 Task: Create record types of speaker object.
Action: Mouse moved to (660, 46)
Screenshot: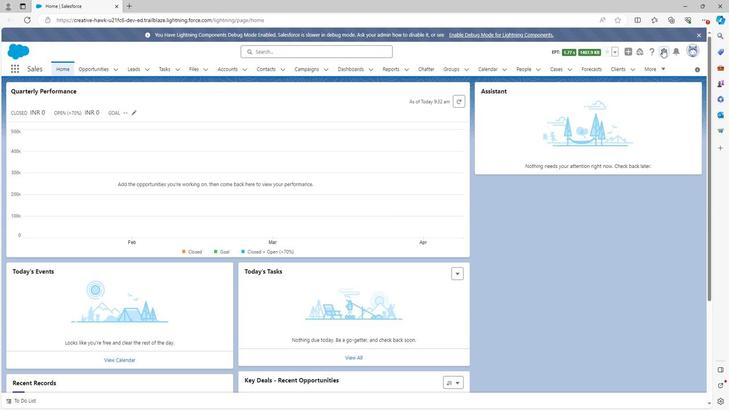 
Action: Mouse pressed left at (660, 46)
Screenshot: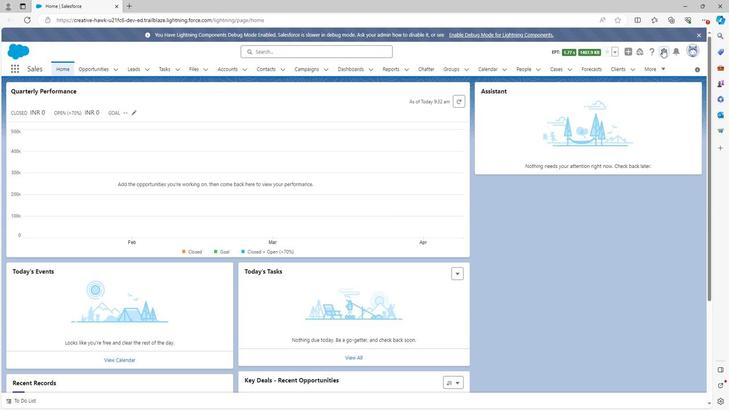 
Action: Mouse moved to (625, 74)
Screenshot: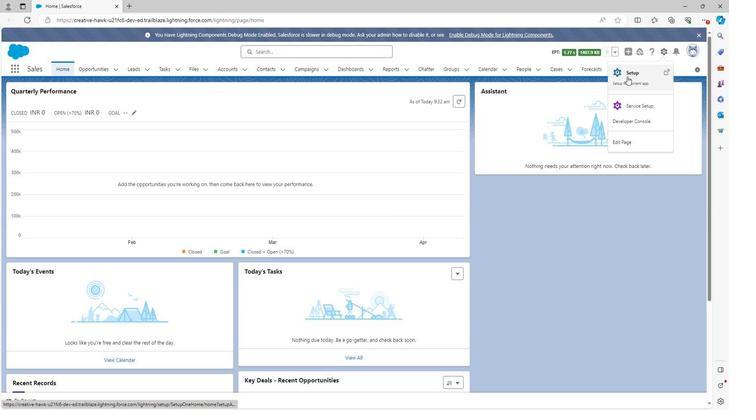 
Action: Mouse pressed left at (625, 74)
Screenshot: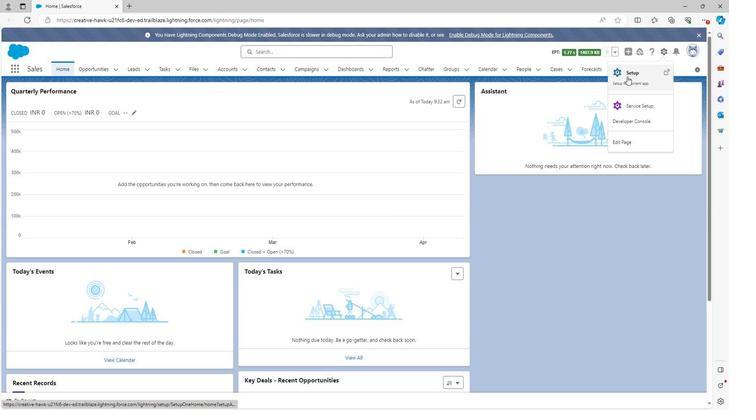 
Action: Mouse moved to (101, 65)
Screenshot: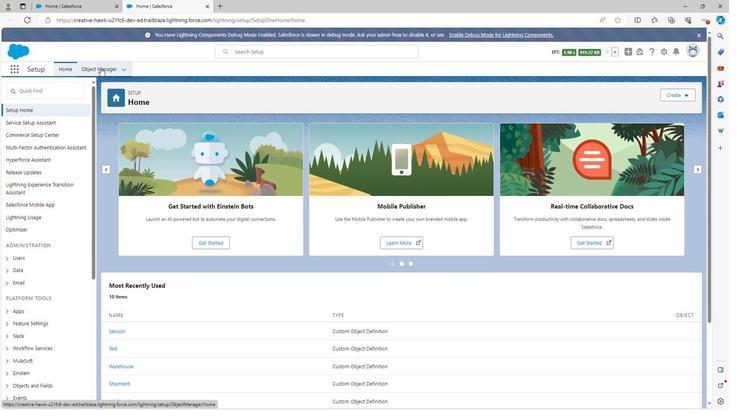 
Action: Mouse pressed left at (101, 65)
Screenshot: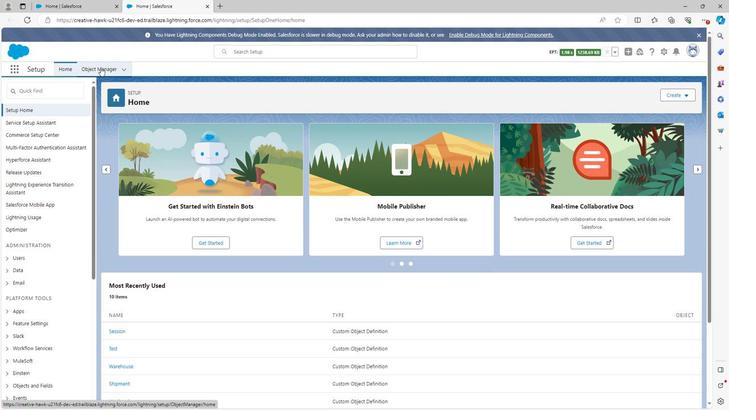 
Action: Mouse moved to (57, 326)
Screenshot: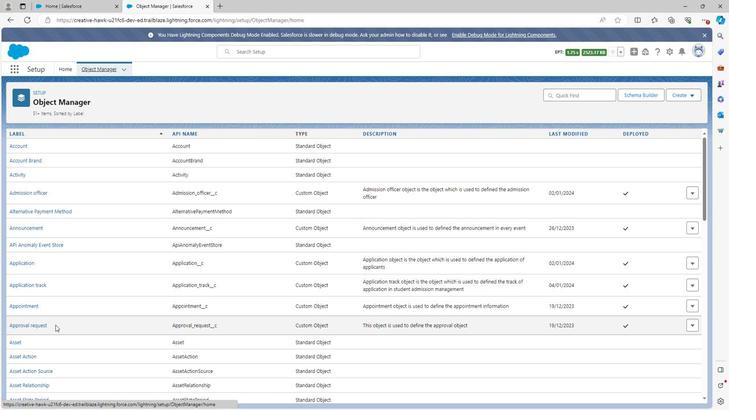 
Action: Mouse scrolled (57, 325) with delta (0, 0)
Screenshot: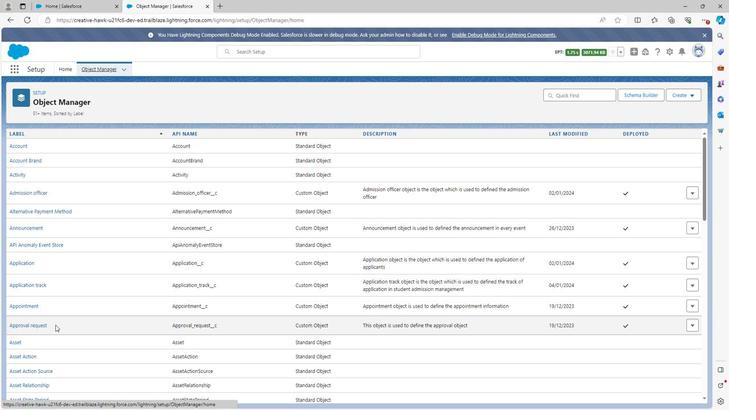 
Action: Mouse scrolled (57, 325) with delta (0, 0)
Screenshot: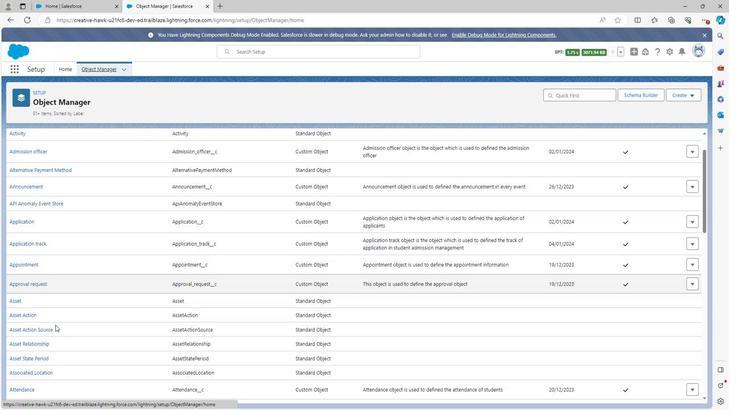 
Action: Mouse scrolled (57, 325) with delta (0, 0)
Screenshot: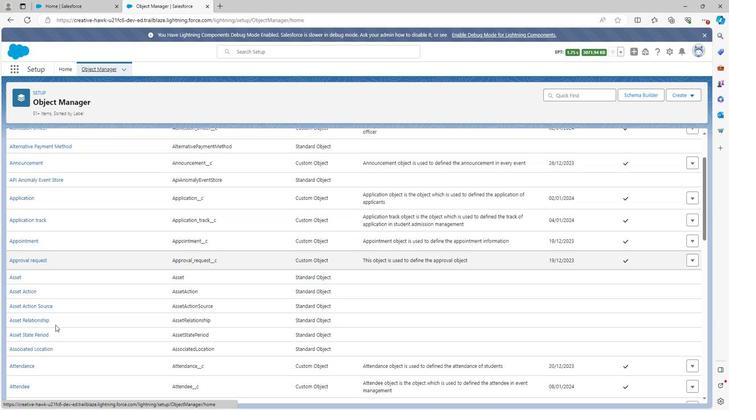 
Action: Mouse scrolled (57, 325) with delta (0, 0)
Screenshot: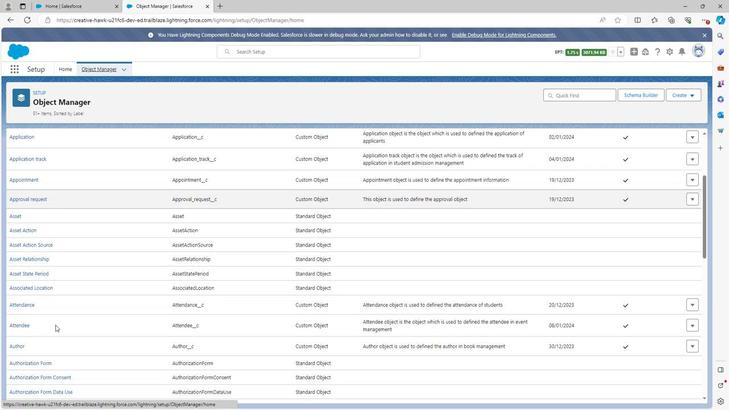 
Action: Mouse scrolled (57, 325) with delta (0, 0)
Screenshot: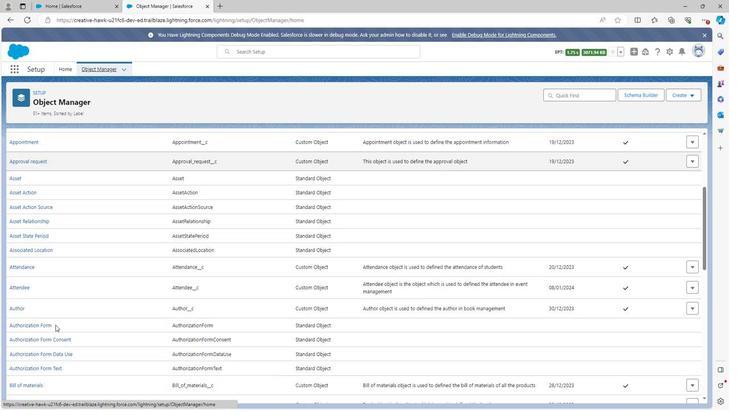 
Action: Mouse scrolled (57, 325) with delta (0, 0)
Screenshot: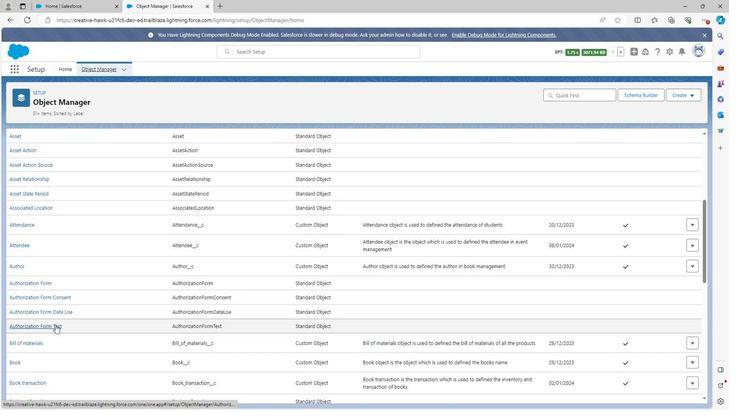 
Action: Mouse scrolled (57, 325) with delta (0, 0)
Screenshot: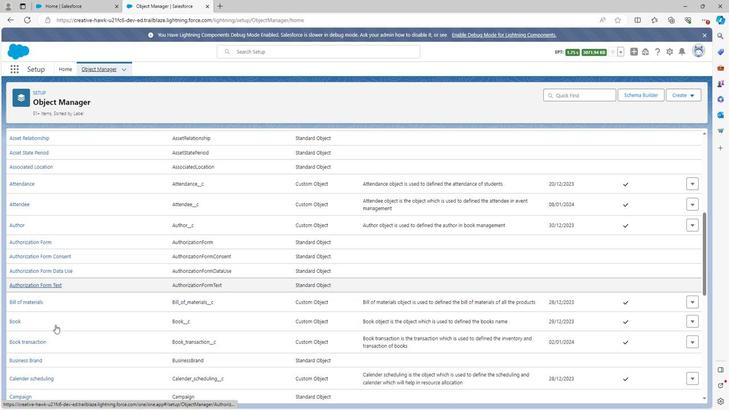 
Action: Mouse scrolled (57, 325) with delta (0, 0)
Screenshot: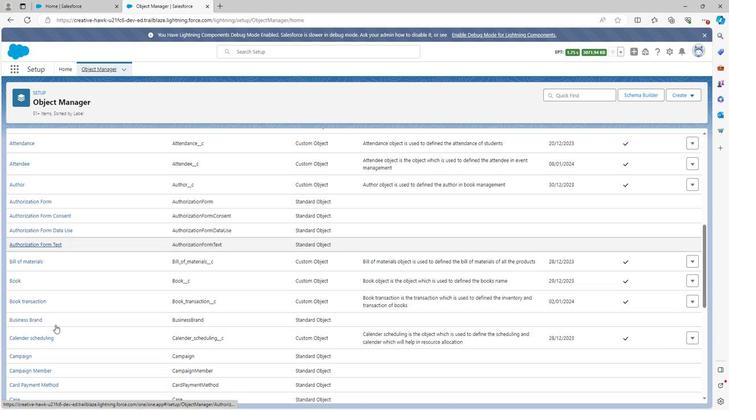 
Action: Mouse scrolled (57, 325) with delta (0, 0)
Screenshot: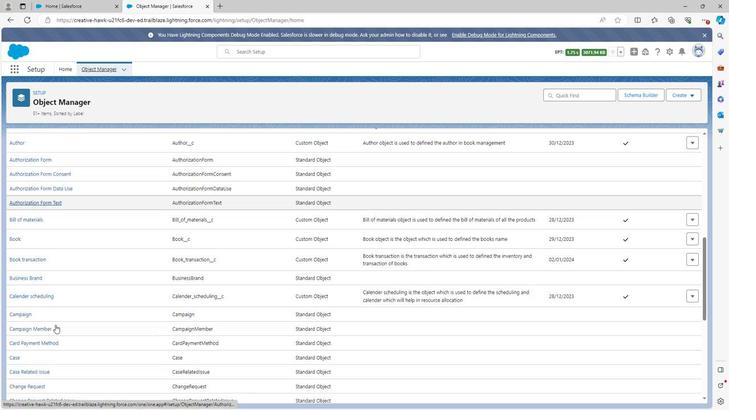 
Action: Mouse scrolled (57, 325) with delta (0, 0)
Screenshot: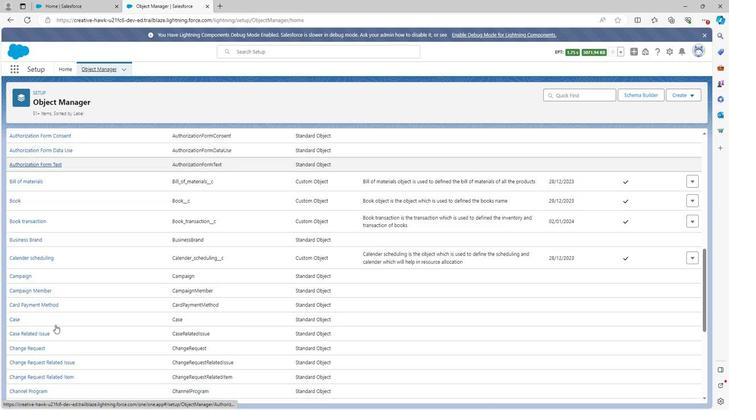 
Action: Mouse scrolled (57, 325) with delta (0, 0)
Screenshot: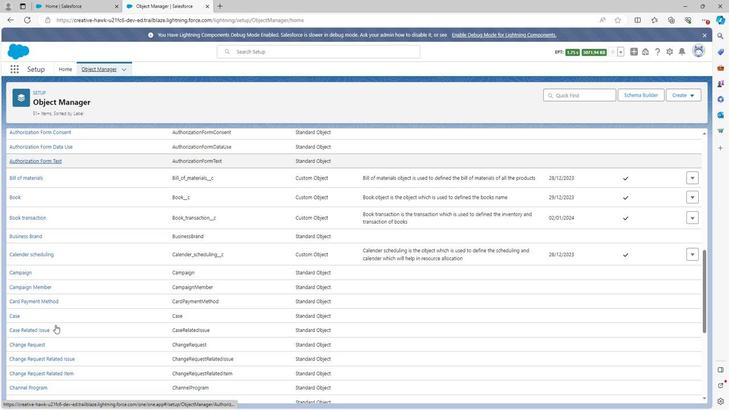 
Action: Mouse scrolled (57, 325) with delta (0, 0)
Screenshot: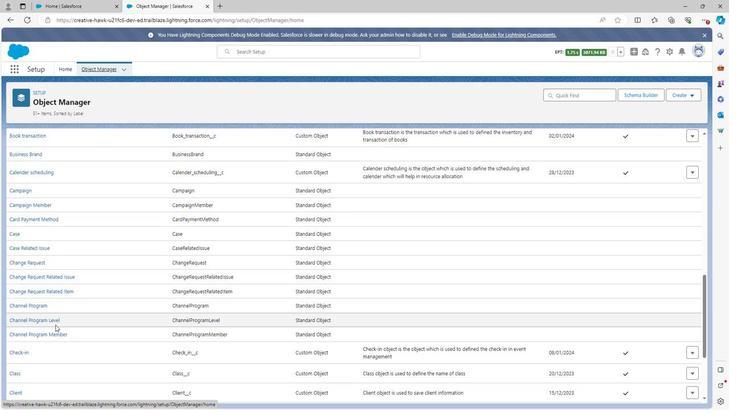 
Action: Mouse scrolled (57, 325) with delta (0, 0)
Screenshot: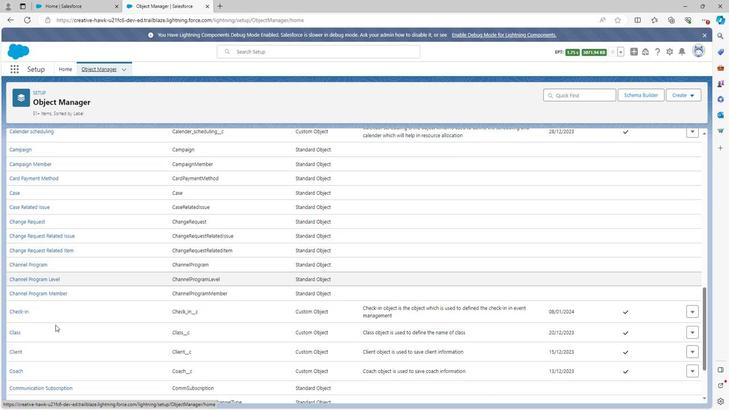 
Action: Mouse scrolled (57, 325) with delta (0, 0)
Screenshot: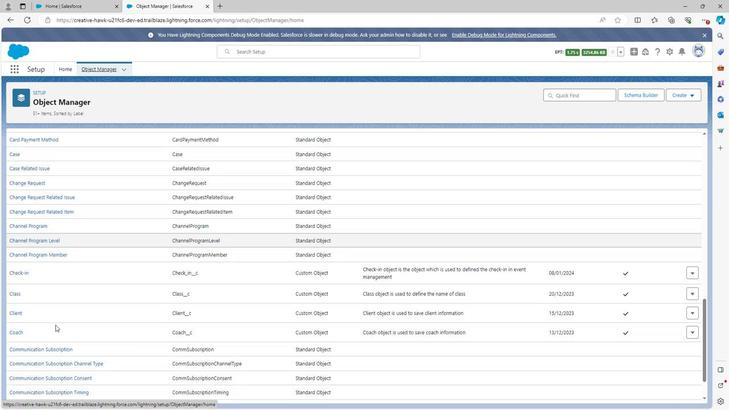 
Action: Mouse scrolled (57, 325) with delta (0, 0)
Screenshot: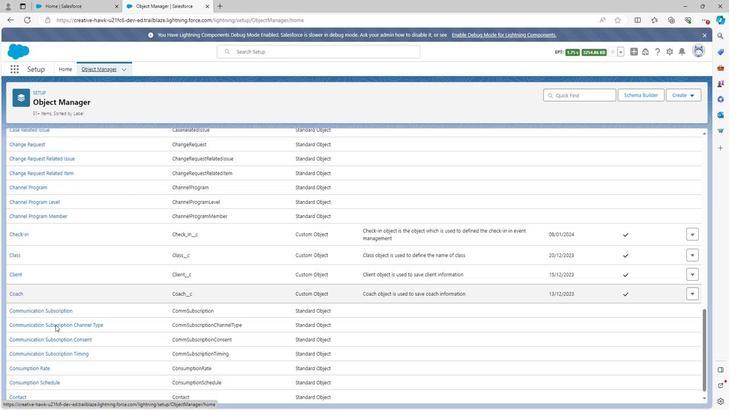 
Action: Mouse scrolled (57, 325) with delta (0, 0)
Screenshot: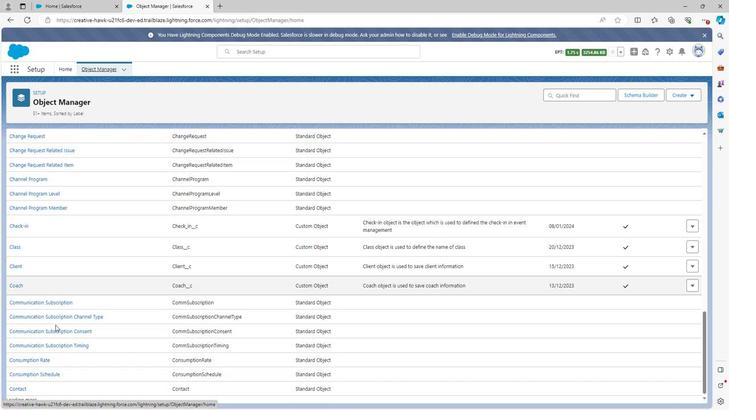 
Action: Mouse scrolled (57, 325) with delta (0, 0)
Screenshot: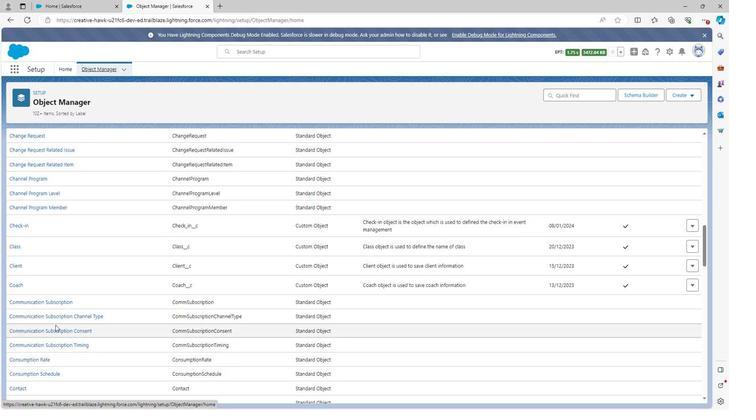 
Action: Mouse scrolled (57, 325) with delta (0, 0)
Screenshot: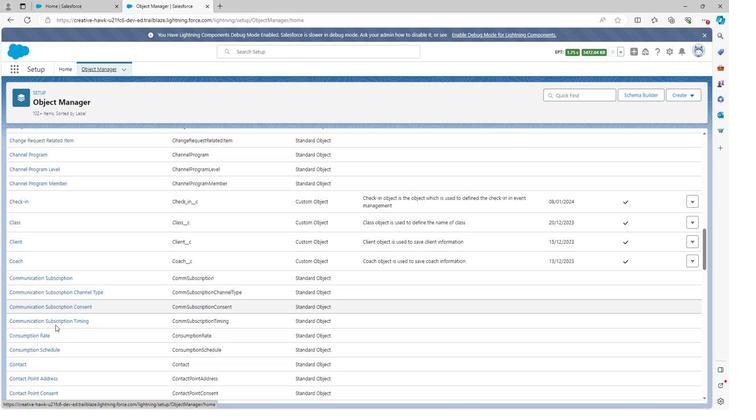 
Action: Mouse scrolled (57, 325) with delta (0, 0)
Screenshot: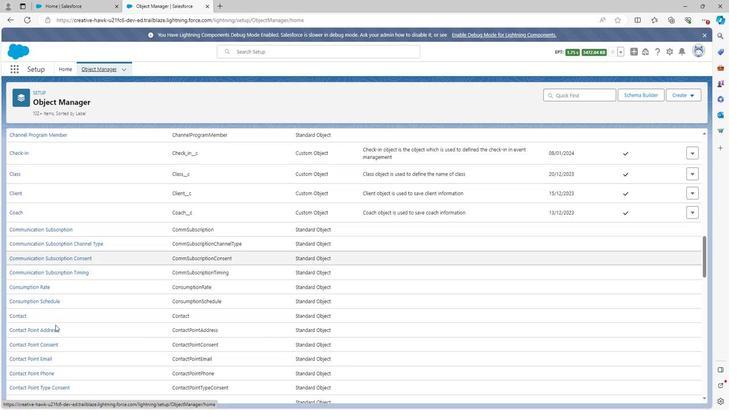 
Action: Mouse scrolled (57, 325) with delta (0, 0)
Screenshot: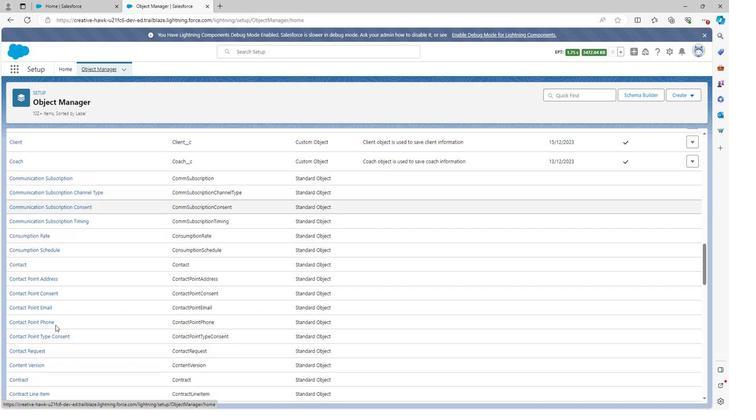 
Action: Mouse scrolled (57, 325) with delta (0, 0)
Screenshot: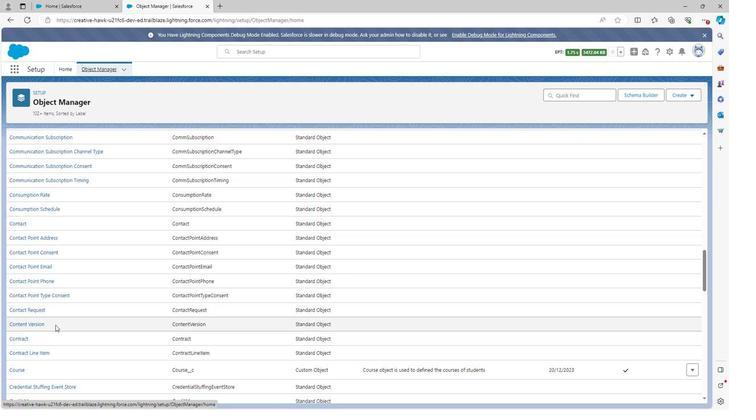 
Action: Mouse scrolled (57, 325) with delta (0, 0)
Screenshot: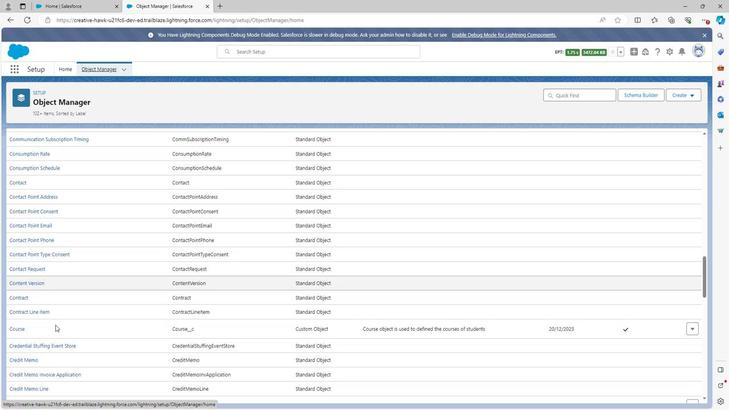 
Action: Mouse scrolled (57, 325) with delta (0, 0)
Screenshot: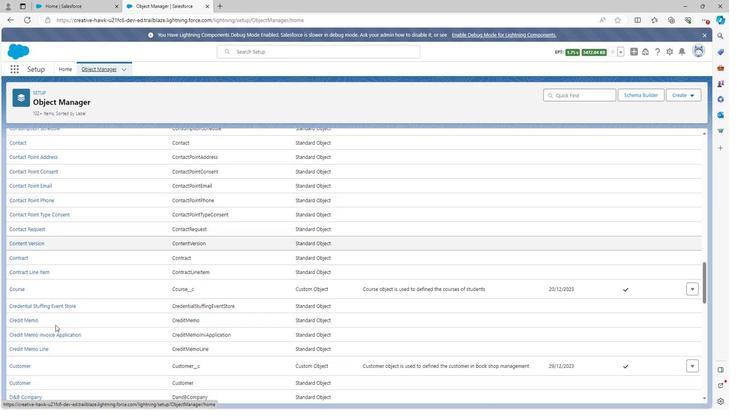 
Action: Mouse scrolled (57, 325) with delta (0, 0)
Screenshot: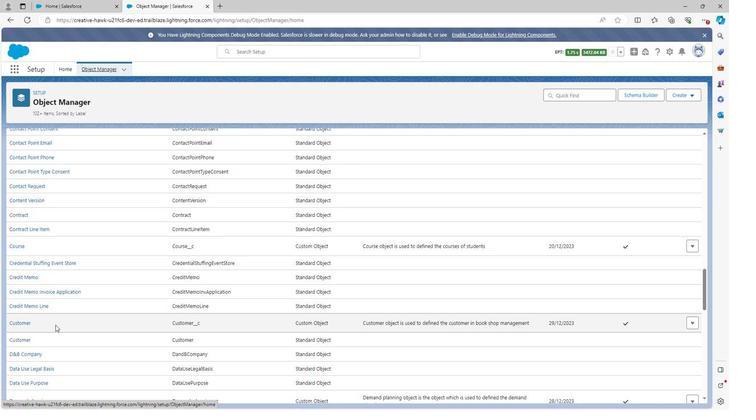 
Action: Mouse scrolled (57, 325) with delta (0, 0)
Screenshot: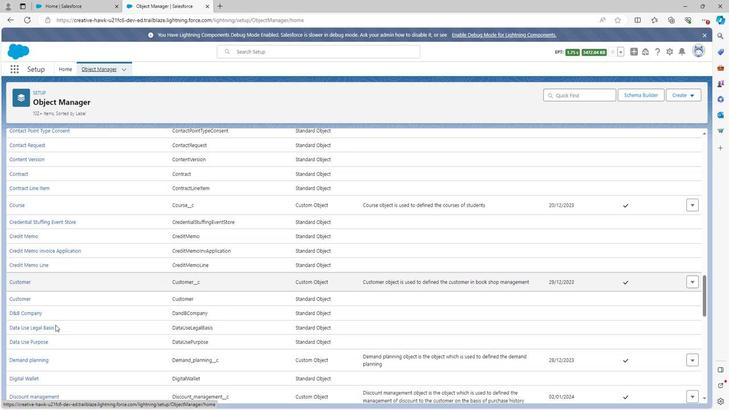
Action: Mouse scrolled (57, 325) with delta (0, 0)
Screenshot: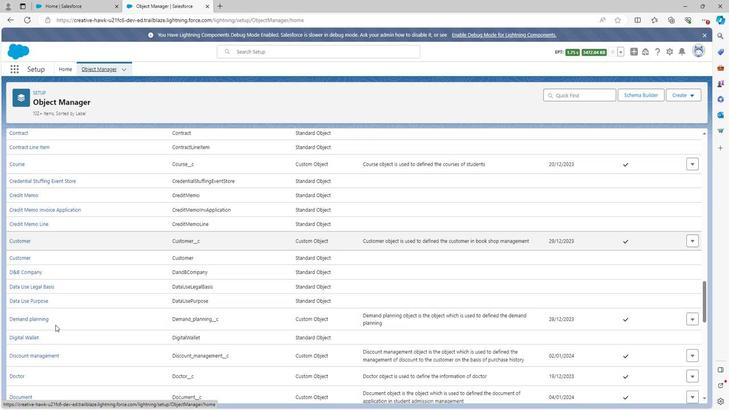 
Action: Mouse scrolled (57, 325) with delta (0, 0)
Screenshot: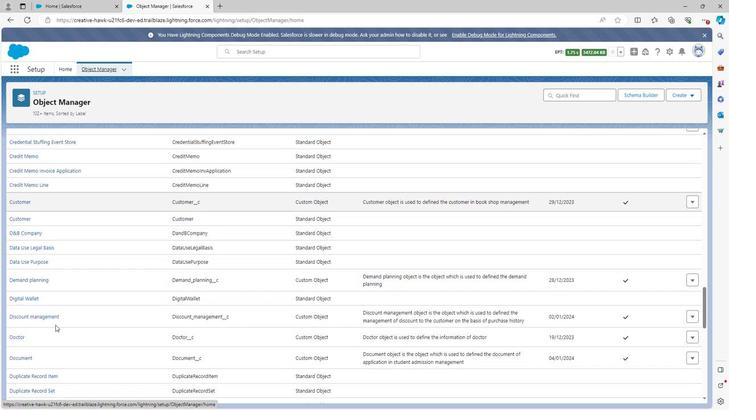 
Action: Mouse scrolled (57, 325) with delta (0, 0)
Screenshot: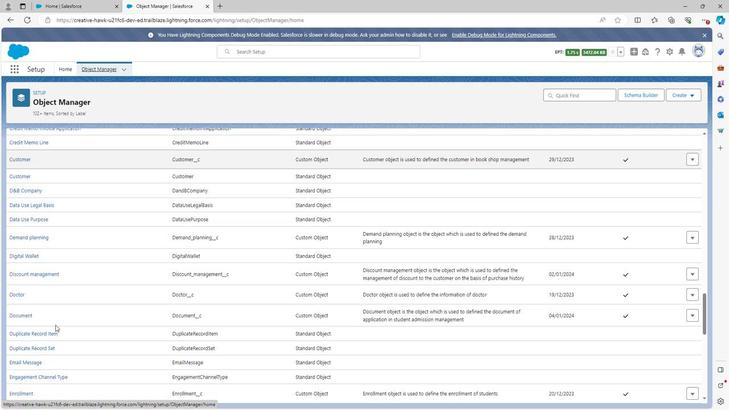 
Action: Mouse scrolled (57, 325) with delta (0, 0)
Screenshot: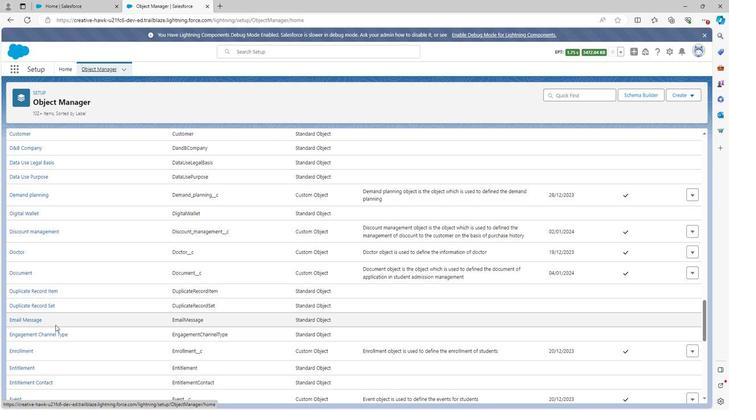 
Action: Mouse scrolled (57, 325) with delta (0, 0)
Screenshot: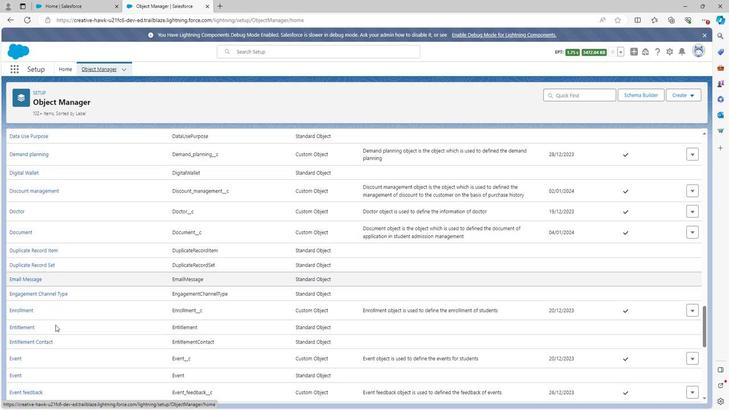 
Action: Mouse scrolled (57, 325) with delta (0, 0)
Screenshot: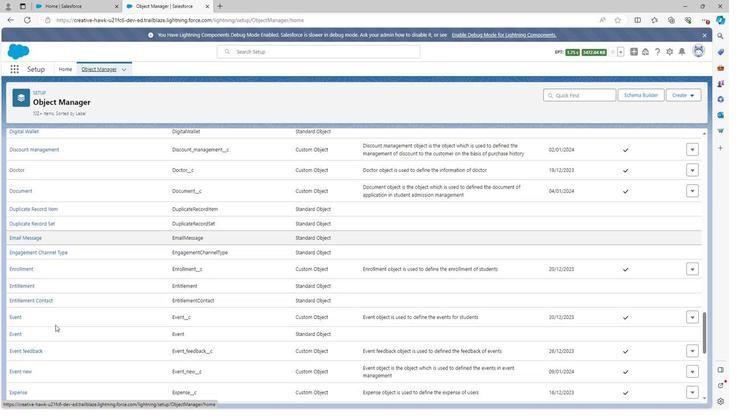 
Action: Mouse scrolled (57, 325) with delta (0, 0)
Screenshot: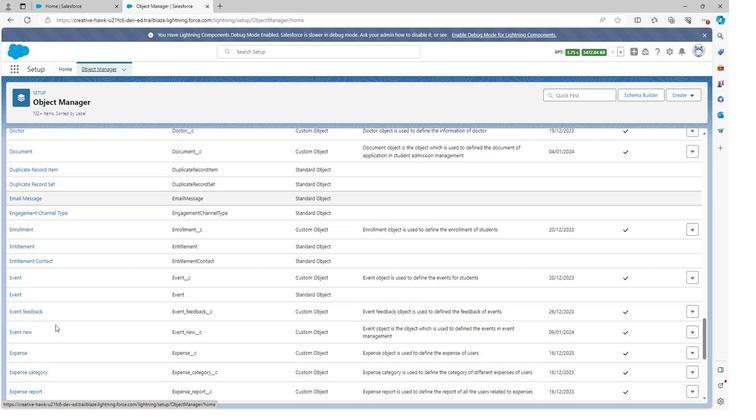 
Action: Mouse scrolled (57, 325) with delta (0, 0)
Screenshot: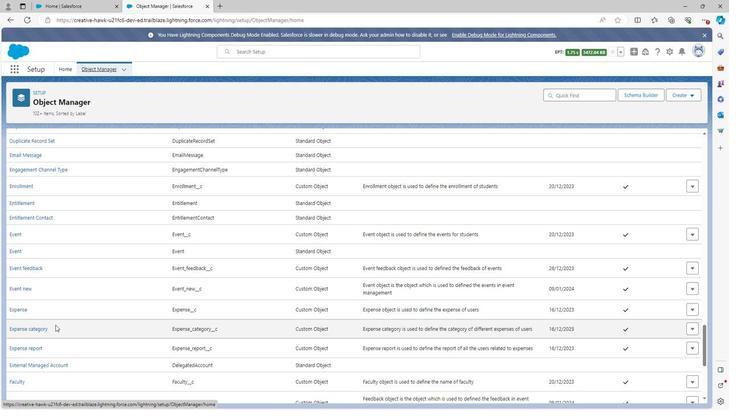 
Action: Mouse scrolled (57, 325) with delta (0, 0)
Screenshot: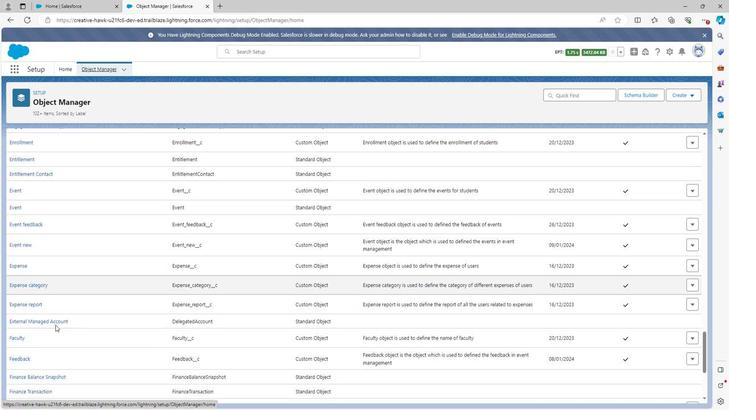 
Action: Mouse scrolled (57, 325) with delta (0, 0)
Screenshot: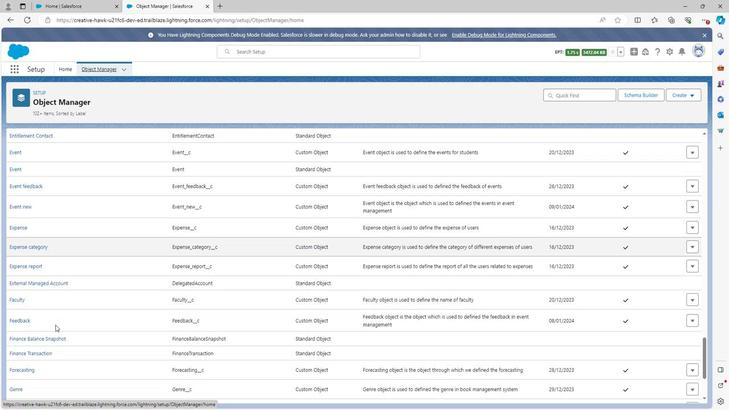 
Action: Mouse scrolled (57, 325) with delta (0, 0)
Screenshot: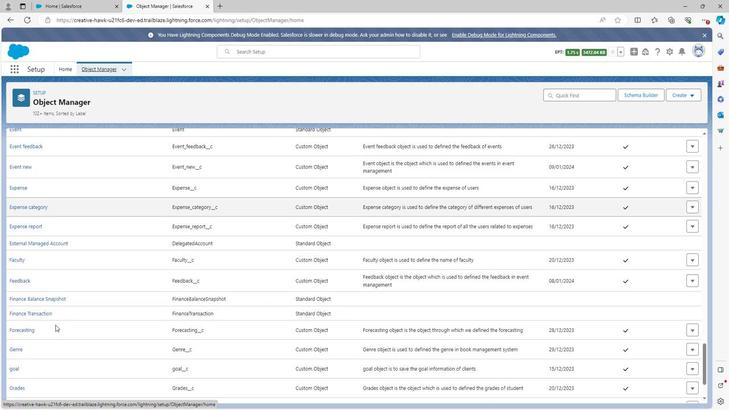 
Action: Mouse scrolled (57, 325) with delta (0, 0)
Screenshot: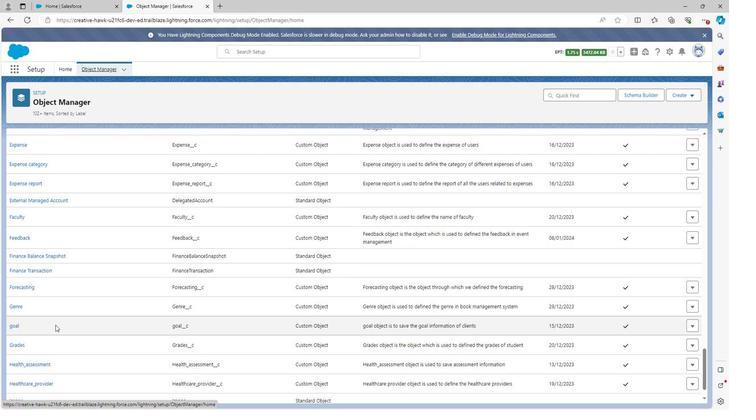 
Action: Mouse scrolled (57, 325) with delta (0, 0)
Screenshot: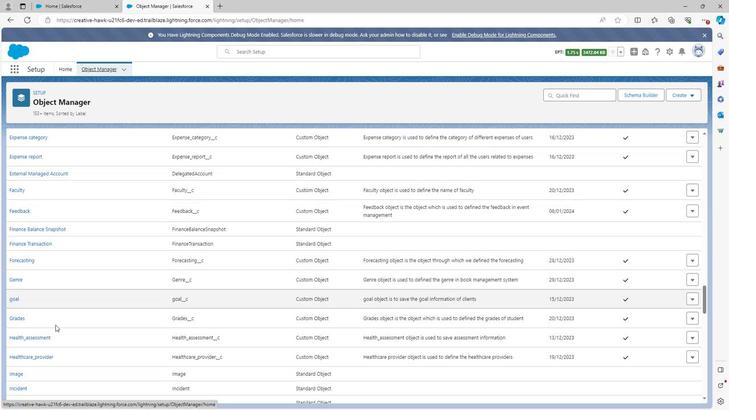 
Action: Mouse scrolled (57, 325) with delta (0, 0)
Screenshot: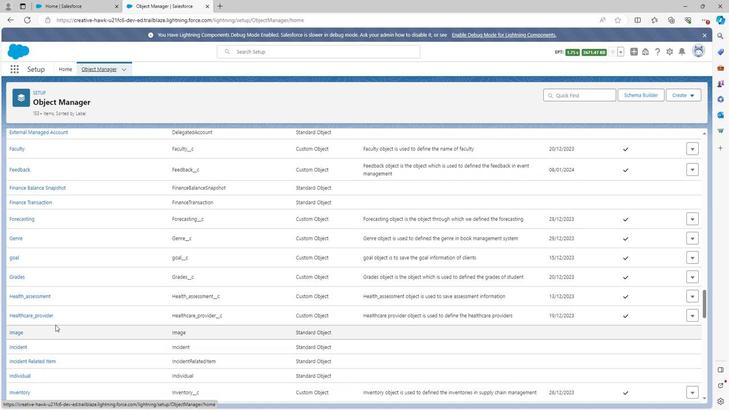 
Action: Mouse scrolled (57, 325) with delta (0, 0)
Screenshot: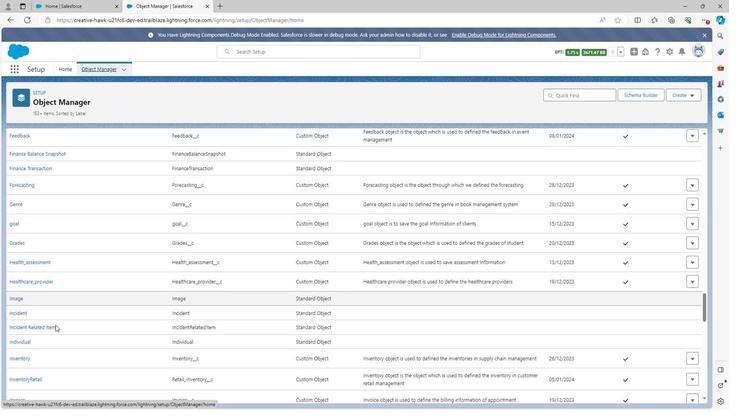 
Action: Mouse scrolled (57, 325) with delta (0, 0)
Screenshot: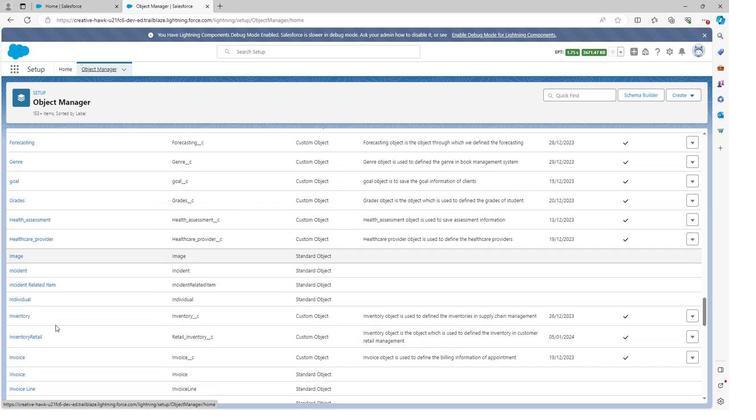 
Action: Mouse scrolled (57, 325) with delta (0, 0)
Screenshot: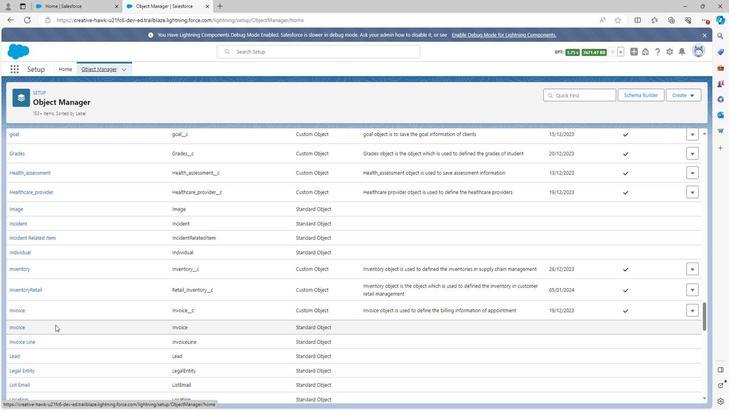 
Action: Mouse scrolled (57, 325) with delta (0, 0)
Screenshot: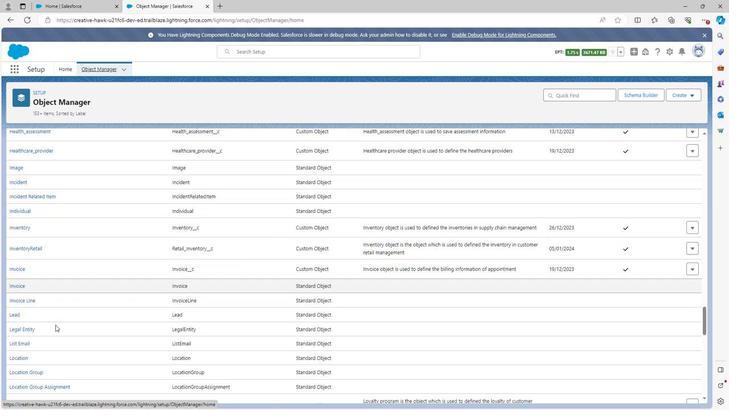 
Action: Mouse scrolled (57, 325) with delta (0, 0)
Screenshot: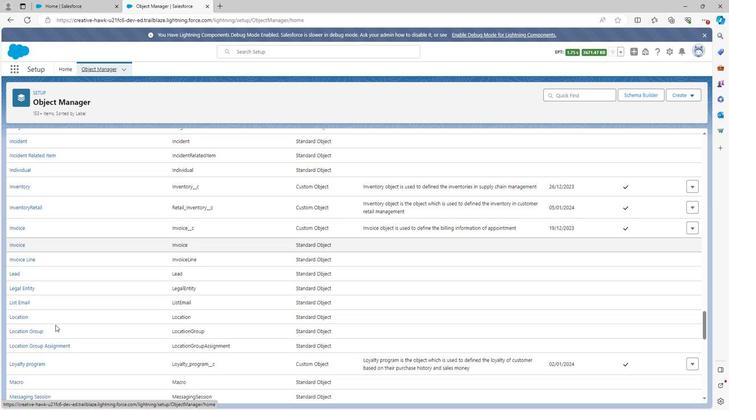 
Action: Mouse scrolled (57, 325) with delta (0, 0)
Screenshot: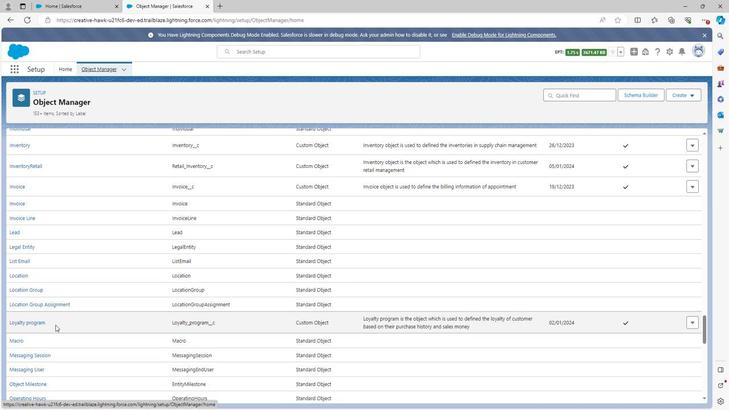 
Action: Mouse scrolled (57, 325) with delta (0, 0)
Screenshot: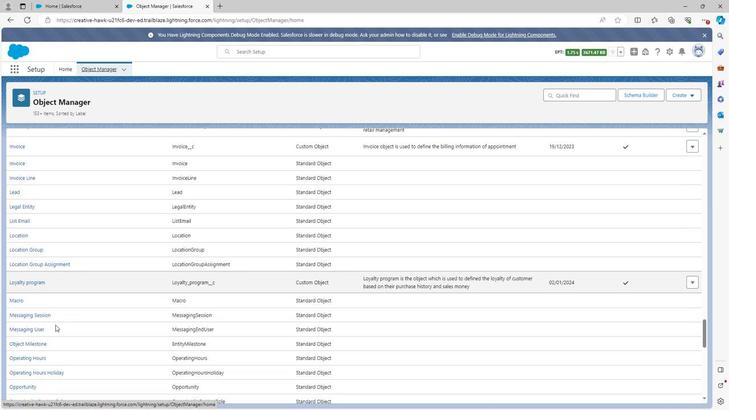 
Action: Mouse scrolled (57, 325) with delta (0, 0)
Screenshot: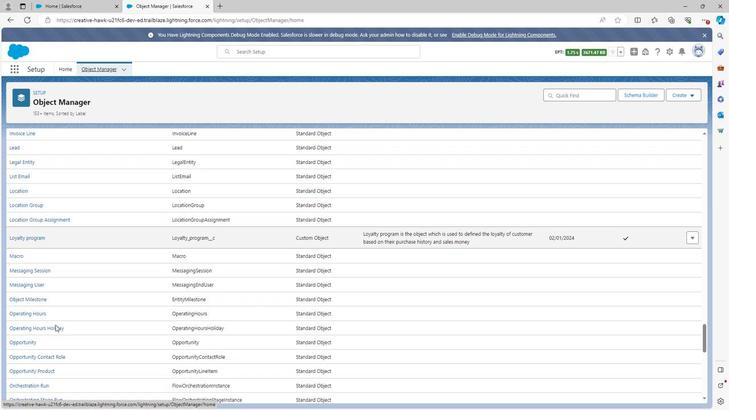 
Action: Mouse scrolled (57, 325) with delta (0, 0)
Screenshot: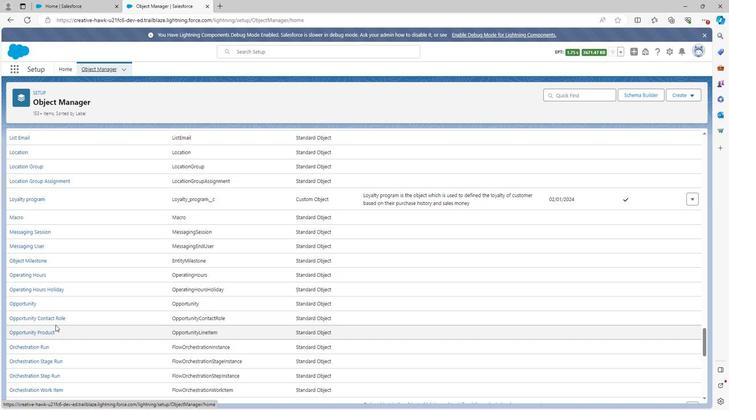 
Action: Mouse scrolled (57, 325) with delta (0, 0)
Screenshot: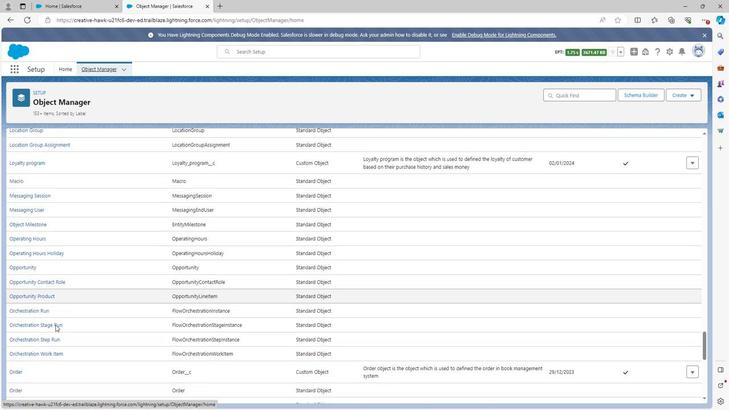 
Action: Mouse scrolled (57, 325) with delta (0, 0)
Screenshot: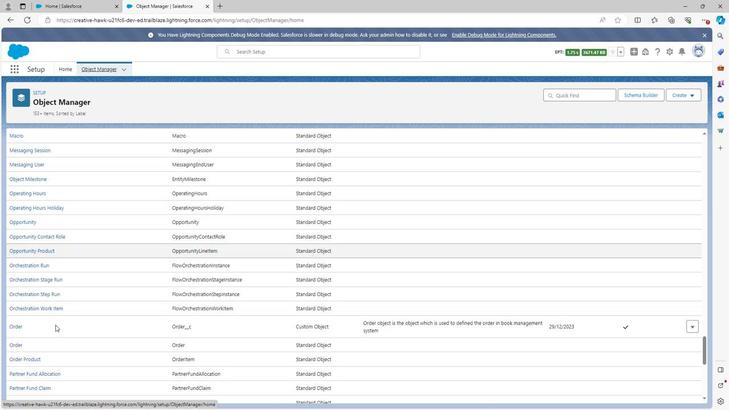 
Action: Mouse scrolled (57, 325) with delta (0, 0)
Screenshot: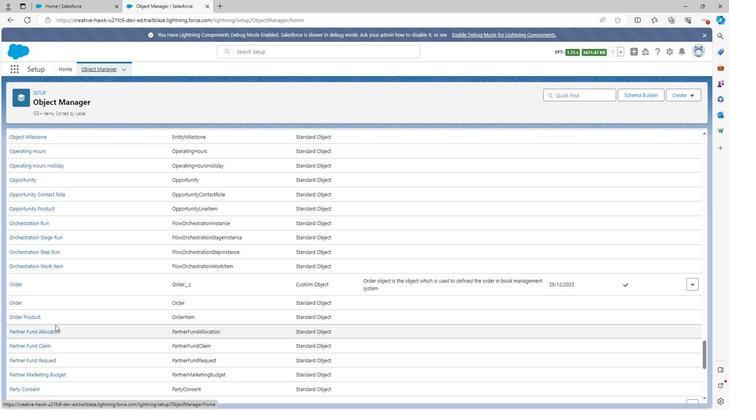 
Action: Mouse scrolled (57, 325) with delta (0, 0)
Screenshot: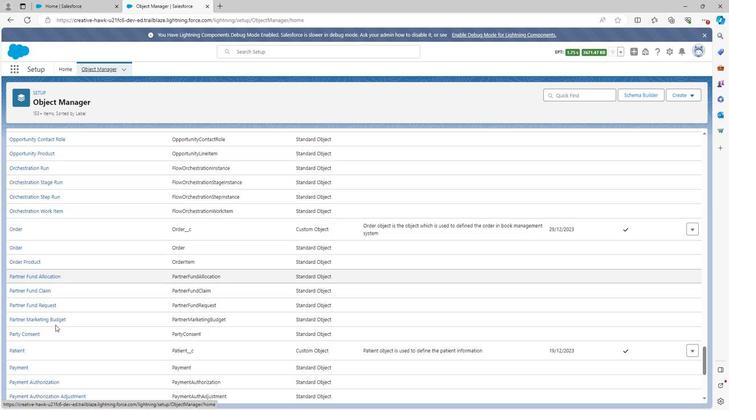 
Action: Mouse scrolled (57, 325) with delta (0, 0)
Screenshot: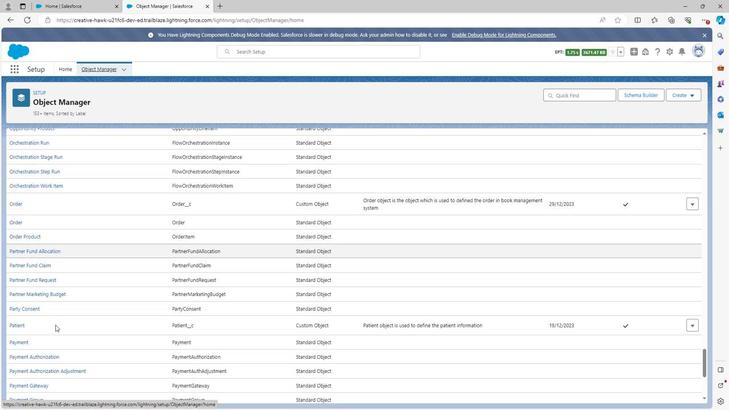 
Action: Mouse scrolled (57, 325) with delta (0, 0)
Screenshot: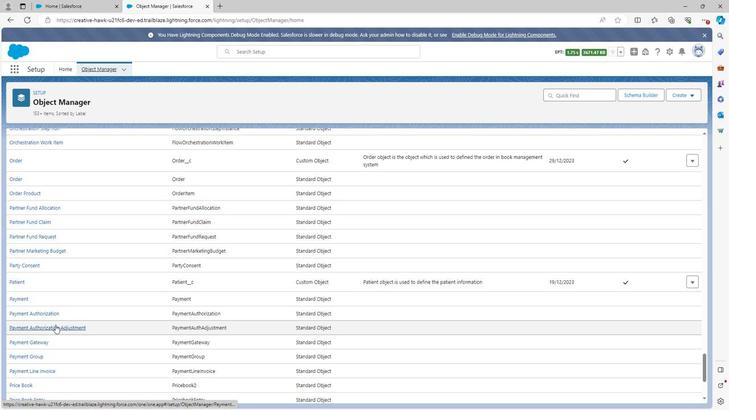 
Action: Mouse scrolled (57, 325) with delta (0, 0)
Screenshot: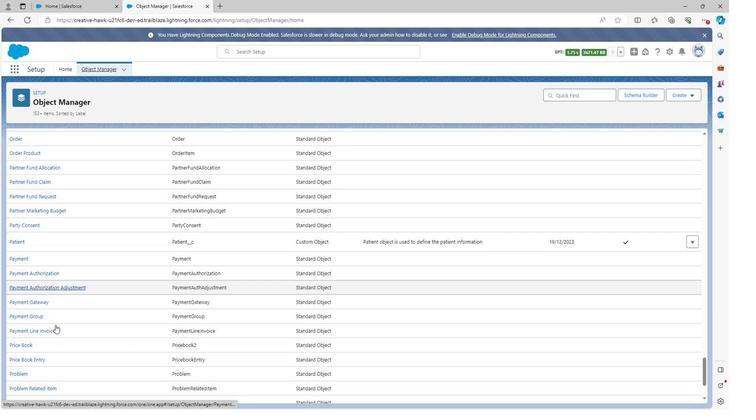 
Action: Mouse scrolled (57, 325) with delta (0, 0)
Screenshot: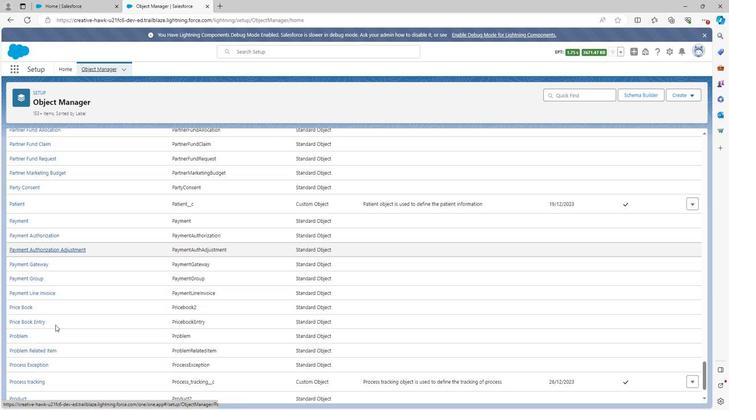 
Action: Mouse scrolled (57, 325) with delta (0, 0)
Screenshot: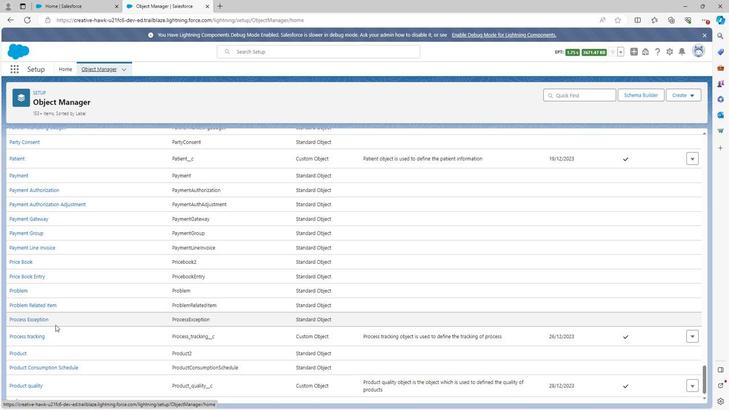 
Action: Mouse scrolled (57, 325) with delta (0, 0)
Screenshot: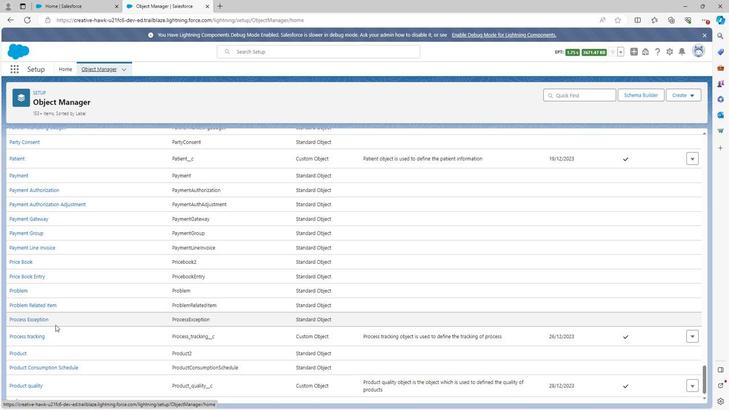
Action: Mouse scrolled (57, 325) with delta (0, 0)
Screenshot: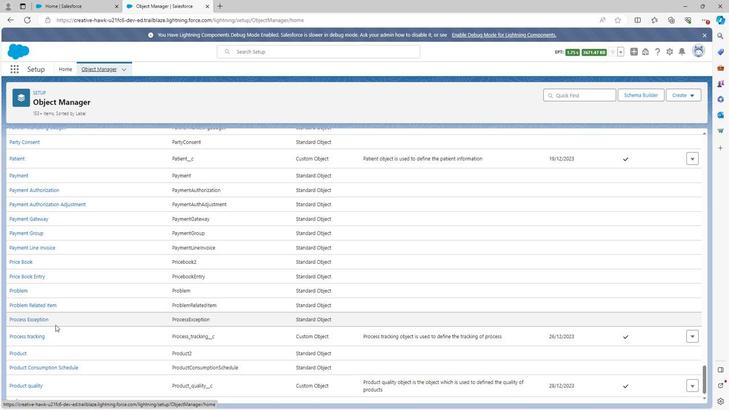 
Action: Mouse scrolled (57, 325) with delta (0, 0)
Screenshot: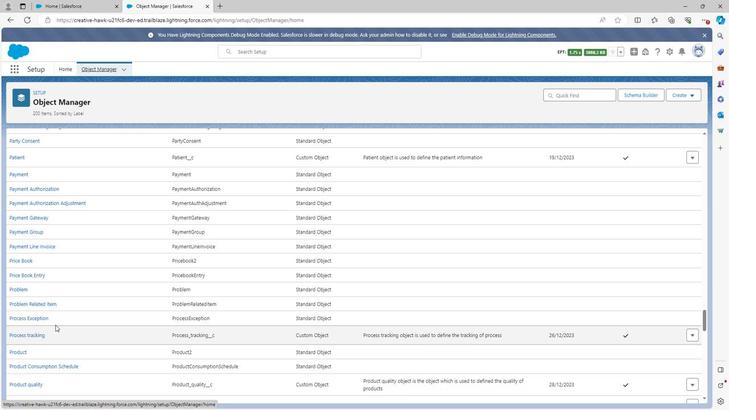 
Action: Mouse scrolled (57, 325) with delta (0, 0)
Screenshot: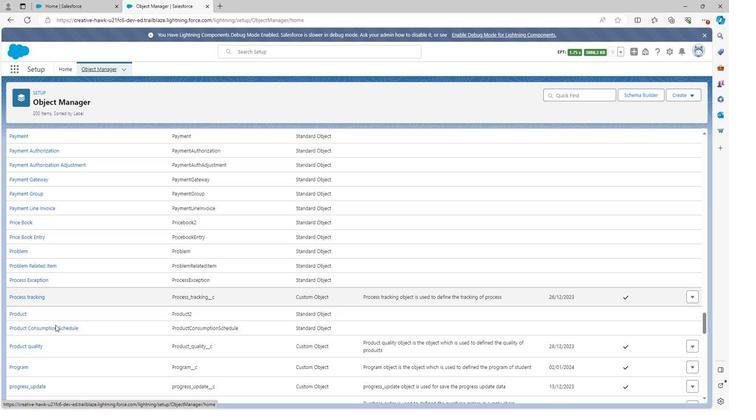 
Action: Mouse scrolled (57, 325) with delta (0, 0)
Screenshot: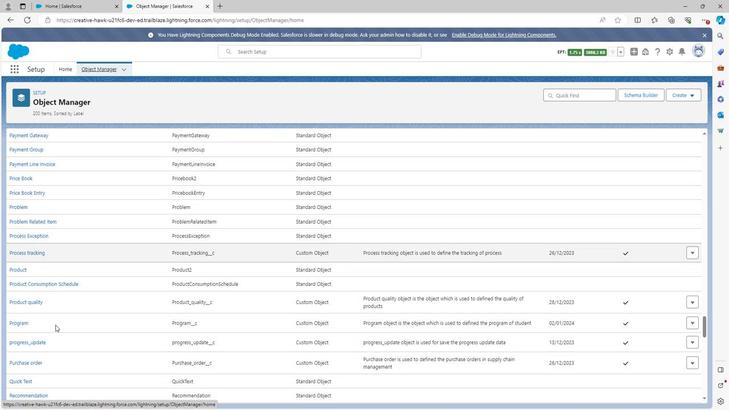 
Action: Mouse scrolled (57, 325) with delta (0, 0)
Screenshot: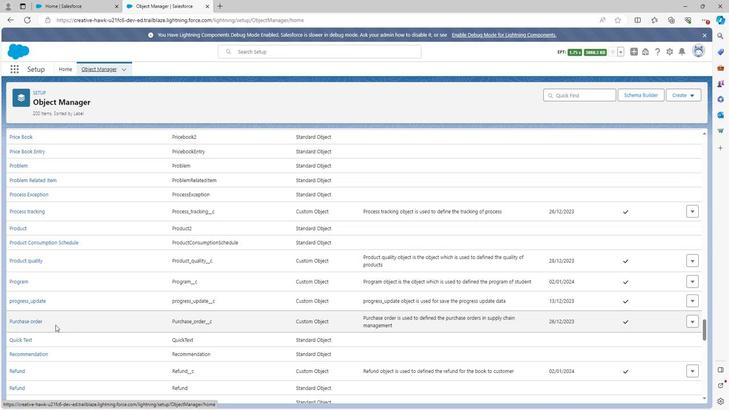 
Action: Mouse scrolled (57, 325) with delta (0, 0)
Screenshot: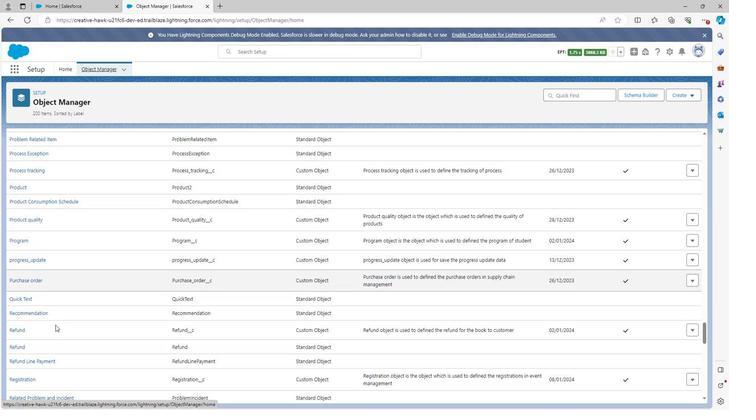 
Action: Mouse scrolled (57, 325) with delta (0, 0)
Screenshot: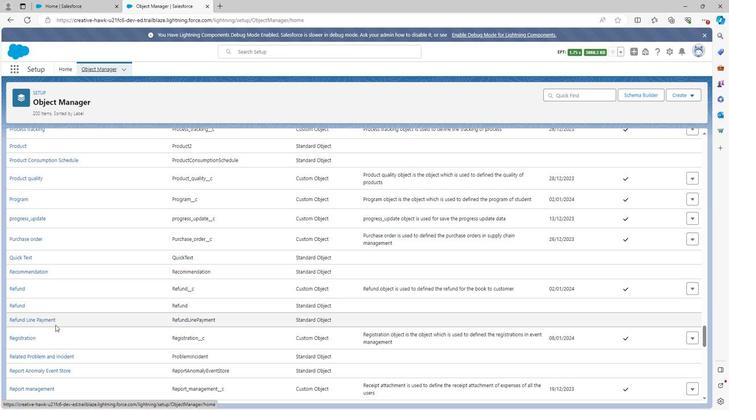 
Action: Mouse scrolled (57, 325) with delta (0, 0)
Screenshot: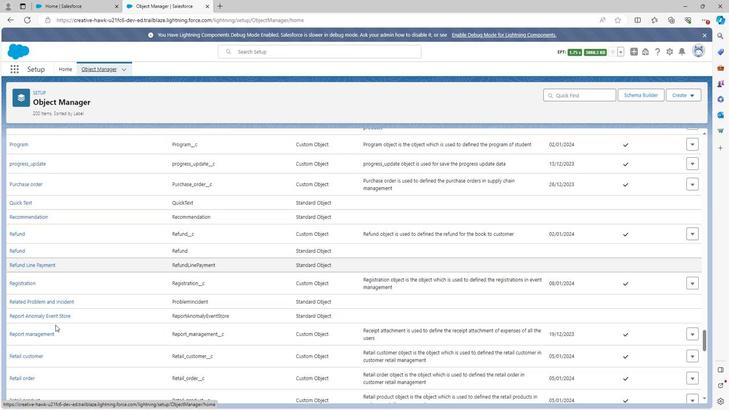 
Action: Mouse scrolled (57, 325) with delta (0, 0)
Screenshot: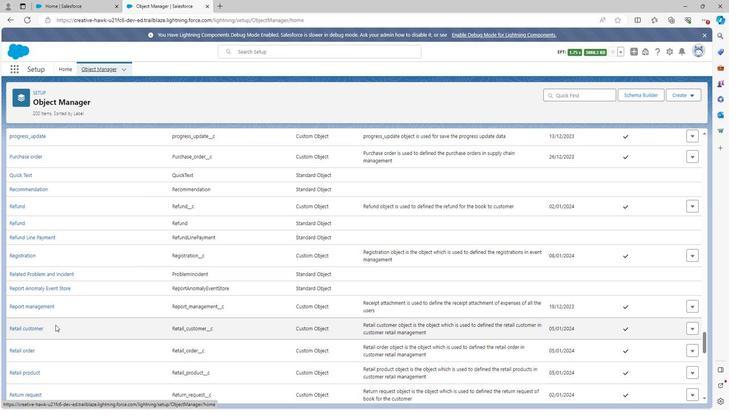 
Action: Mouse scrolled (57, 325) with delta (0, 0)
Screenshot: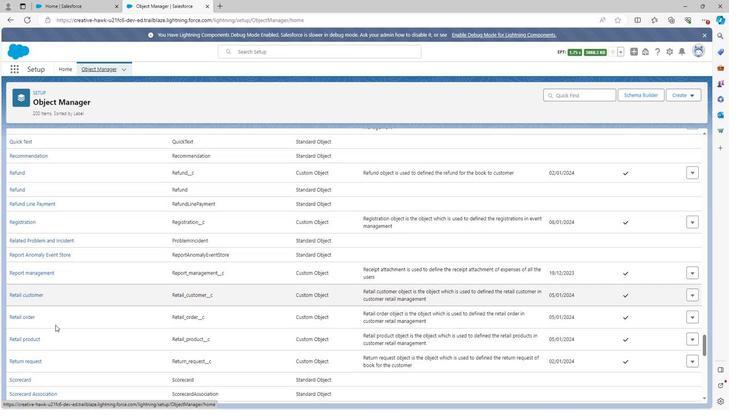 
Action: Mouse scrolled (57, 325) with delta (0, 0)
Screenshot: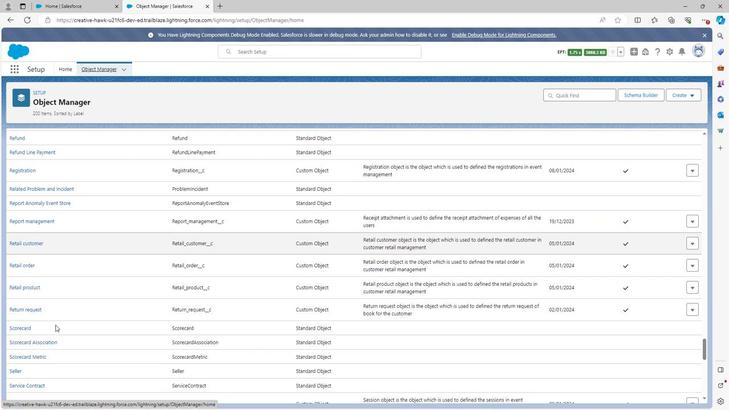
Action: Mouse scrolled (57, 325) with delta (0, 0)
Screenshot: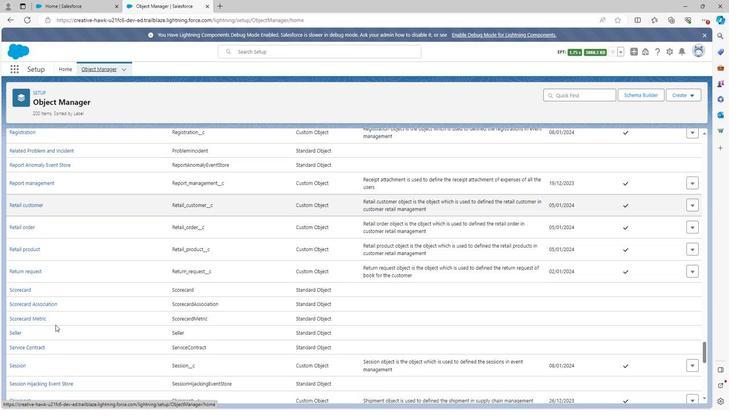 
Action: Mouse scrolled (57, 325) with delta (0, 0)
Screenshot: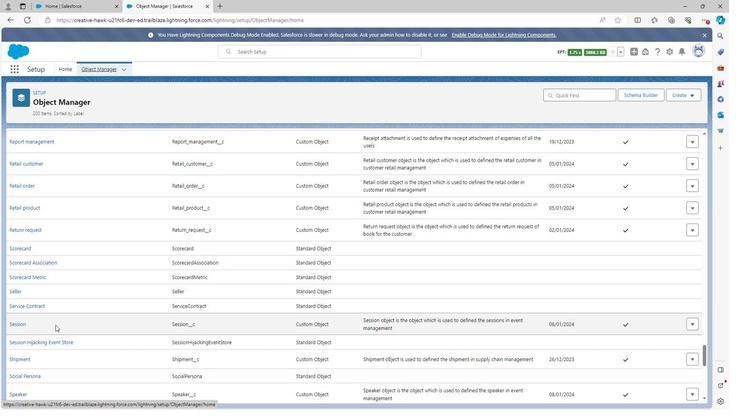 
Action: Mouse moved to (26, 353)
Screenshot: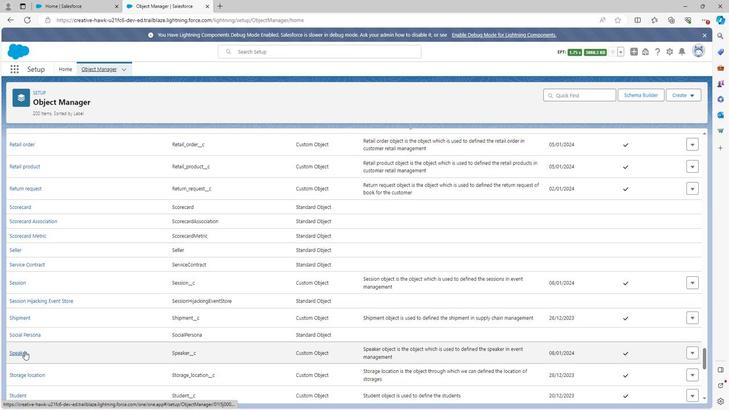 
Action: Mouse pressed left at (26, 353)
Screenshot: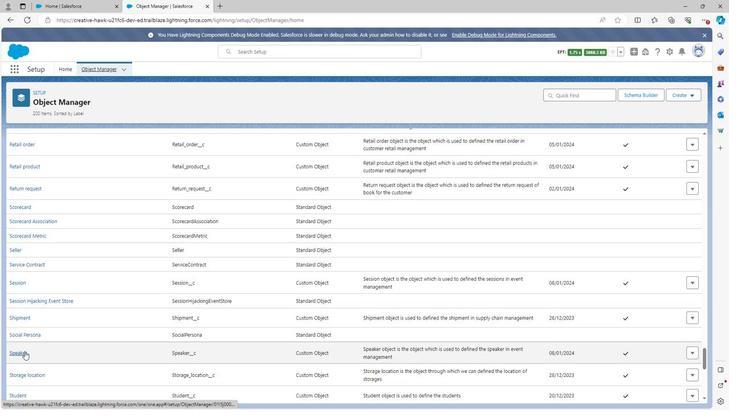 
Action: Mouse moved to (66, 146)
Screenshot: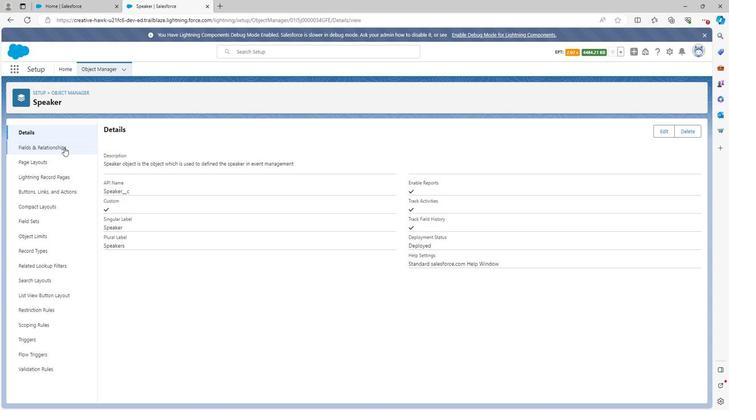 
Action: Mouse pressed left at (66, 146)
Screenshot: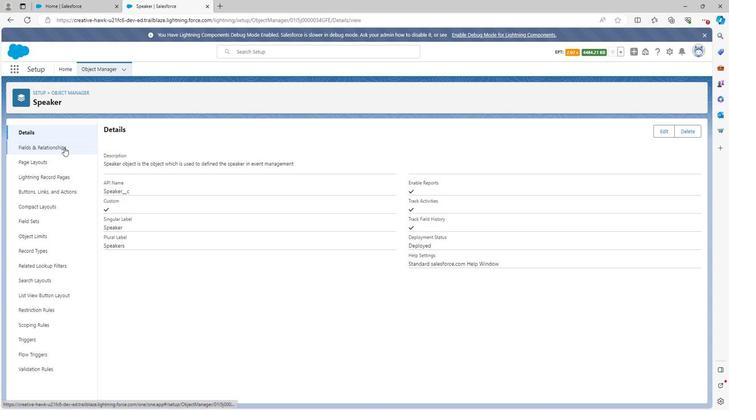 
Action: Mouse moved to (113, 229)
Screenshot: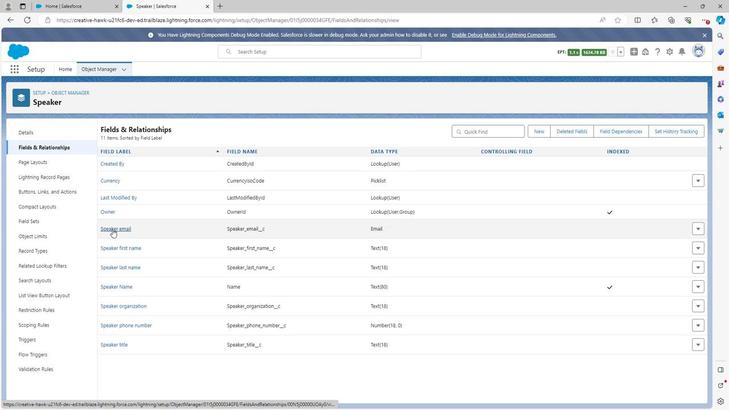 
Action: Mouse pressed left at (113, 229)
Screenshot: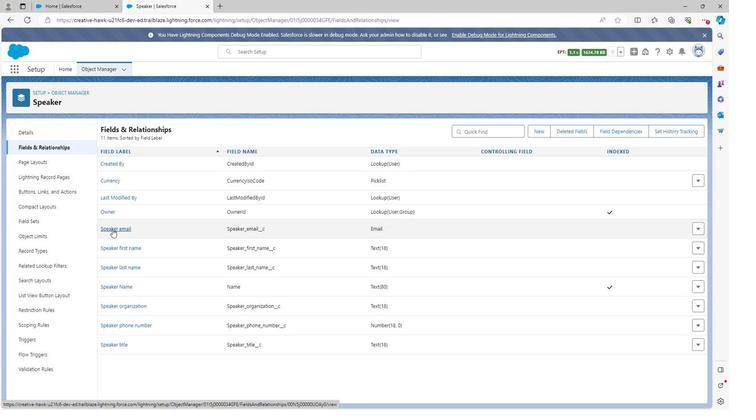 
Action: Mouse moved to (43, 248)
Screenshot: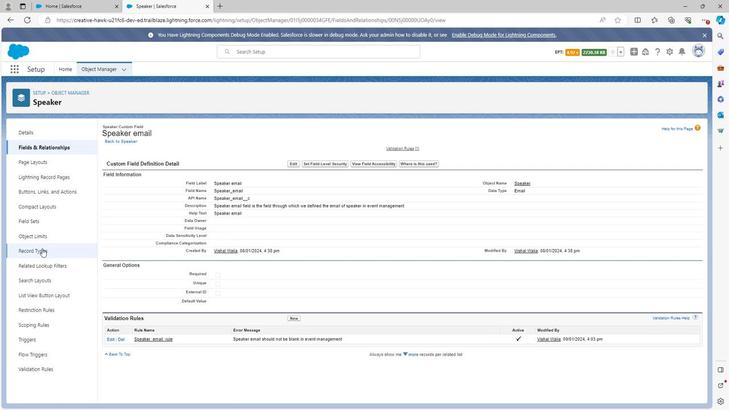 
Action: Mouse pressed left at (43, 248)
Screenshot: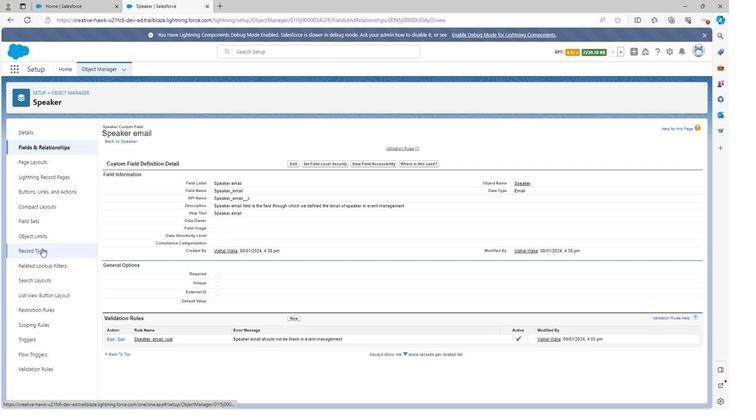 
Action: Mouse moved to (623, 130)
Screenshot: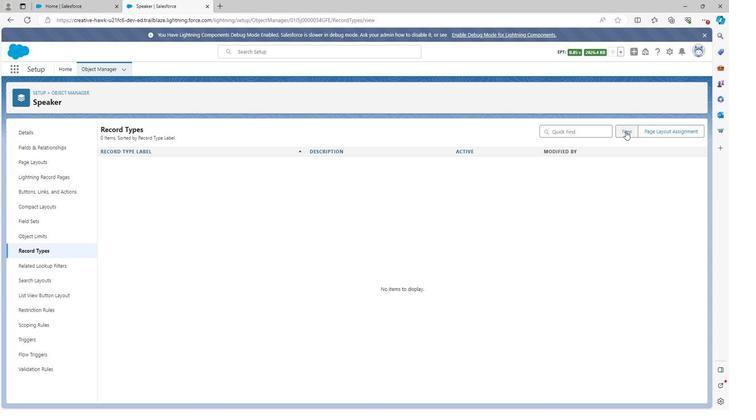 
Action: Mouse pressed left at (623, 130)
Screenshot: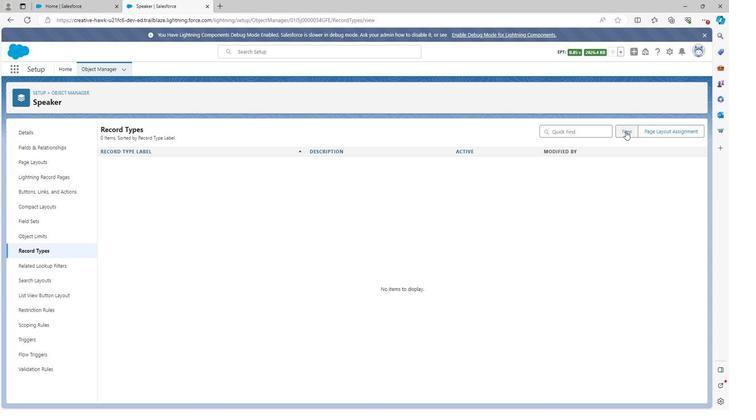 
Action: Mouse moved to (235, 201)
Screenshot: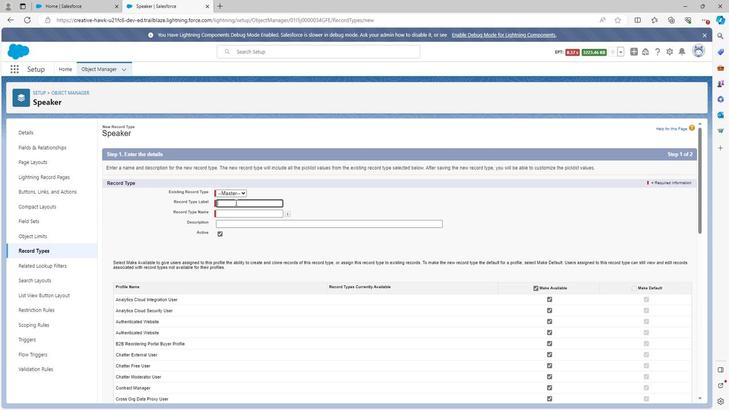 
Action: Key pressed <Key.shift>
Screenshot: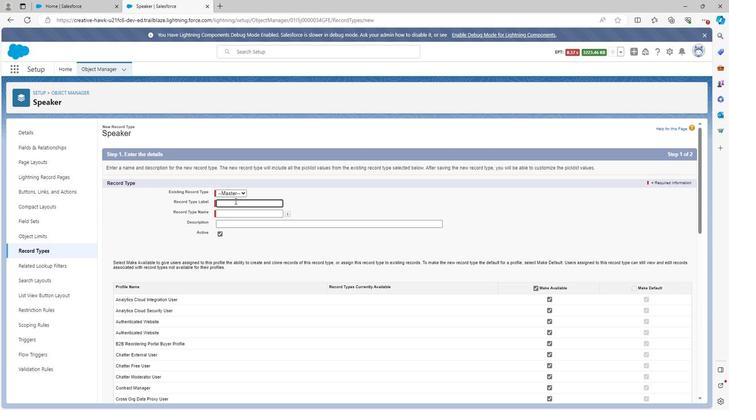 
Action: Mouse moved to (235, 200)
Screenshot: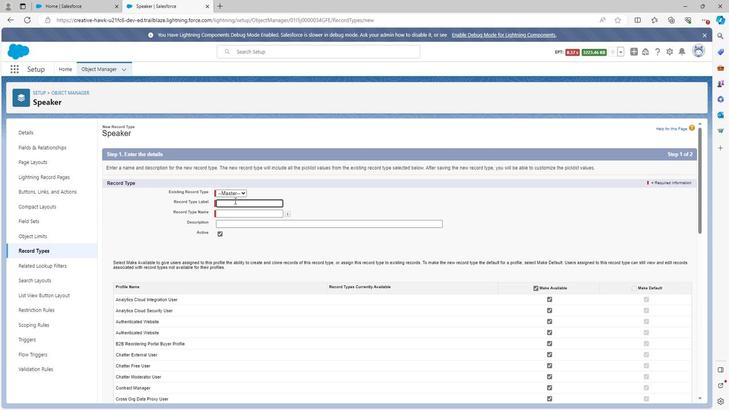 
Action: Key pressed S
Screenshot: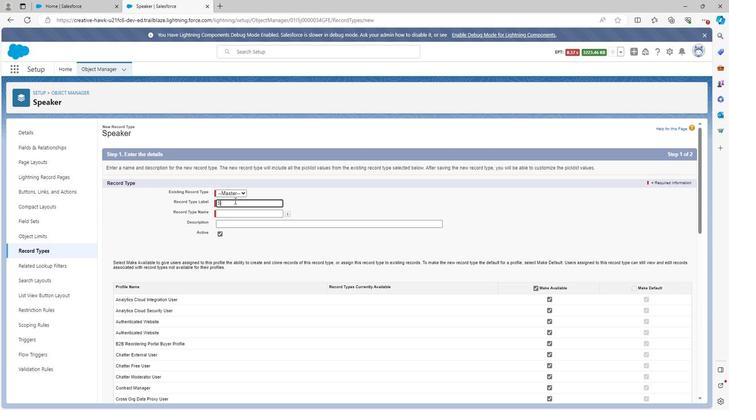
Action: Mouse moved to (234, 200)
Screenshot: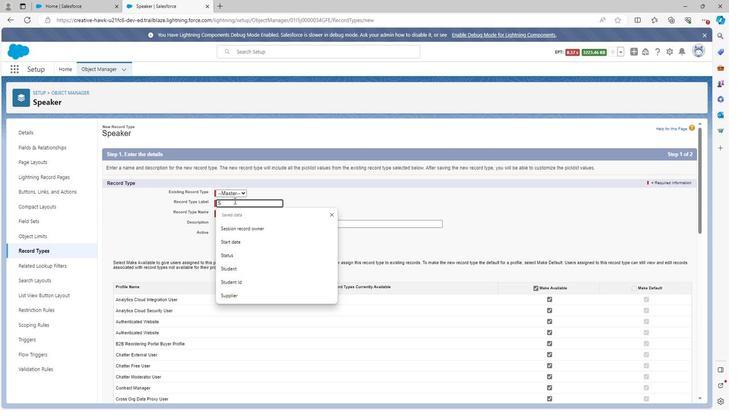 
Action: Key pressed p
Screenshot: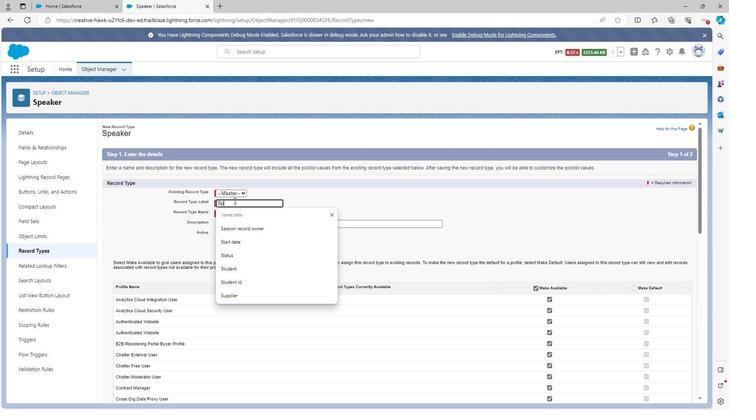 
Action: Mouse moved to (234, 199)
Screenshot: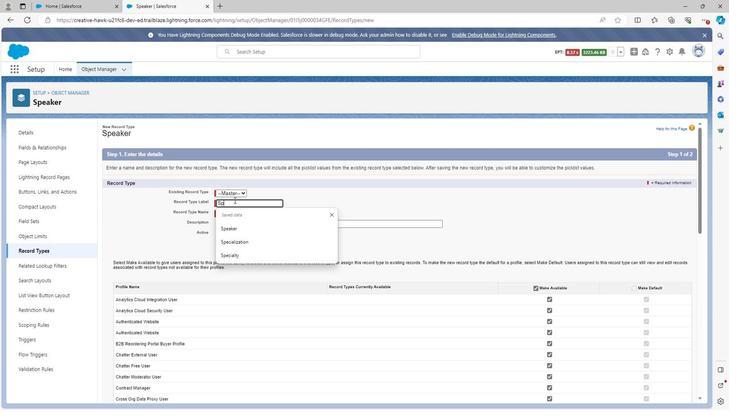 
Action: Key pressed eak
Screenshot: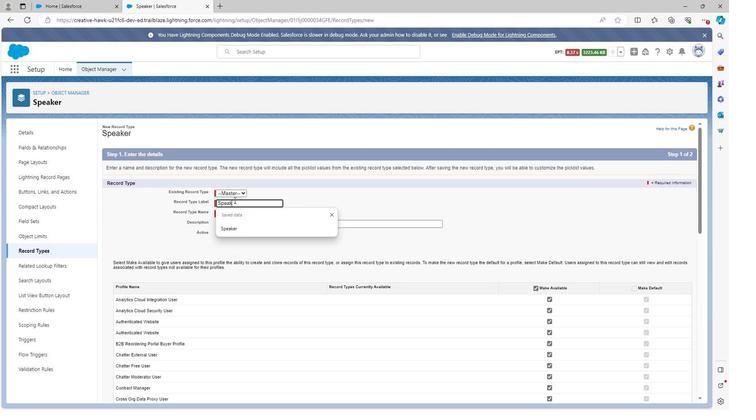 
Action: Mouse moved to (234, 199)
Screenshot: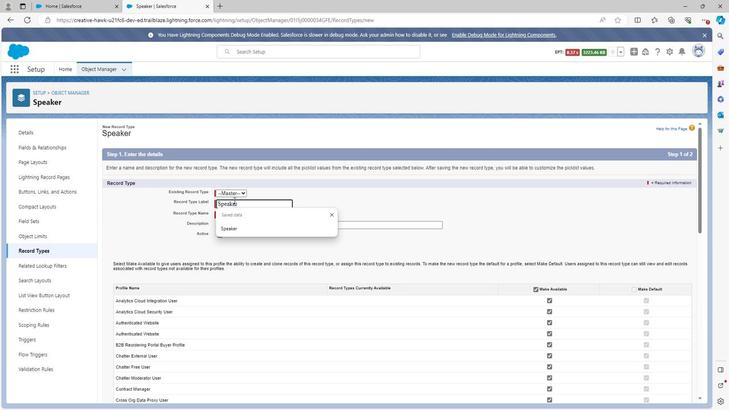 
Action: Key pressed er<Key.space>first<Key.space>name
Screenshot: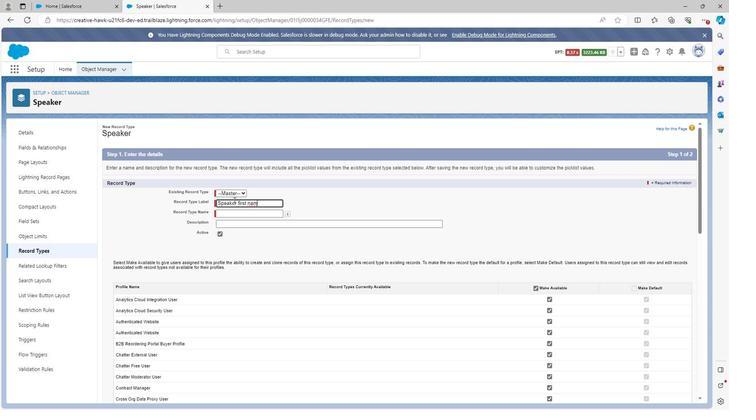 
Action: Mouse moved to (298, 195)
Screenshot: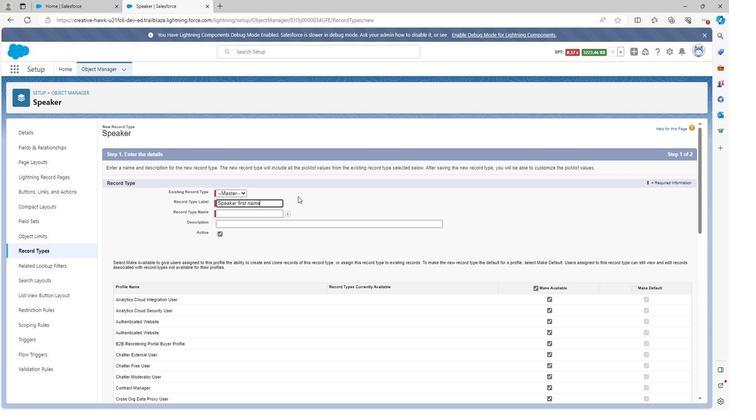 
Action: Mouse pressed left at (298, 195)
Screenshot: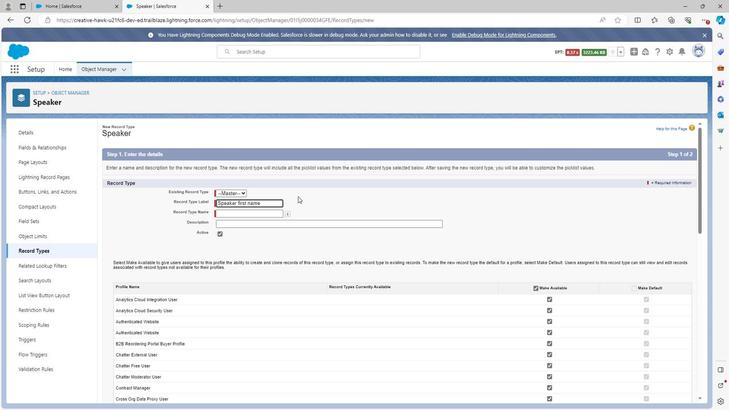 
Action: Mouse moved to (279, 221)
Screenshot: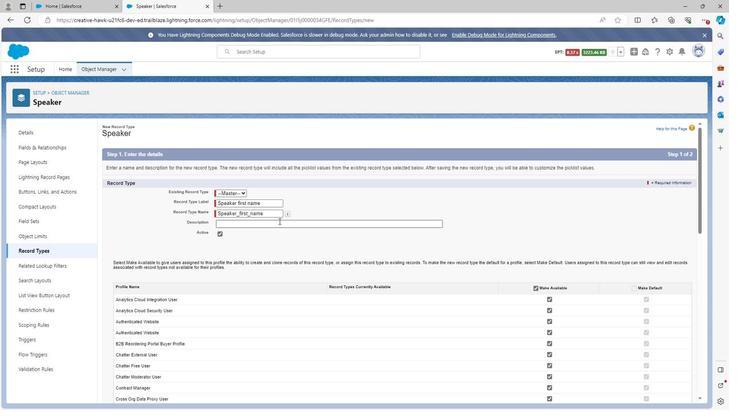 
Action: Mouse pressed left at (279, 221)
Screenshot: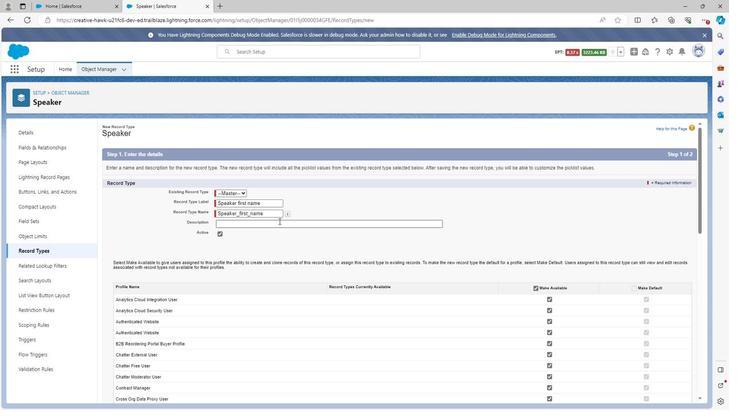 
Action: Key pressed <Key.shift><Key.shift><Key.shift>Speaker<Key.space>first<Key.space>name<Key.space>rule<Key.space>is<Key.space>the<Key.space>rule<Key.backspace><Key.backspace><Key.backspace><Key.backspace><Key.backspace><Key.backspace><Key.backspace><Key.backspace><Key.backspace><Key.backspace><Key.backspace><Key.backspace><Key.backspace><Key.backspace><Key.backspace>ecord<Key.space>type<Key.space>is<Key.space>the<Key.space>record<Key.space>type<Key.space>through<Key.space>which<Key.space>we<Key.space>can<Key.space>add<Key.space>first<Key.space>name<Key.space>of<Key.space>speaker<Key.space>records<Key.space>in<Key.space>event<Key.space>management
Screenshot: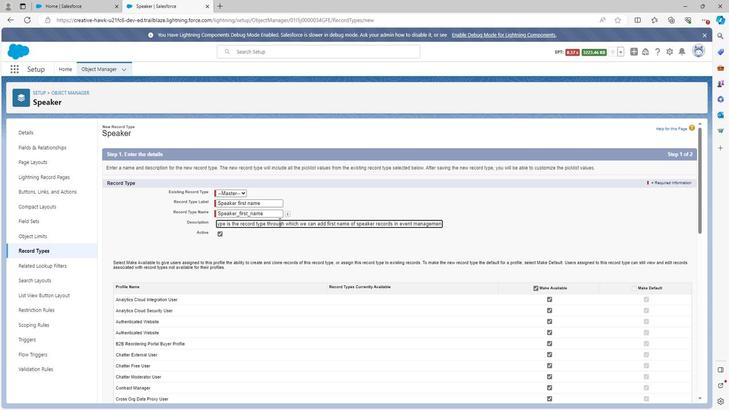 
Action: Mouse moved to (622, 295)
Screenshot: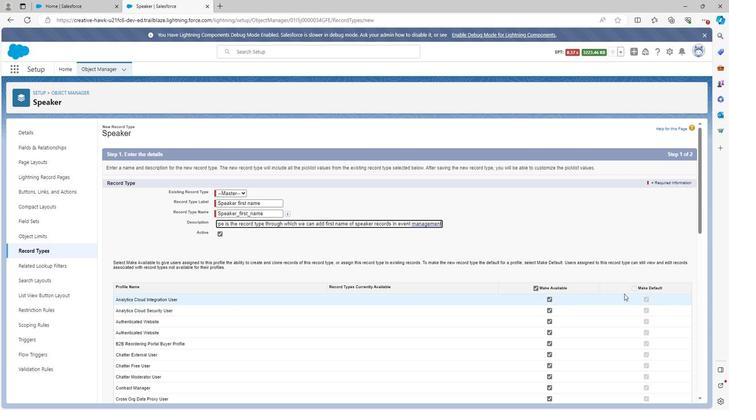 
Action: Mouse scrolled (622, 294) with delta (0, 0)
Screenshot: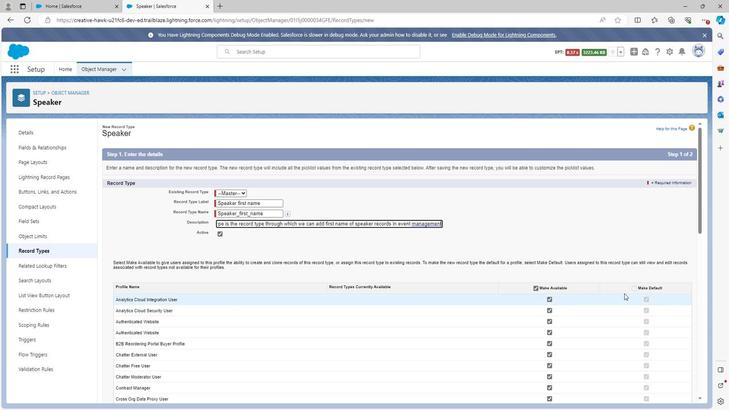 
Action: Mouse moved to (622, 294)
Screenshot: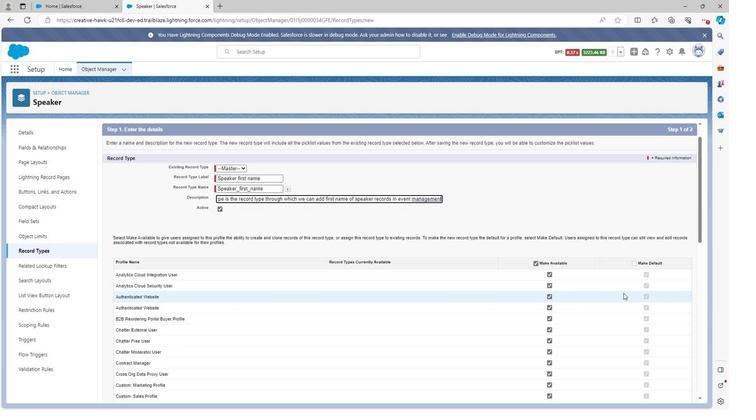 
Action: Mouse scrolled (622, 293) with delta (0, 0)
Screenshot: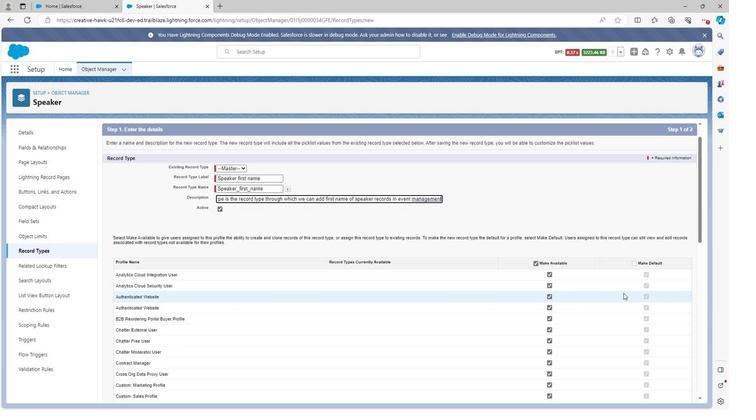 
Action: Mouse moved to (632, 201)
Screenshot: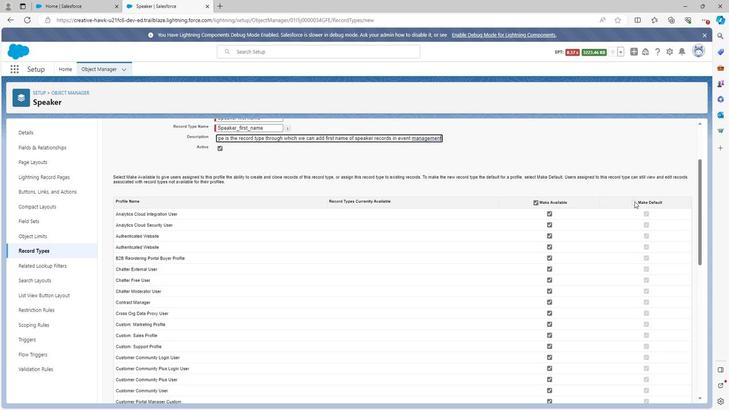 
Action: Mouse pressed left at (632, 201)
Screenshot: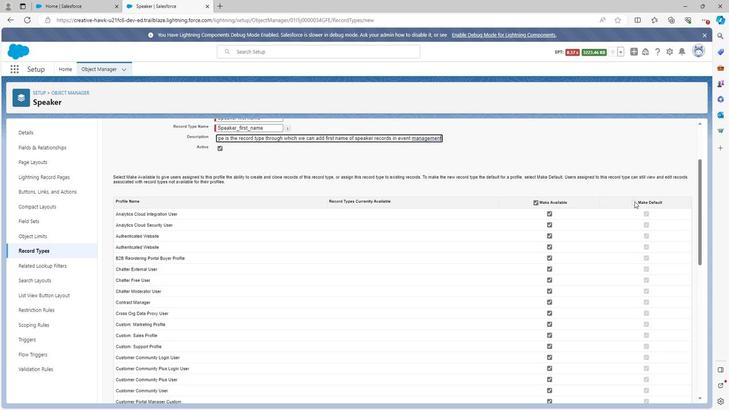 
Action: Mouse moved to (549, 214)
Screenshot: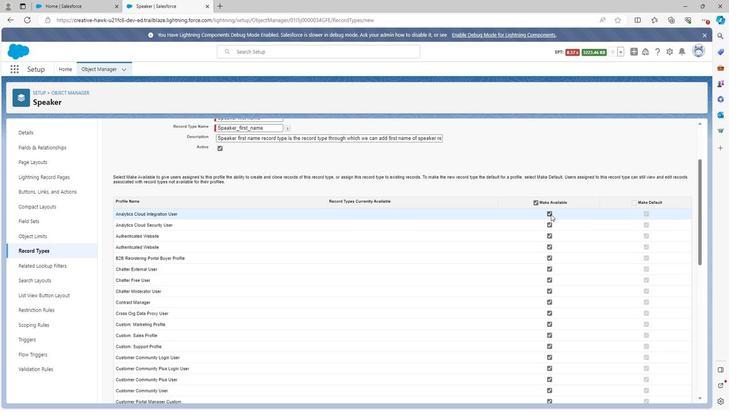
Action: Mouse pressed left at (549, 214)
Screenshot: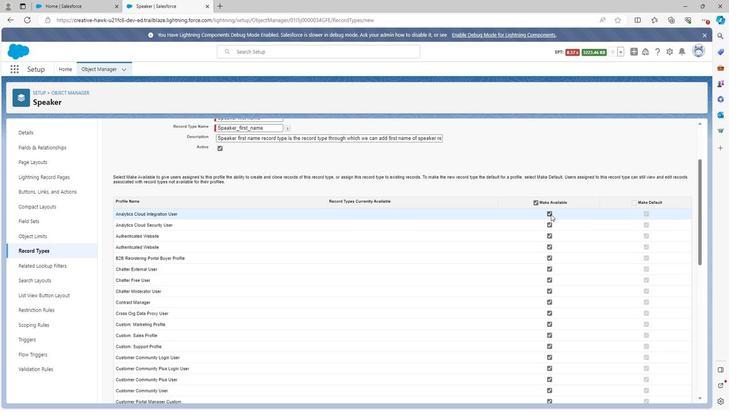 
Action: Mouse moved to (549, 224)
Screenshot: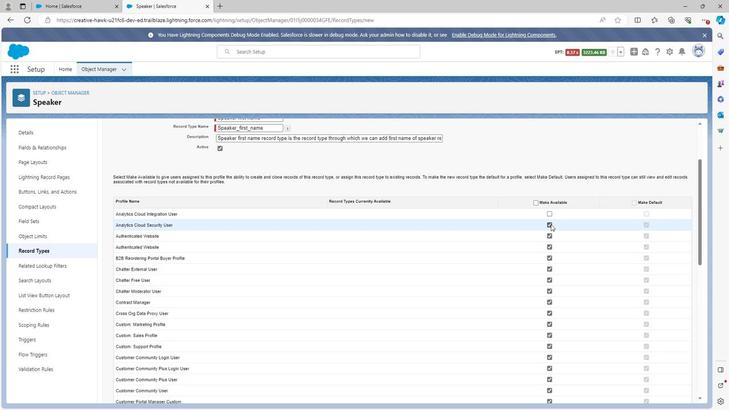 
Action: Mouse pressed left at (549, 224)
Screenshot: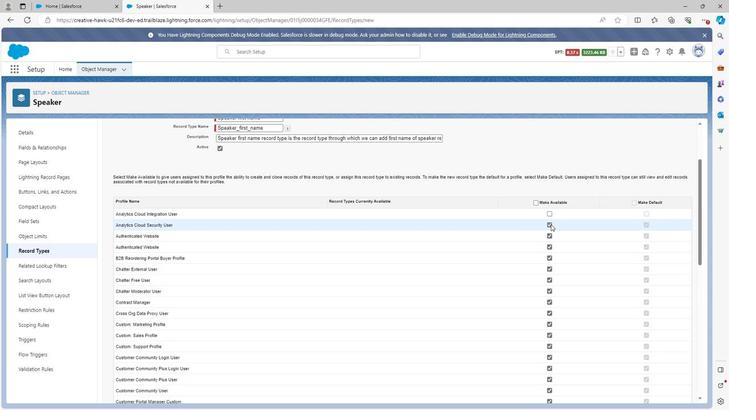 
Action: Mouse moved to (548, 258)
Screenshot: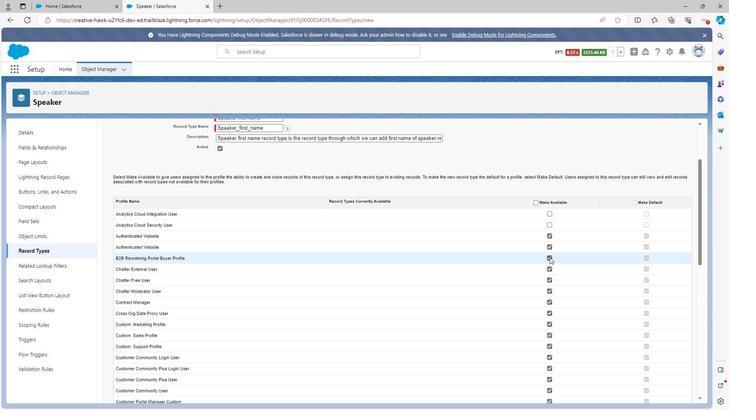 
Action: Mouse pressed left at (548, 258)
Screenshot: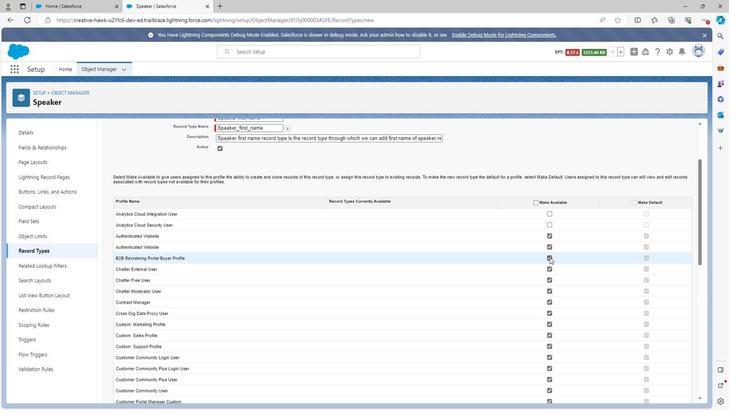 
Action: Mouse moved to (546, 292)
Screenshot: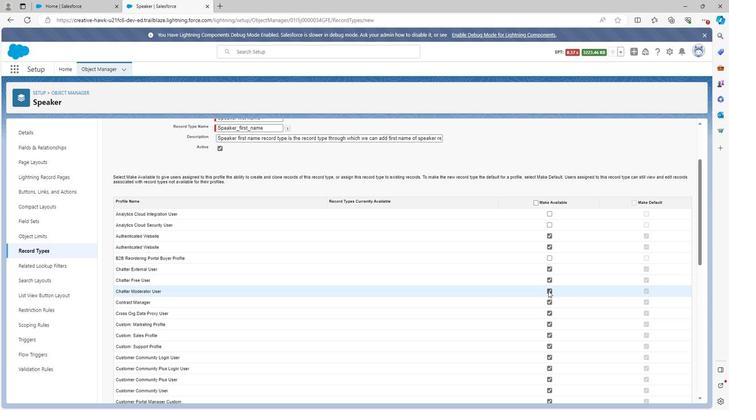 
Action: Mouse pressed left at (546, 292)
Screenshot: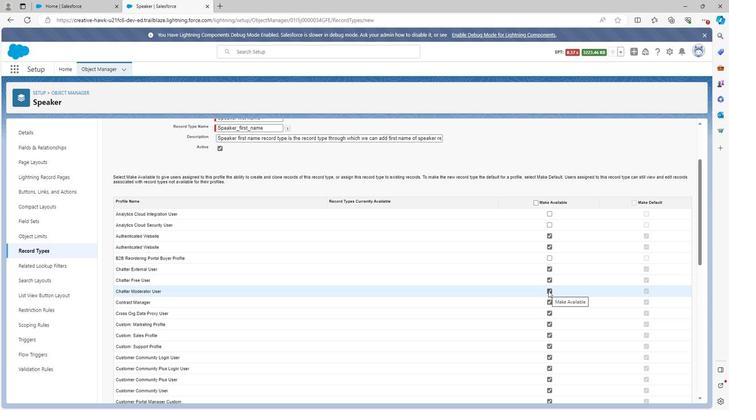
Action: Mouse moved to (548, 313)
Screenshot: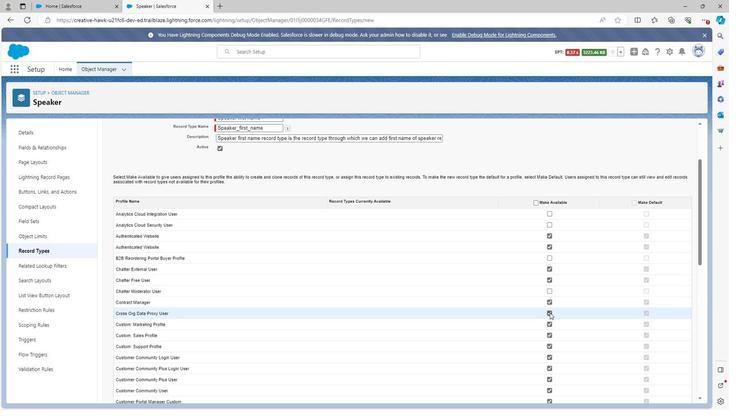 
Action: Mouse pressed left at (548, 313)
Screenshot: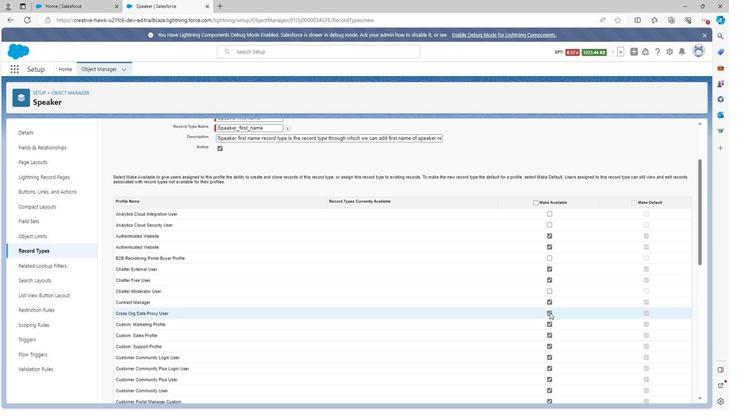 
Action: Mouse moved to (546, 348)
Screenshot: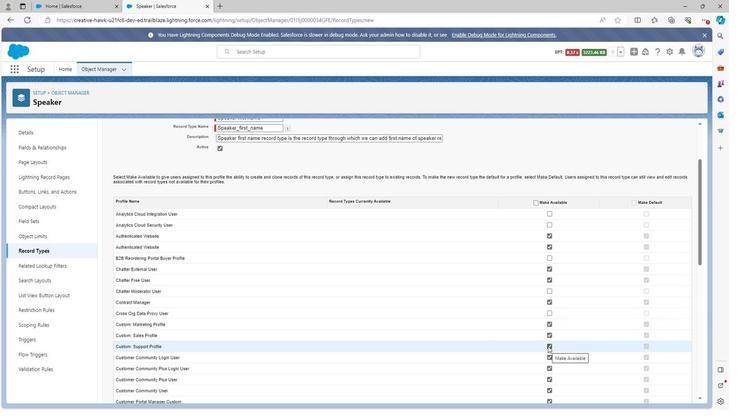 
Action: Mouse pressed left at (546, 348)
Screenshot: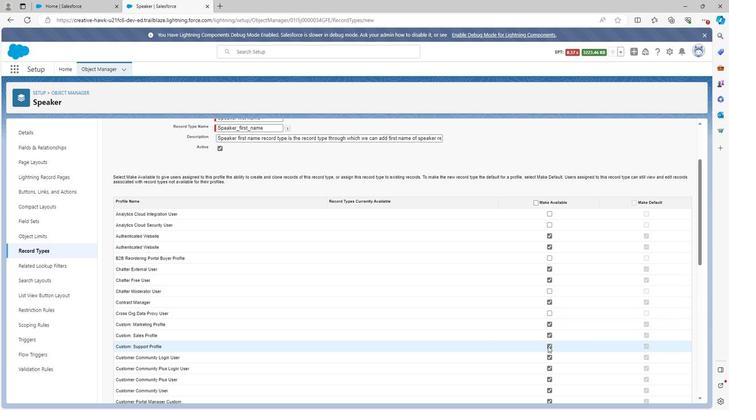 
Action: Mouse moved to (547, 354)
Screenshot: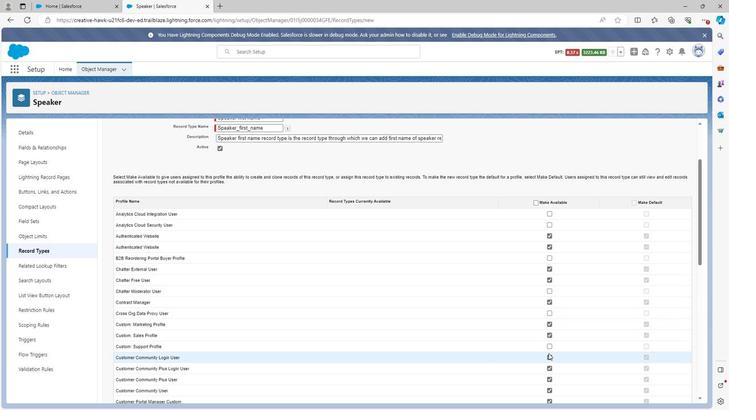 
Action: Mouse scrolled (547, 354) with delta (0, 0)
Screenshot: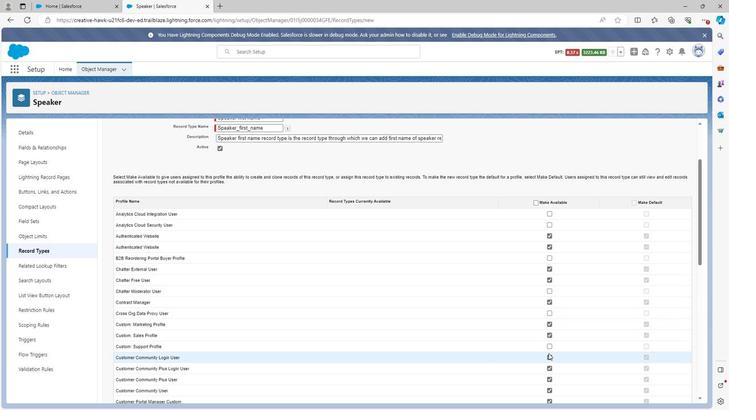 
Action: Mouse moved to (549, 338)
Screenshot: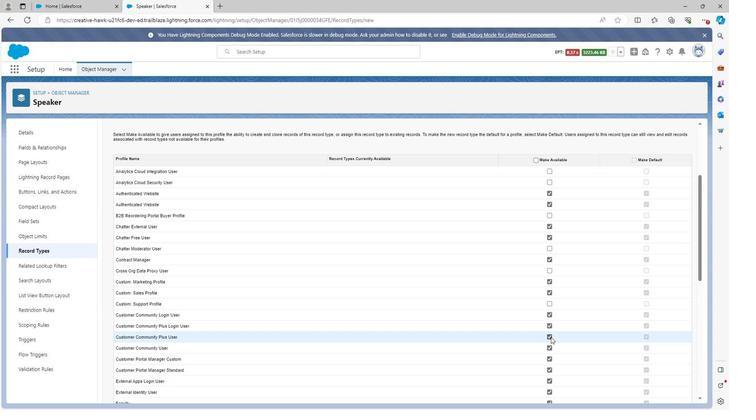 
Action: Mouse pressed left at (549, 338)
Screenshot: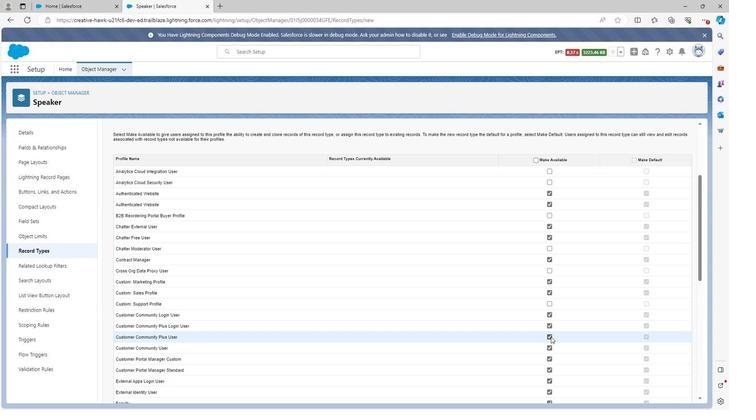 
Action: Mouse moved to (548, 372)
Screenshot: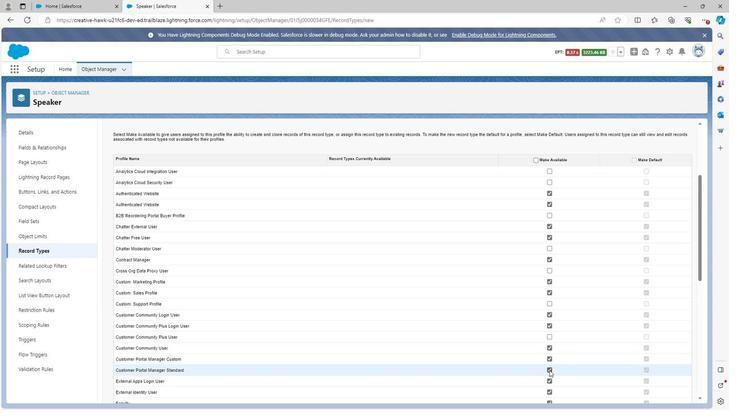 
Action: Mouse pressed left at (548, 372)
Screenshot: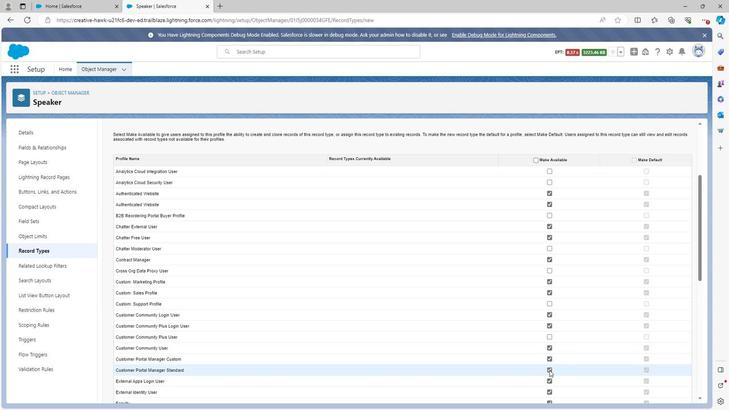 
Action: Mouse moved to (546, 383)
Screenshot: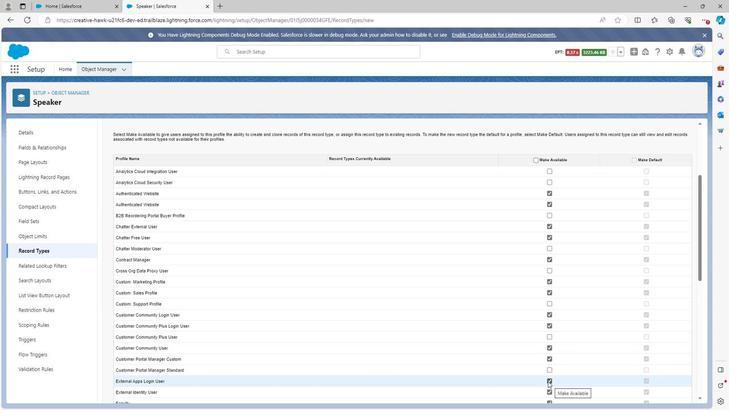 
Action: Mouse pressed left at (546, 383)
Screenshot: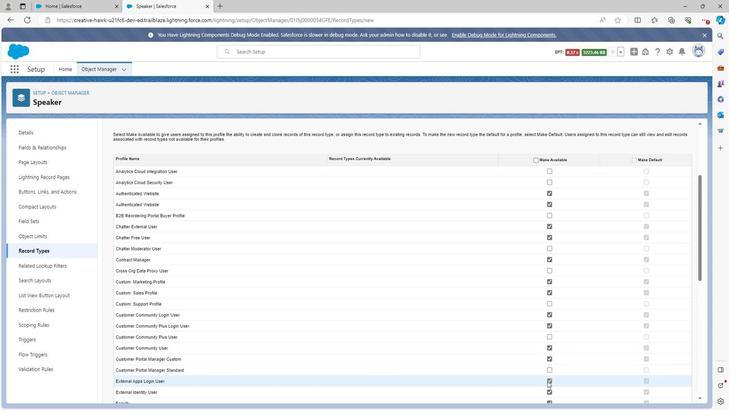 
Action: Mouse moved to (549, 393)
Screenshot: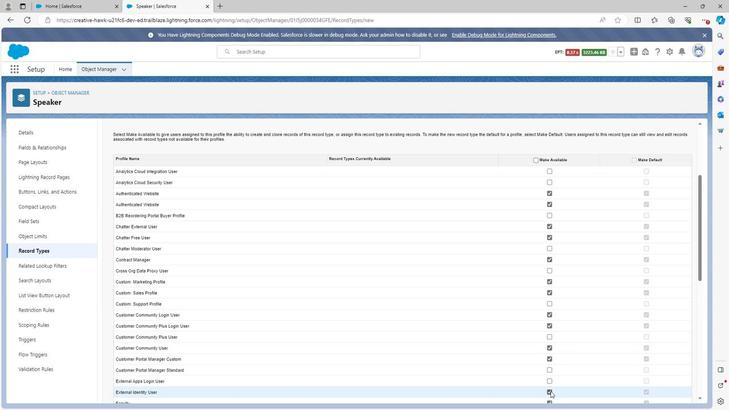 
Action: Mouse pressed left at (549, 393)
Screenshot: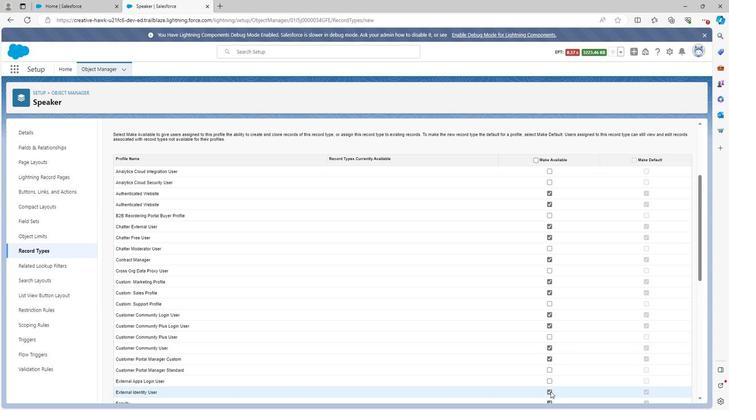 
Action: Mouse moved to (549, 393)
Screenshot: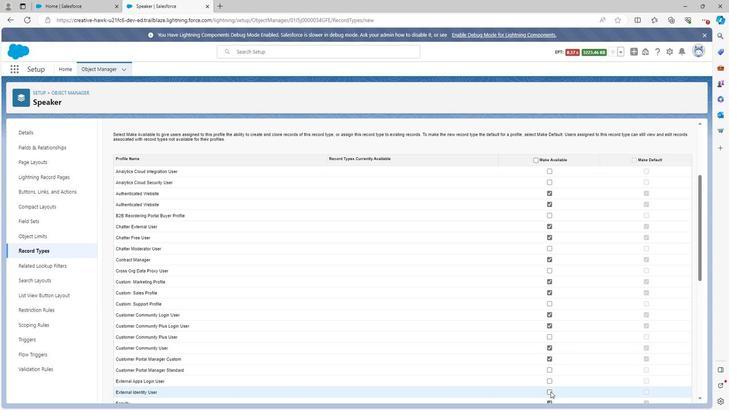 
Action: Mouse scrolled (549, 393) with delta (0, 0)
Screenshot: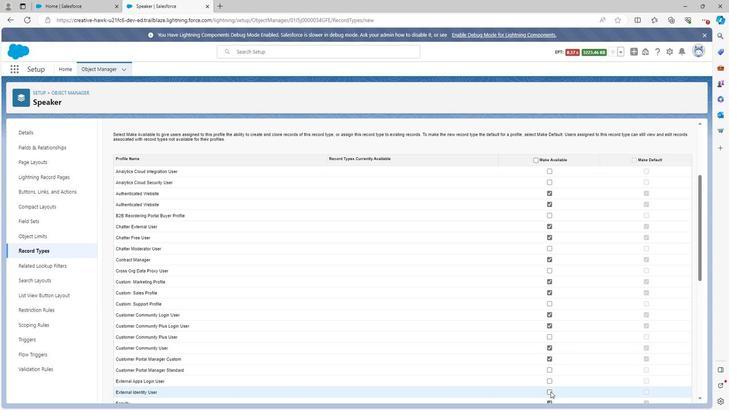 
Action: Mouse moved to (549, 393)
Screenshot: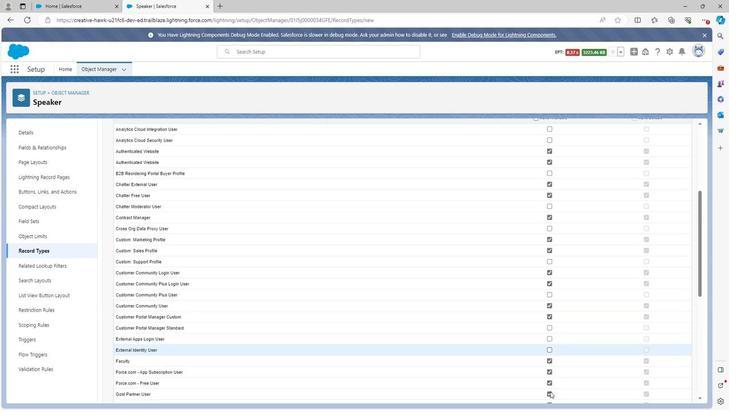 
Action: Mouse scrolled (549, 393) with delta (0, 0)
Screenshot: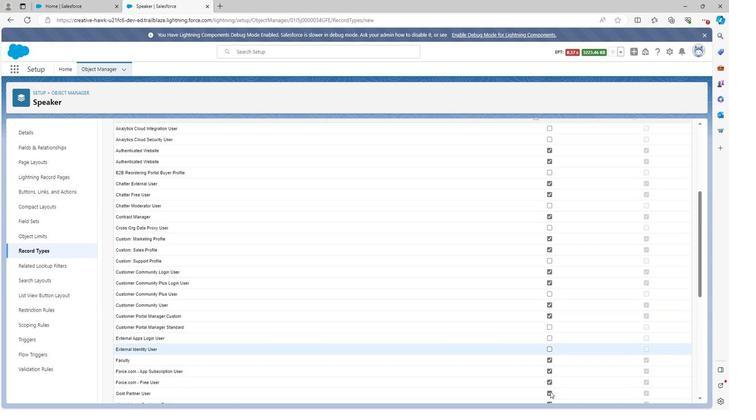 
Action: Mouse moved to (549, 319)
Screenshot: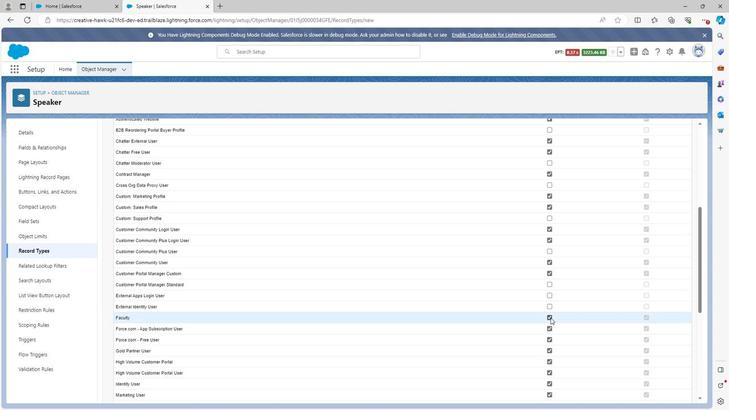 
Action: Mouse pressed left at (549, 319)
Screenshot: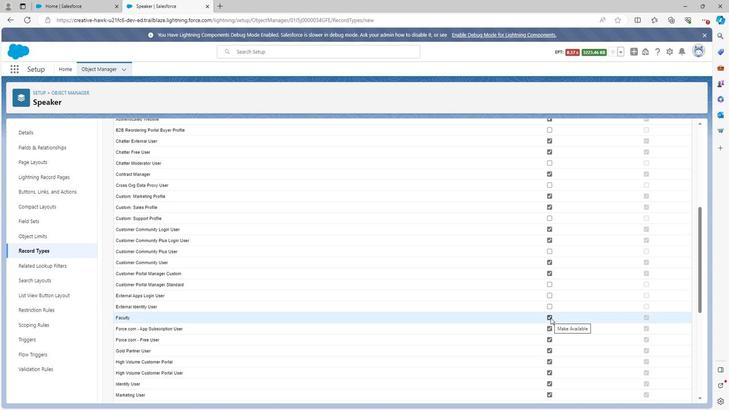 
Action: Mouse moved to (549, 329)
Screenshot: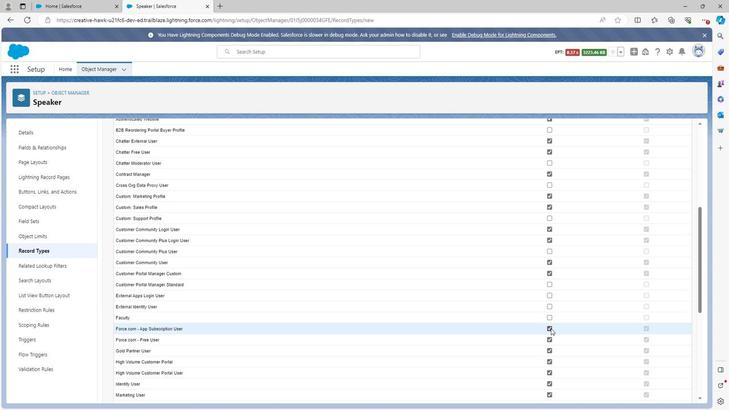
Action: Mouse pressed left at (549, 329)
Screenshot: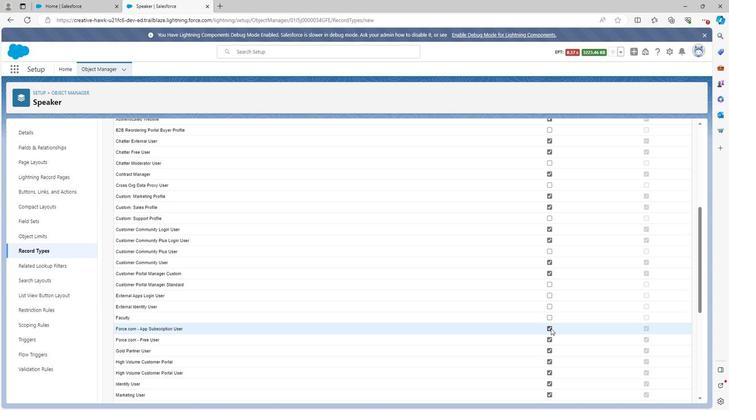 
Action: Mouse moved to (548, 353)
Screenshot: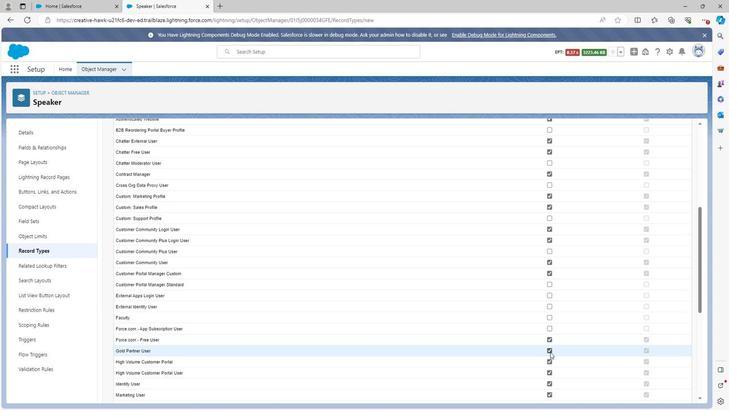 
Action: Mouse pressed left at (548, 353)
Screenshot: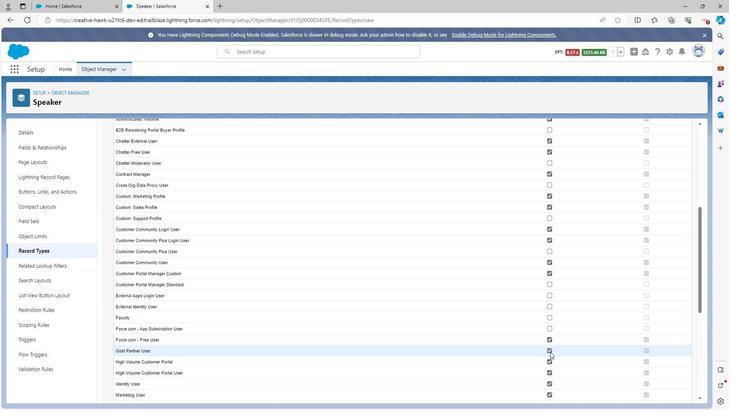
Action: Mouse moved to (548, 364)
Screenshot: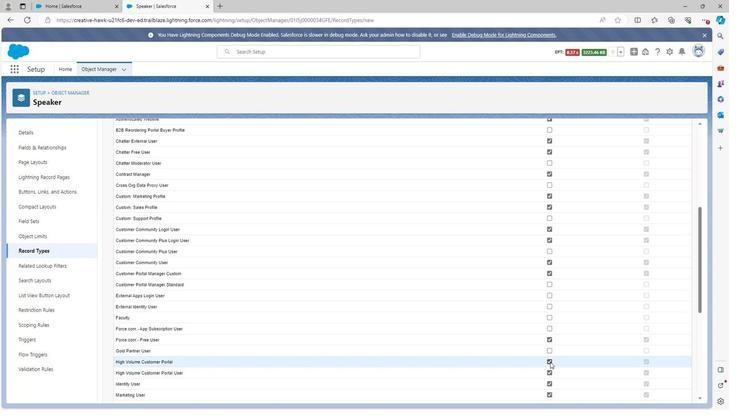 
Action: Mouse pressed left at (548, 364)
Screenshot: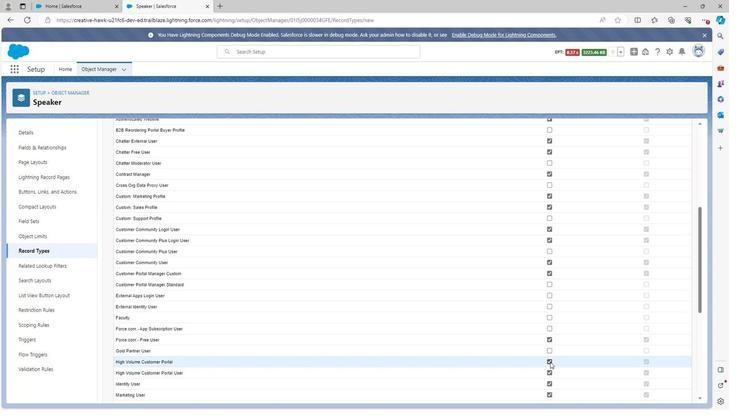 
Action: Mouse moved to (548, 375)
Screenshot: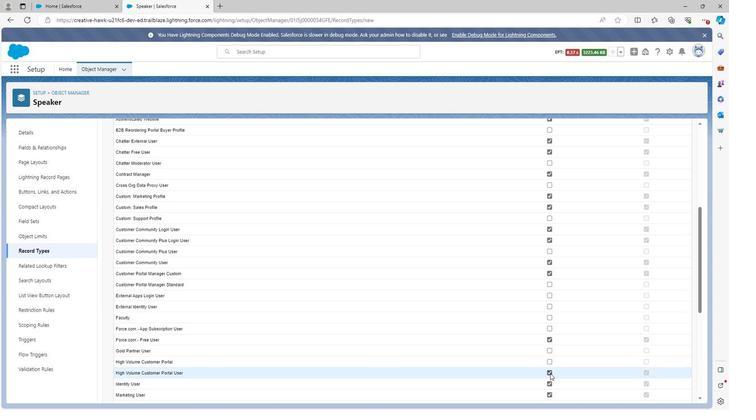 
Action: Mouse pressed left at (548, 375)
Screenshot: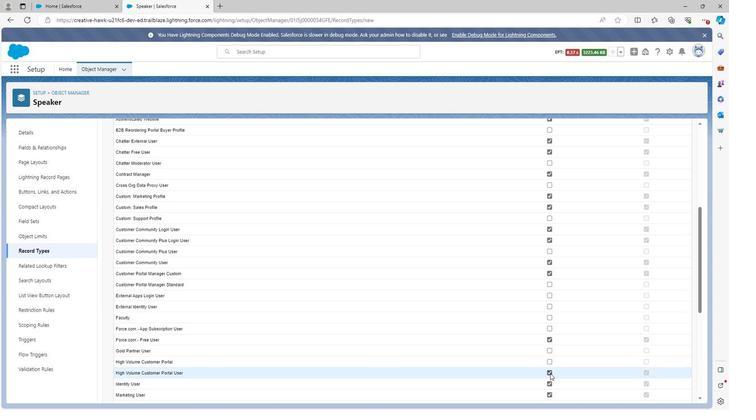 
Action: Mouse scrolled (548, 375) with delta (0, 0)
Screenshot: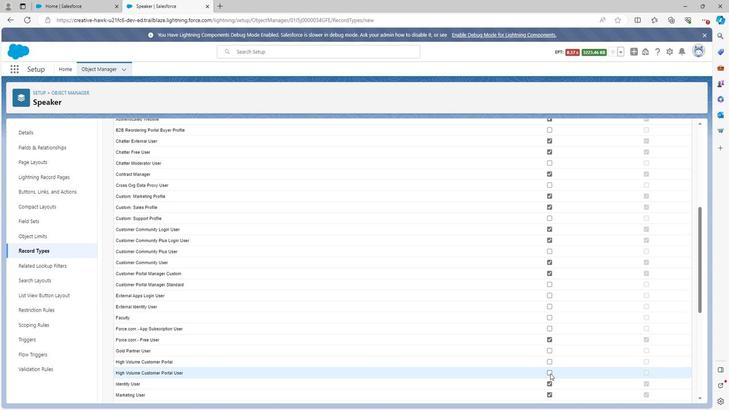 
Action: Mouse moved to (549, 376)
Screenshot: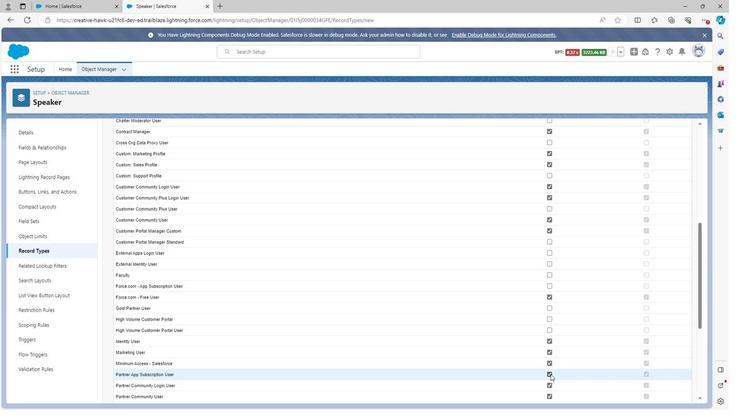 
Action: Mouse pressed left at (549, 376)
Screenshot: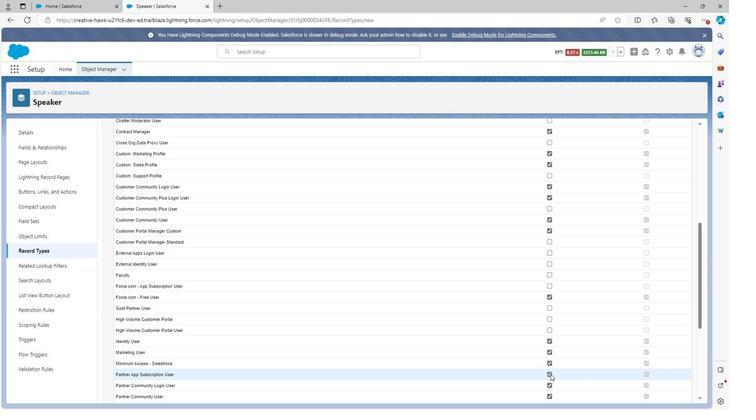 
Action: Mouse scrolled (549, 375) with delta (0, 0)
Screenshot: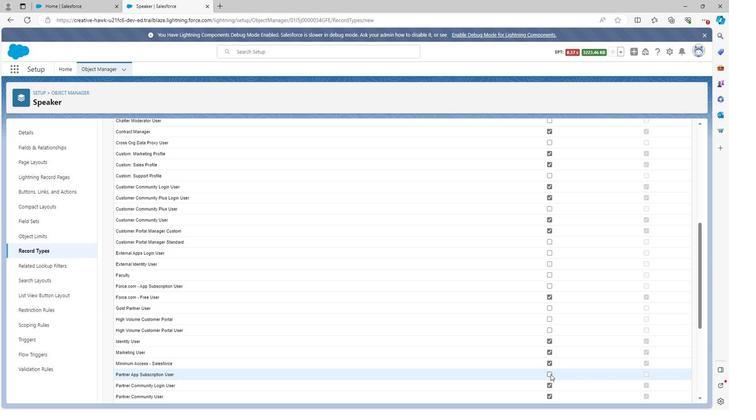 
Action: Mouse scrolled (549, 375) with delta (0, 0)
Screenshot: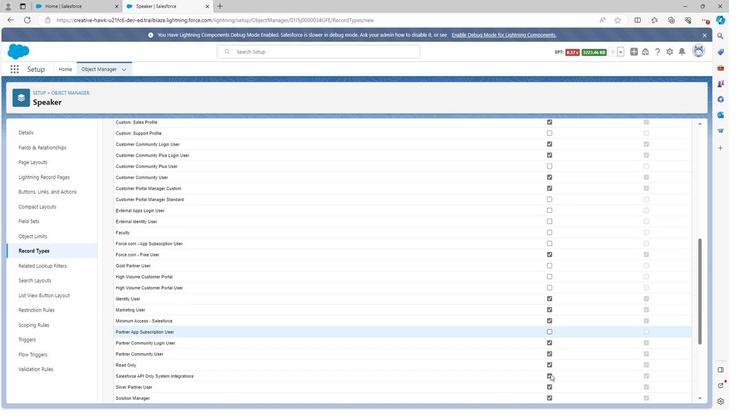 
Action: Mouse moved to (549, 312)
Screenshot: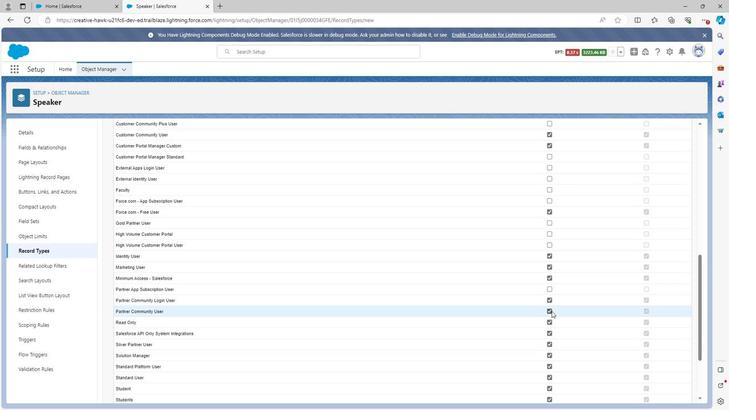 
Action: Mouse pressed left at (549, 312)
Screenshot: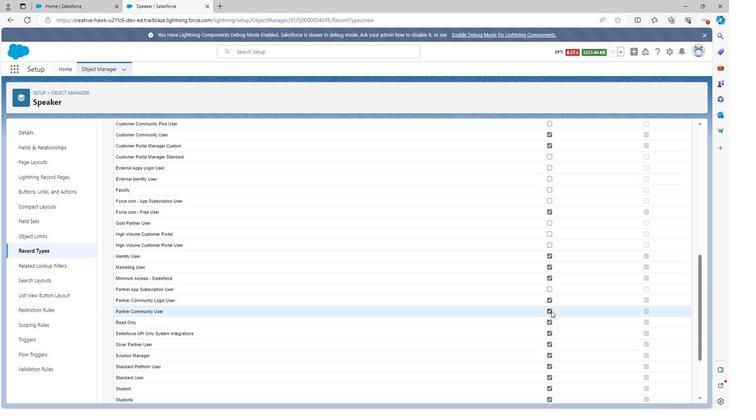 
Action: Mouse moved to (546, 324)
Screenshot: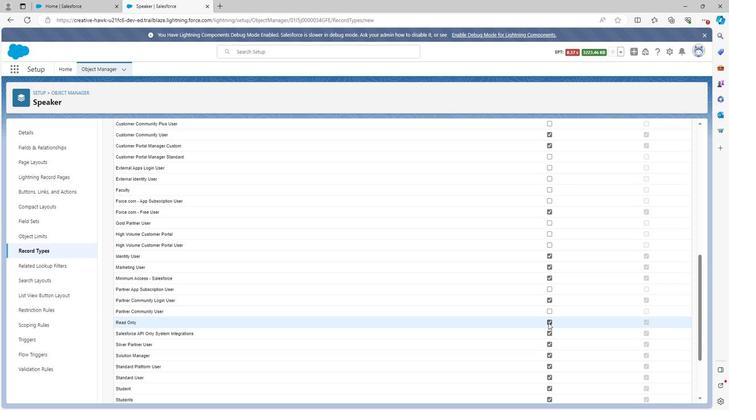 
Action: Mouse pressed left at (546, 324)
Screenshot: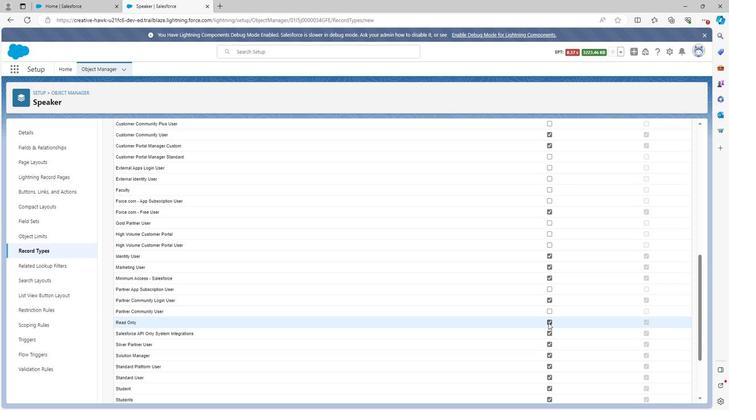
Action: Mouse moved to (548, 333)
Screenshot: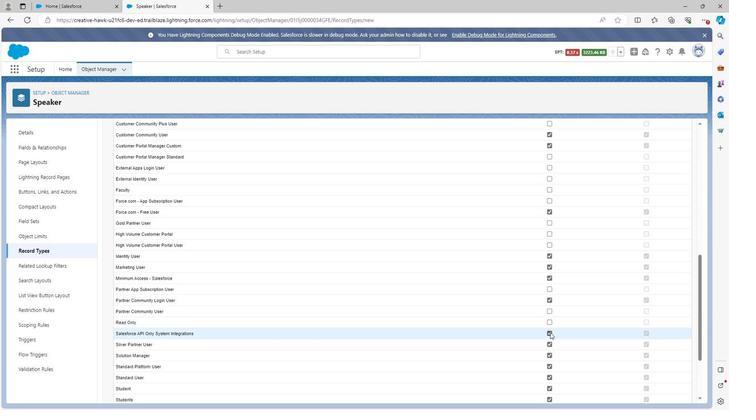 
Action: Mouse pressed left at (548, 333)
Screenshot: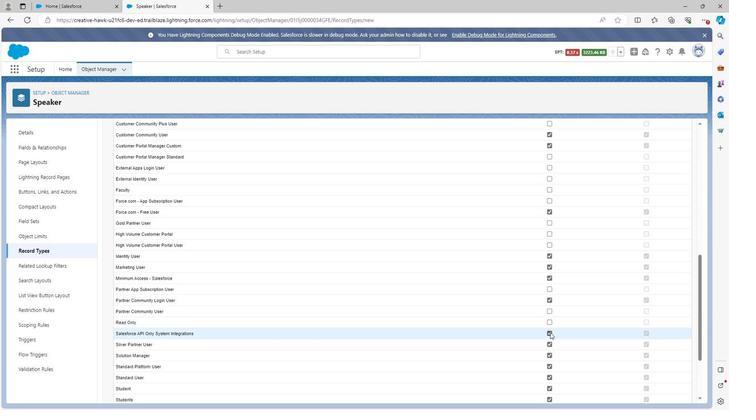 
Action: Mouse moved to (548, 344)
Screenshot: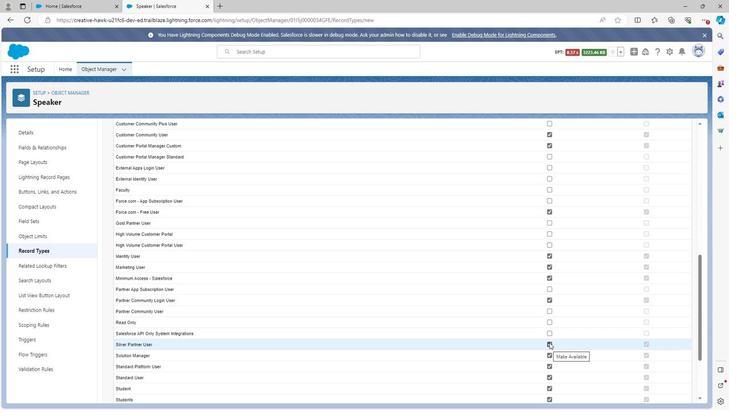 
Action: Mouse pressed left at (548, 344)
Screenshot: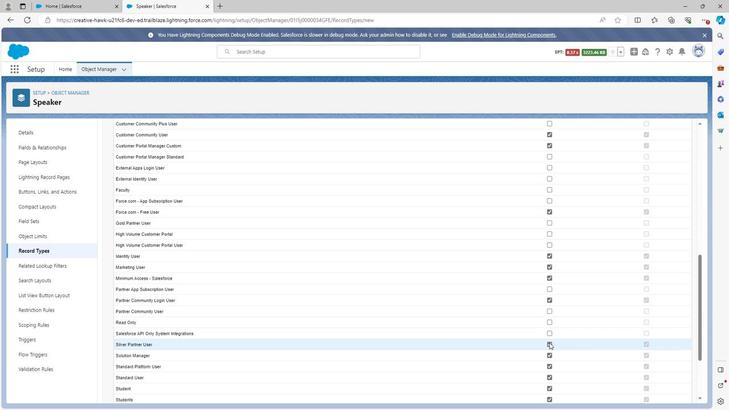 
Action: Mouse moved to (547, 379)
Screenshot: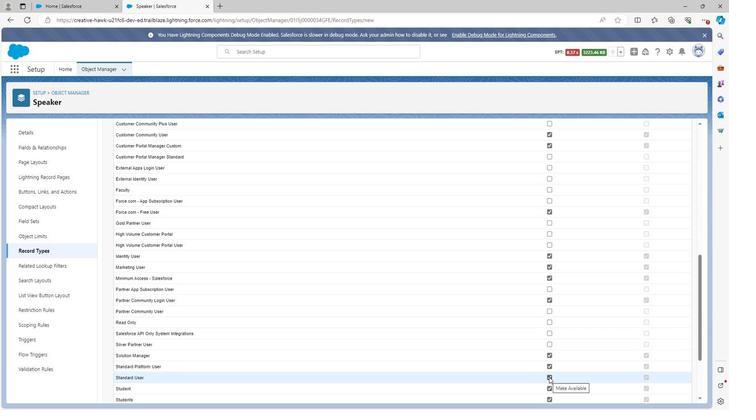 
Action: Mouse scrolled (547, 378) with delta (0, 0)
Screenshot: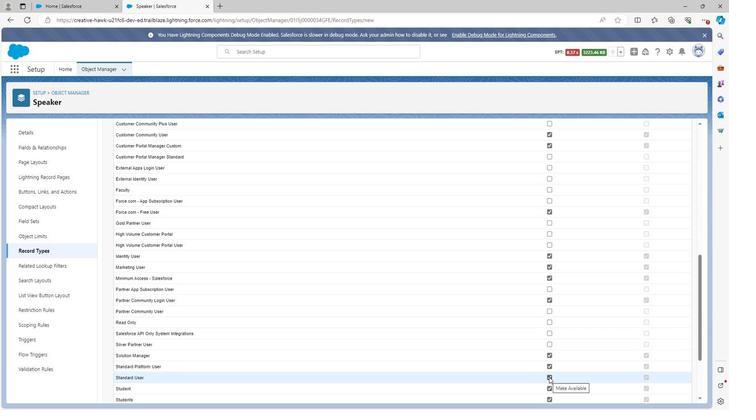 
Action: Mouse moved to (548, 346)
Screenshot: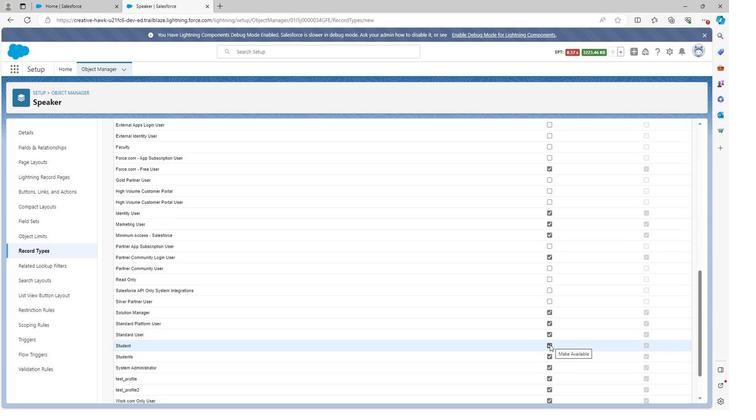 
Action: Mouse pressed left at (548, 346)
Screenshot: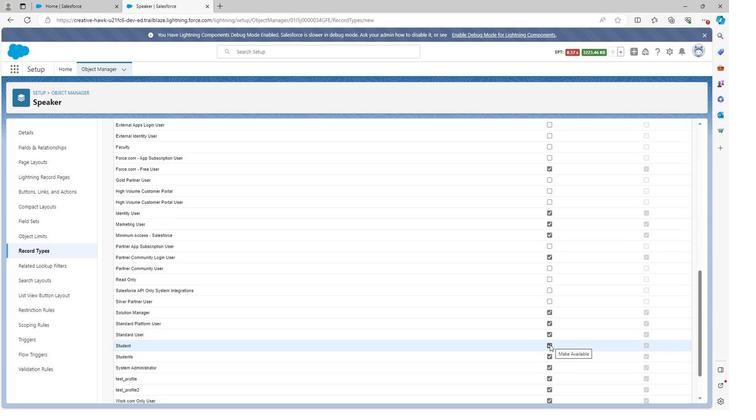 
Action: Mouse moved to (548, 357)
Screenshot: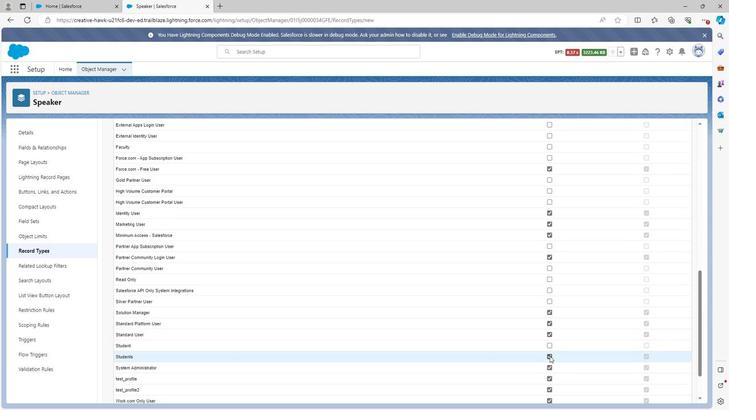 
Action: Mouse pressed left at (548, 357)
Screenshot: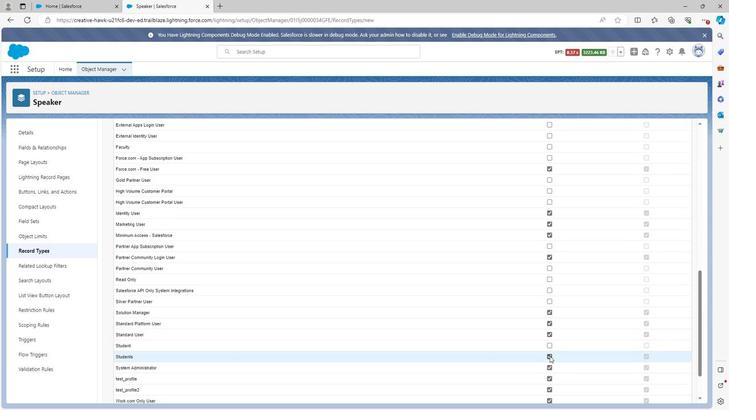
Action: Mouse scrolled (548, 357) with delta (0, 0)
Screenshot: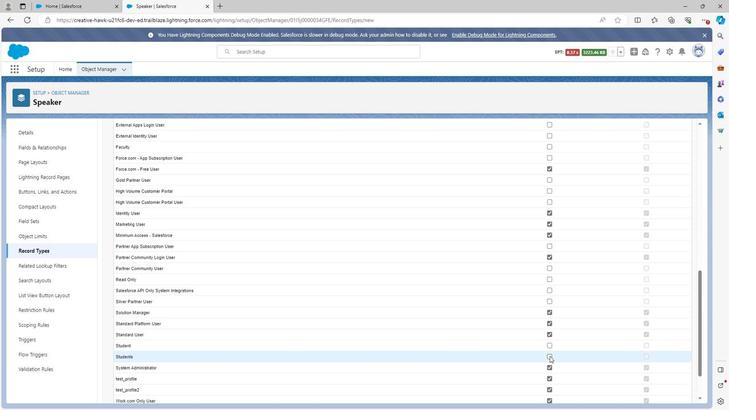 
Action: Mouse moved to (549, 337)
Screenshot: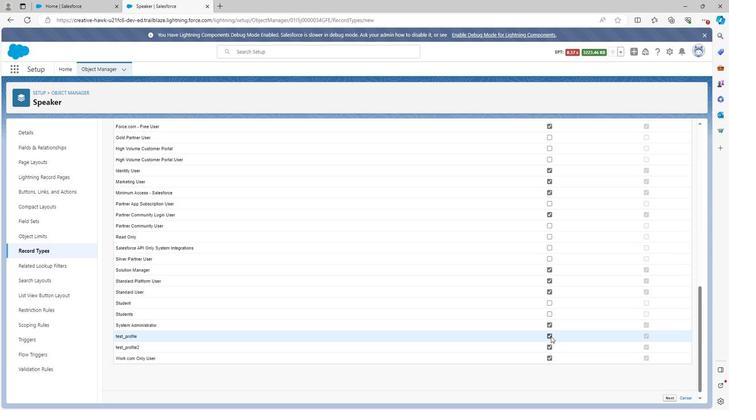 
Action: Mouse pressed left at (549, 337)
Screenshot: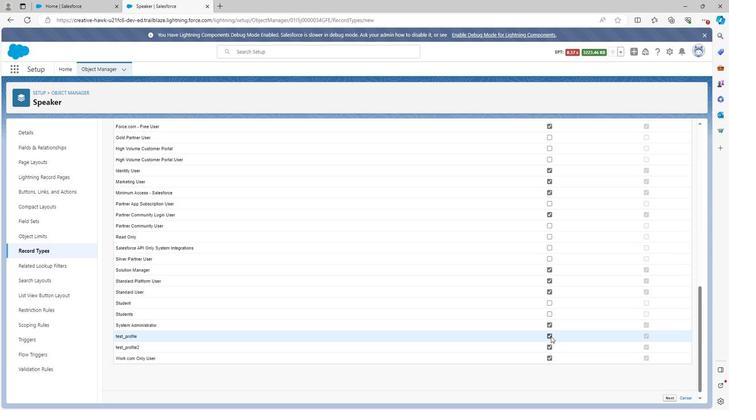 
Action: Mouse moved to (548, 346)
Screenshot: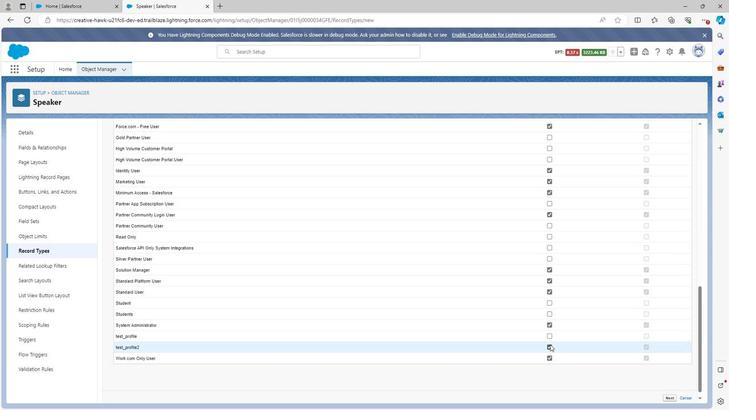 
Action: Mouse pressed left at (548, 346)
Screenshot: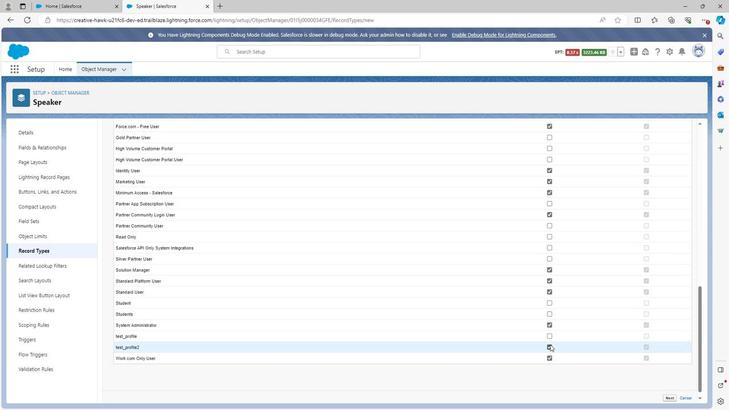 
Action: Mouse moved to (548, 358)
Screenshot: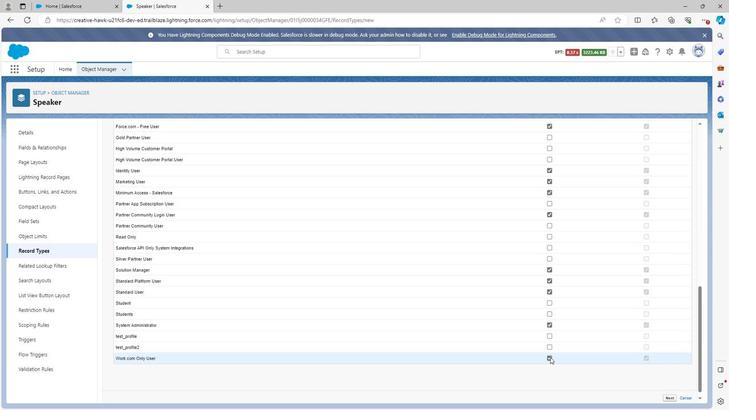 
Action: Mouse pressed left at (548, 358)
Screenshot: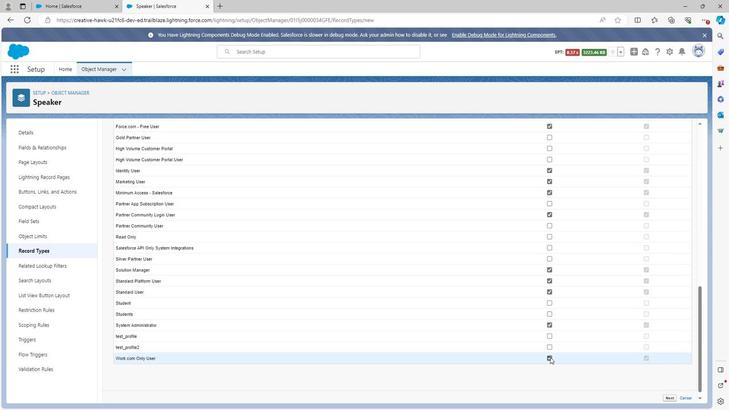 
Action: Mouse moved to (662, 400)
Screenshot: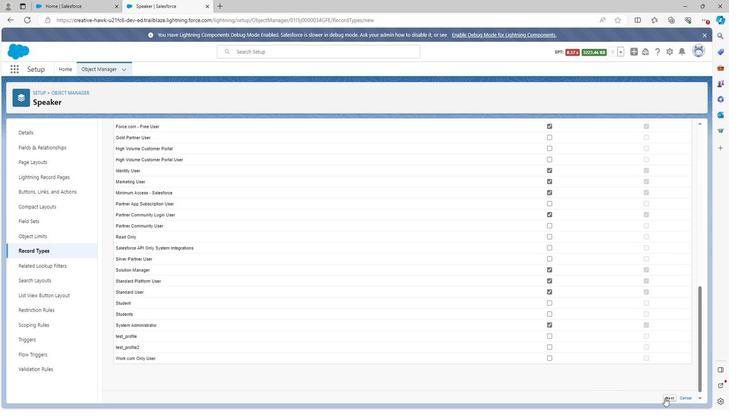 
Action: Mouse pressed left at (662, 400)
Screenshot: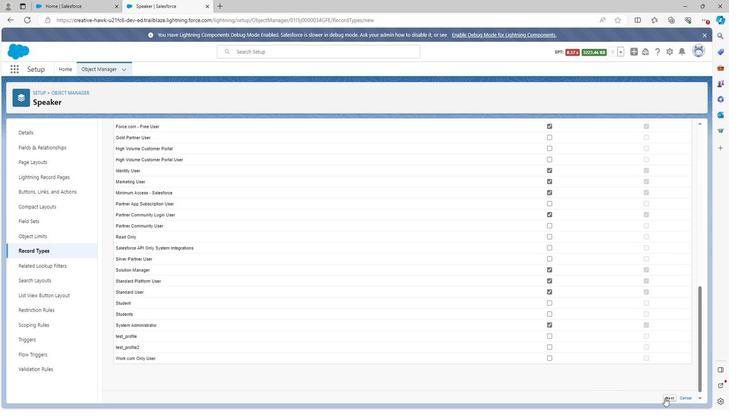 
Action: Mouse moved to (653, 385)
Screenshot: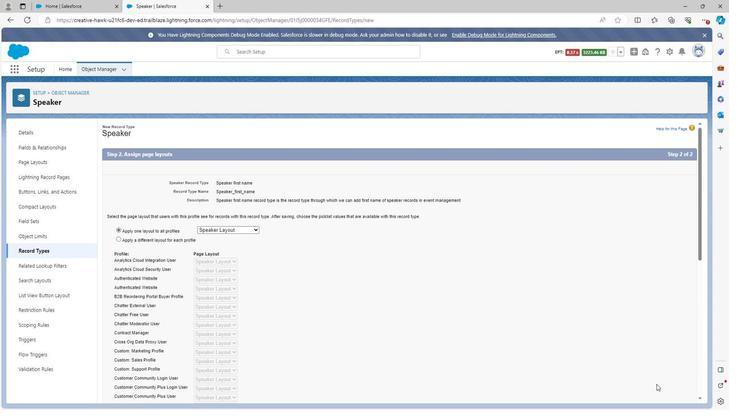 
Action: Mouse scrolled (653, 385) with delta (0, 0)
Screenshot: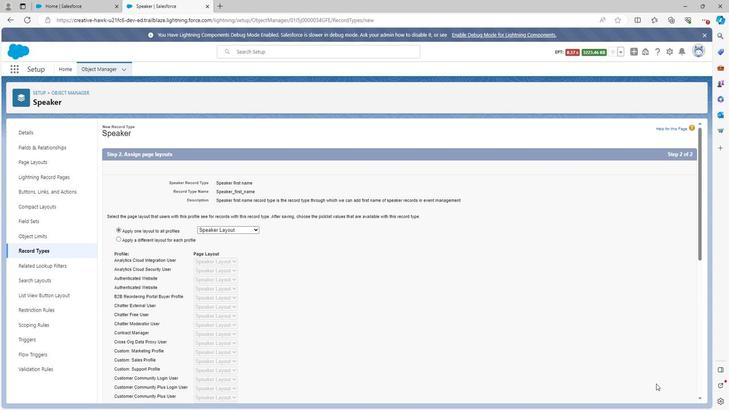 
Action: Mouse scrolled (653, 385) with delta (0, 0)
Screenshot: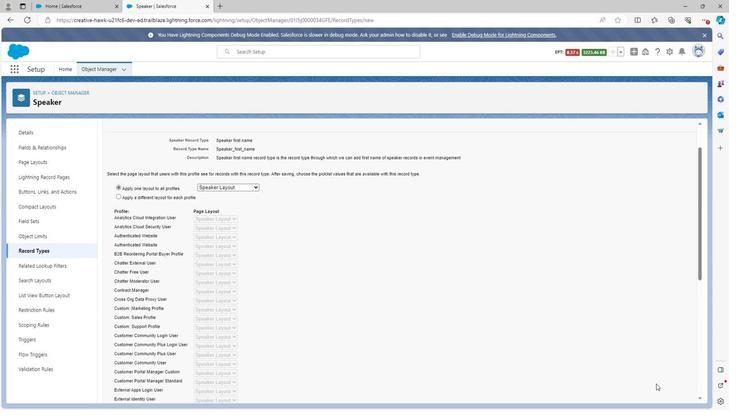 
Action: Mouse scrolled (653, 385) with delta (0, 0)
Screenshot: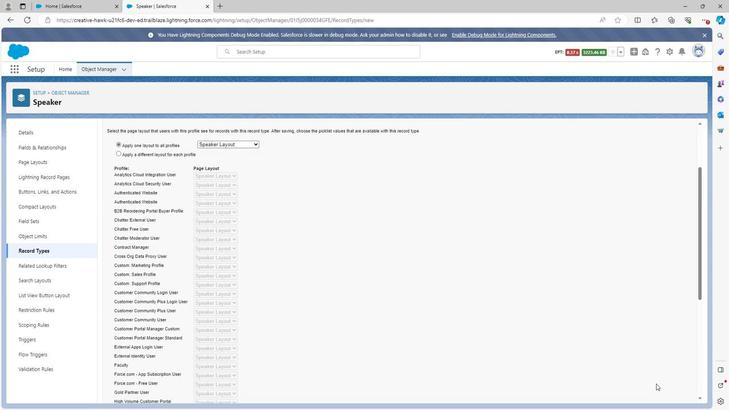 
Action: Mouse scrolled (653, 385) with delta (0, 0)
Screenshot: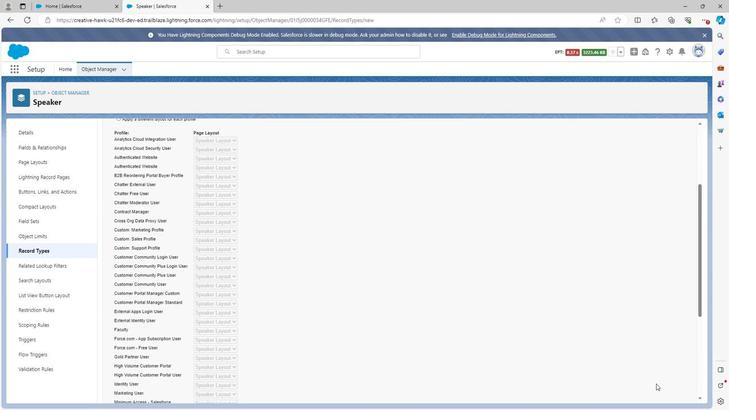 
Action: Mouse scrolled (653, 385) with delta (0, 0)
Screenshot: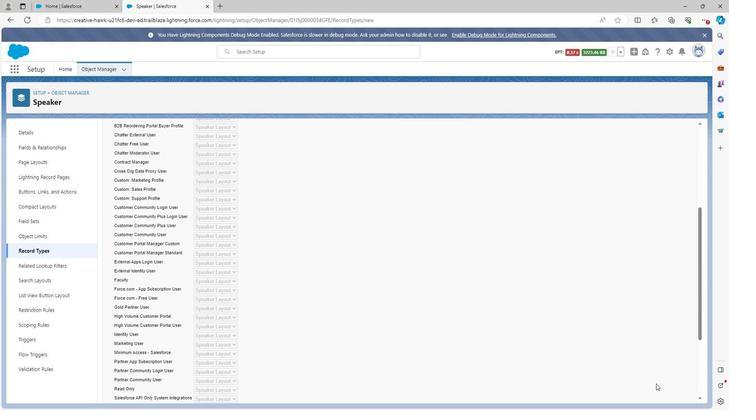 
Action: Mouse scrolled (653, 385) with delta (0, 0)
Screenshot: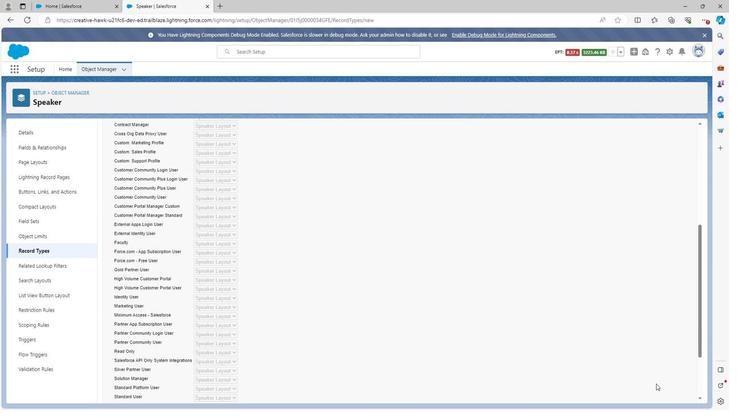 
Action: Mouse scrolled (653, 385) with delta (0, 0)
Screenshot: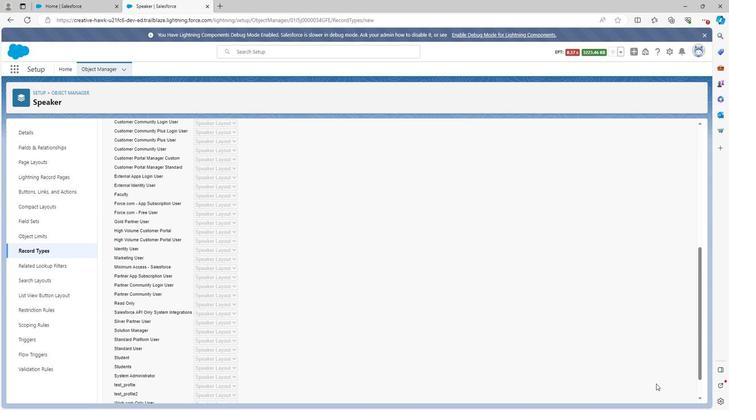 
Action: Mouse moved to (664, 396)
Screenshot: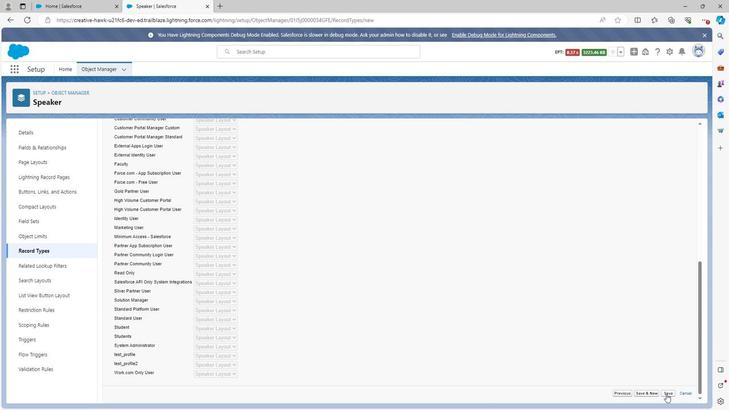 
Action: Mouse pressed left at (664, 396)
Screenshot: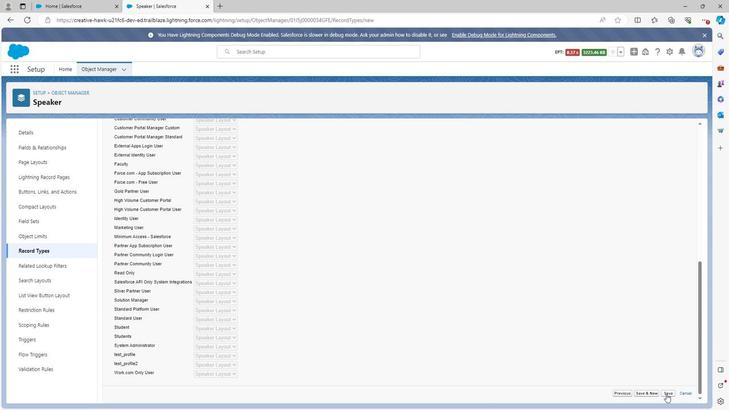 
Action: Mouse moved to (44, 252)
Screenshot: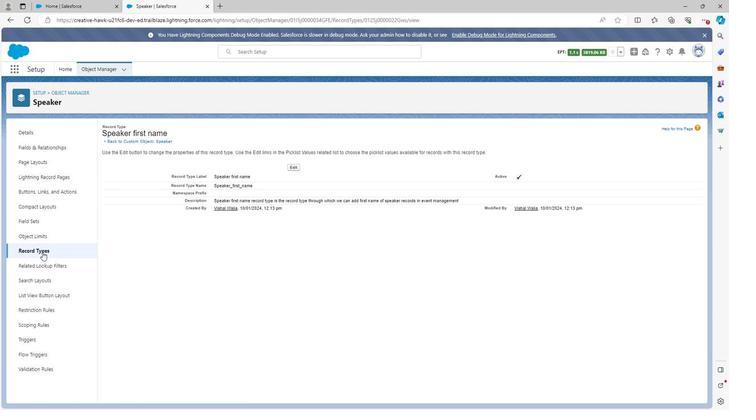 
Action: Mouse pressed left at (44, 252)
Screenshot: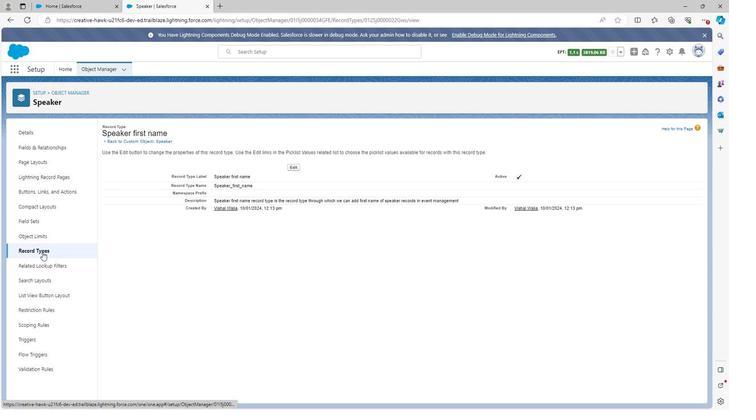 
Action: Mouse moved to (624, 129)
Screenshot: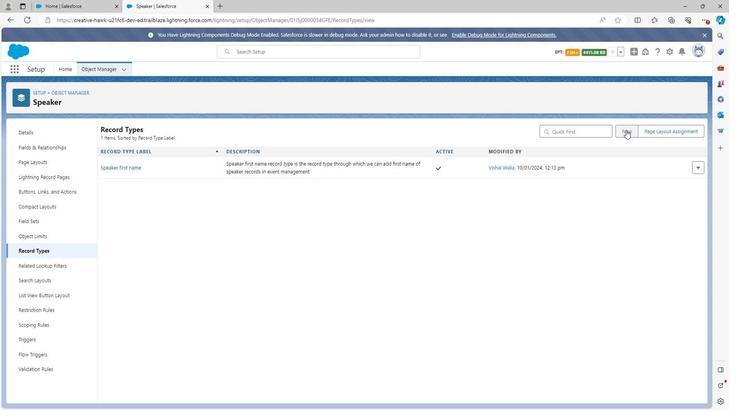 
Action: Mouse pressed left at (624, 129)
Screenshot: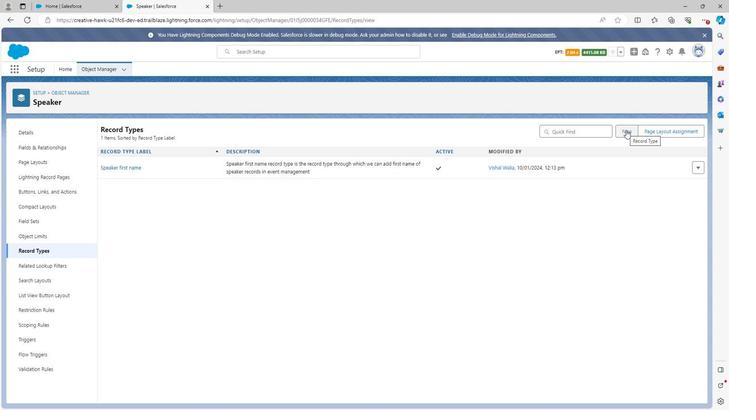 
Action: Mouse moved to (230, 203)
Screenshot: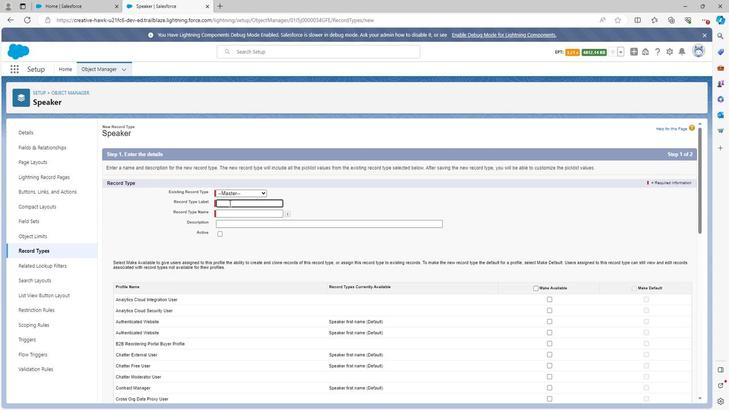 
Action: Key pressed <Key.shift>Speaker<Key.space>last<Key.space>name
Screenshot: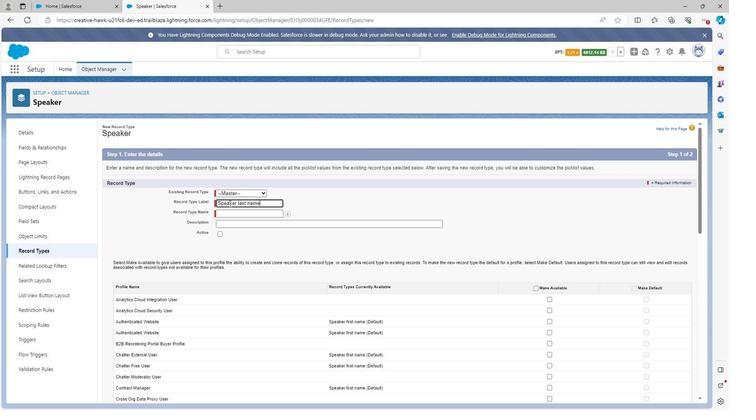 
Action: Mouse moved to (311, 208)
Screenshot: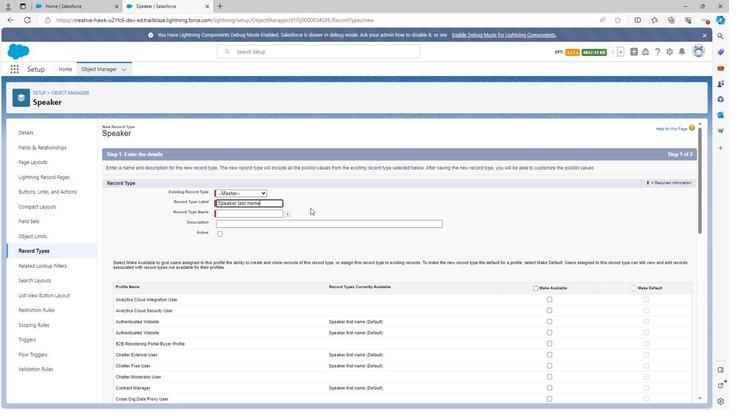 
Action: Mouse pressed left at (311, 208)
Screenshot: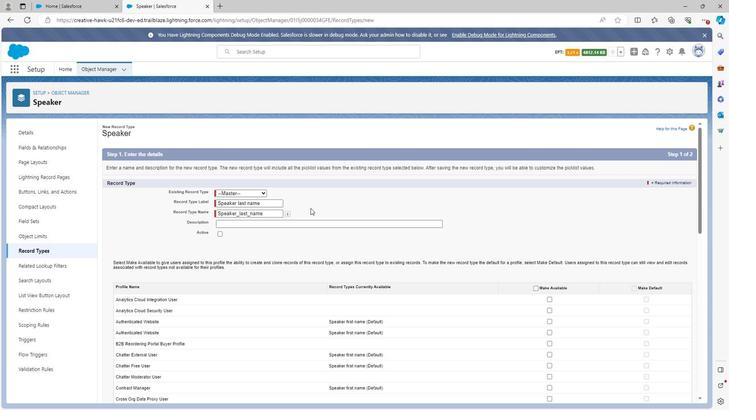 
Action: Mouse moved to (298, 222)
Screenshot: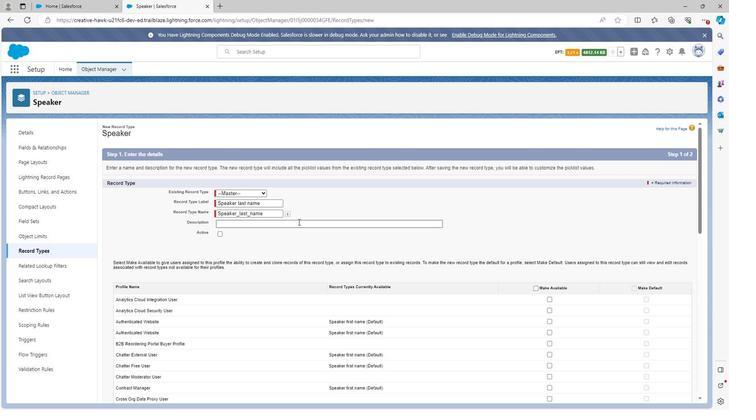 
Action: Mouse pressed left at (298, 222)
Screenshot: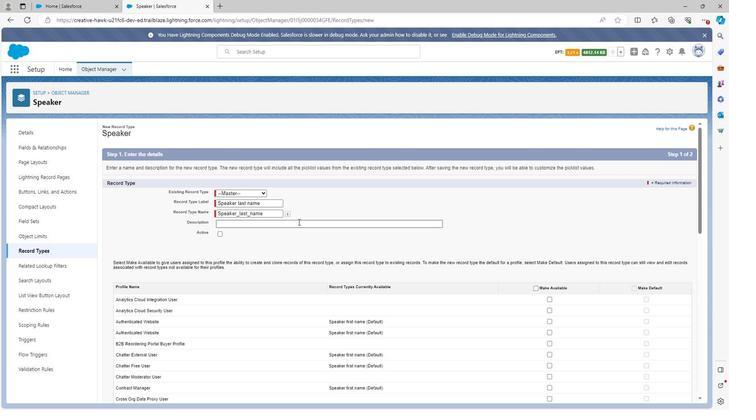 
Action: Key pressed <Key.shift>Speaker<Key.space>last<Key.space>name<Key.space>record<Key.space>type<Key.space>is<Key.space>the<Key.space>record<Key.space>type<Key.space>through<Key.space>which<Key.space>we<Key.space>can<Key.space>add<Key.space>l<Key.backspace>s<Key.backspace>last<Key.space>name<Key.space>of<Key.space>record<Key.backspace><Key.backspace><Key.backspace><Key.backspace><Key.backspace><Key.backspace>speaker<Key.space>records<Key.space>in<Key.space>event<Key.space>management
Screenshot: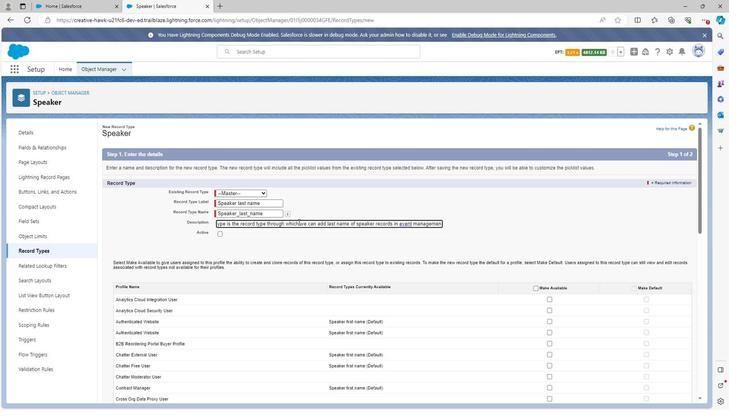 
Action: Mouse moved to (221, 233)
Screenshot: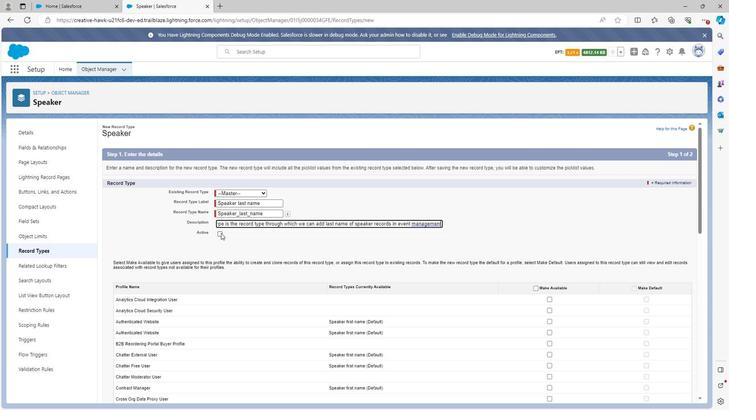 
Action: Mouse pressed left at (221, 233)
Screenshot: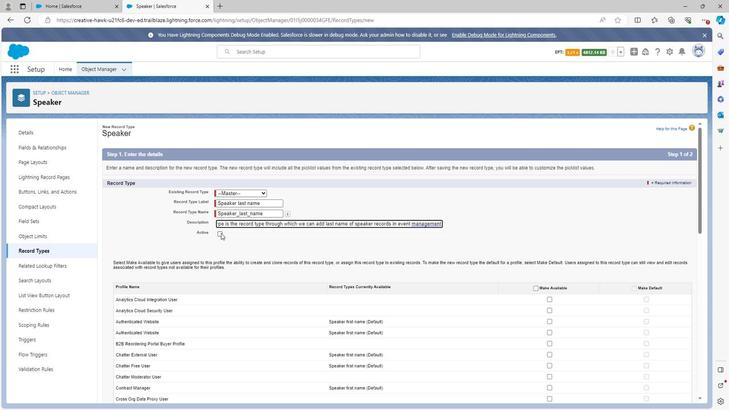 
Action: Mouse moved to (534, 289)
Screenshot: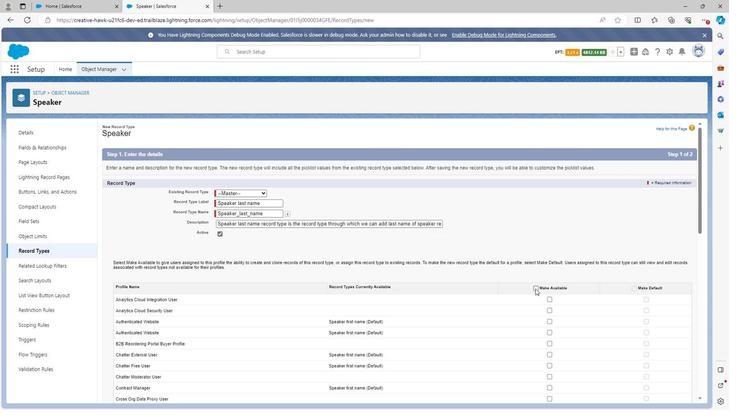 
Action: Mouse pressed left at (534, 289)
Screenshot: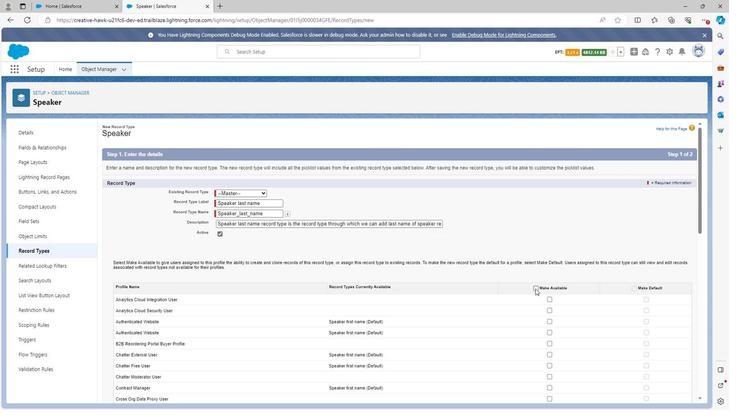 
Action: Mouse moved to (634, 288)
Screenshot: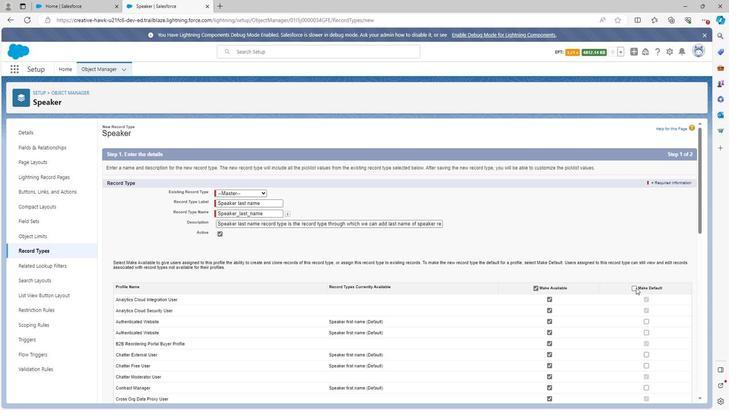 
Action: Mouse pressed left at (634, 288)
Screenshot: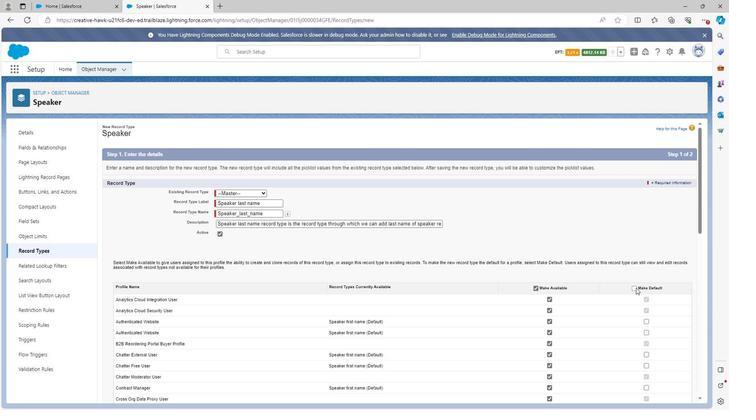
Action: Mouse moved to (631, 288)
Screenshot: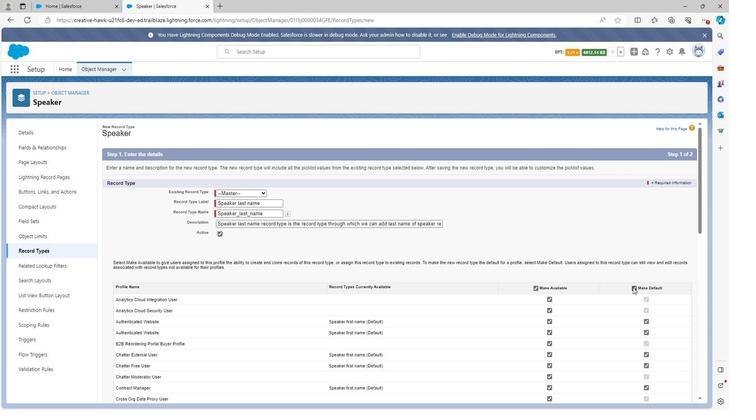 
Action: Mouse scrolled (631, 288) with delta (0, 0)
Screenshot: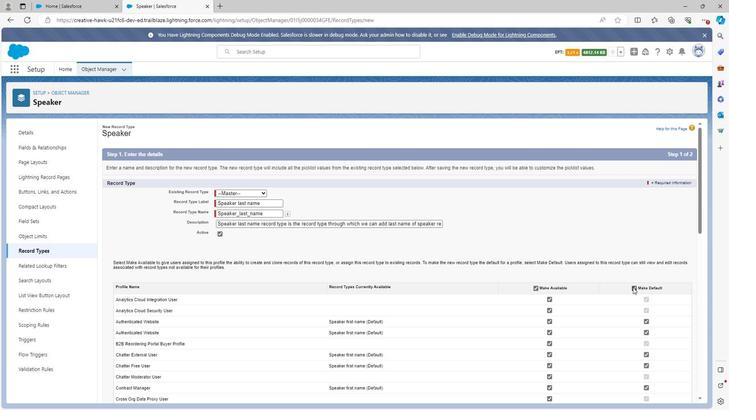 
Action: Mouse moved to (630, 288)
Screenshot: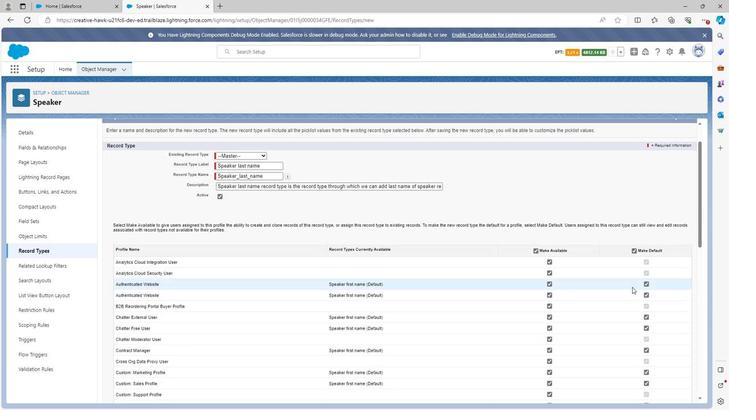 
Action: Mouse scrolled (630, 287) with delta (0, 0)
Screenshot: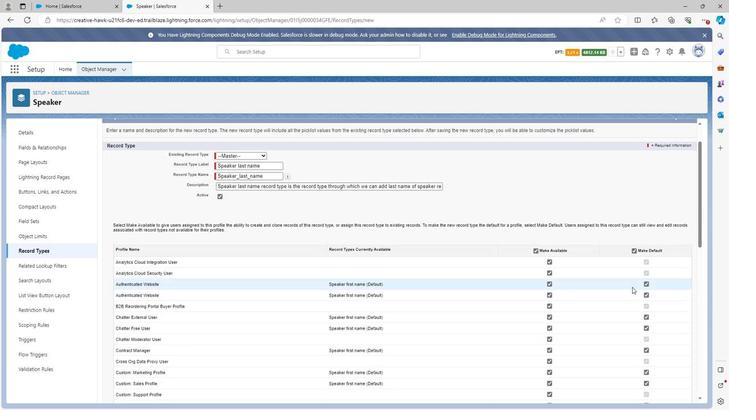 
Action: Mouse moved to (546, 213)
Screenshot: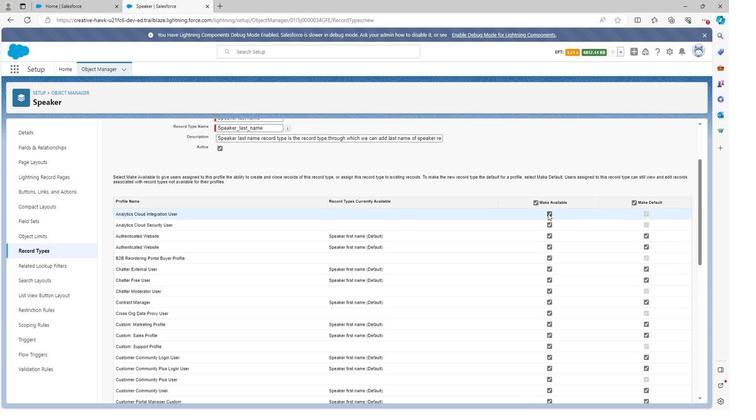 
Action: Mouse pressed left at (546, 213)
Screenshot: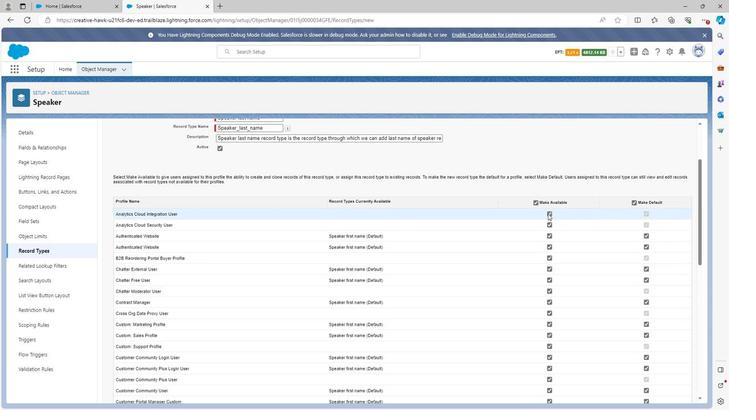 
Action: Mouse moved to (548, 225)
Screenshot: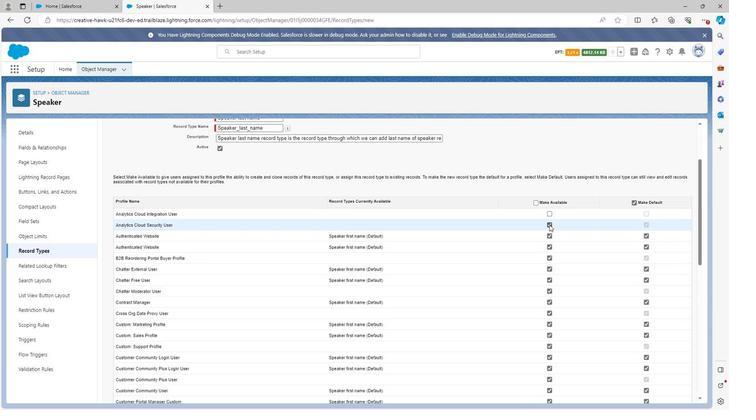 
Action: Mouse pressed left at (548, 225)
Screenshot: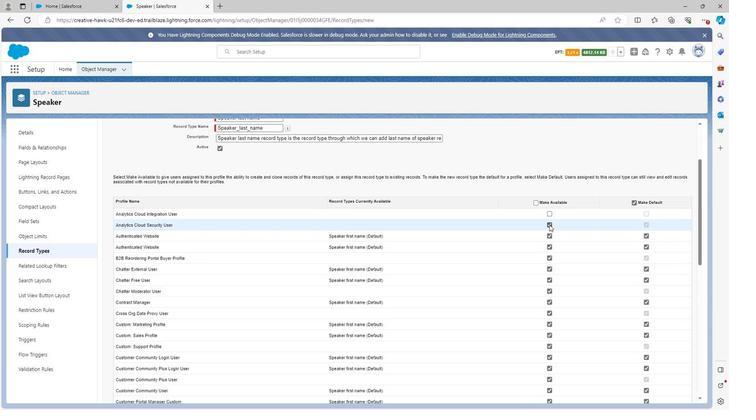 
Action: Mouse moved to (548, 259)
Screenshot: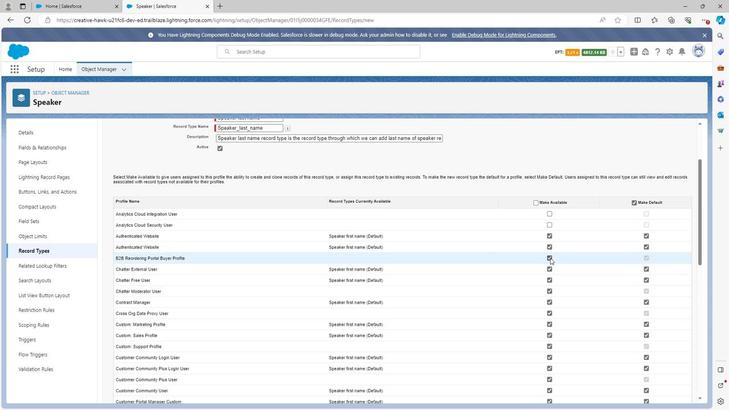
Action: Mouse pressed left at (548, 259)
Screenshot: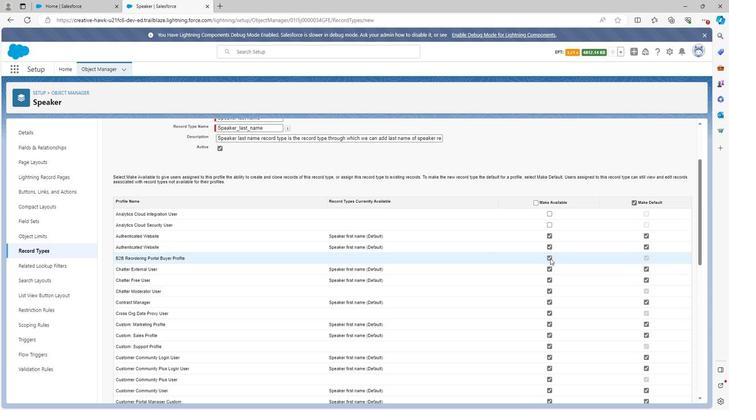 
Action: Mouse moved to (548, 292)
Screenshot: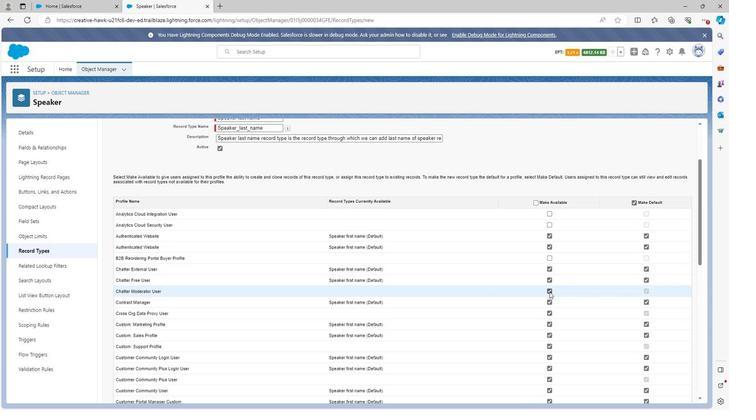 
Action: Mouse pressed left at (548, 292)
Screenshot: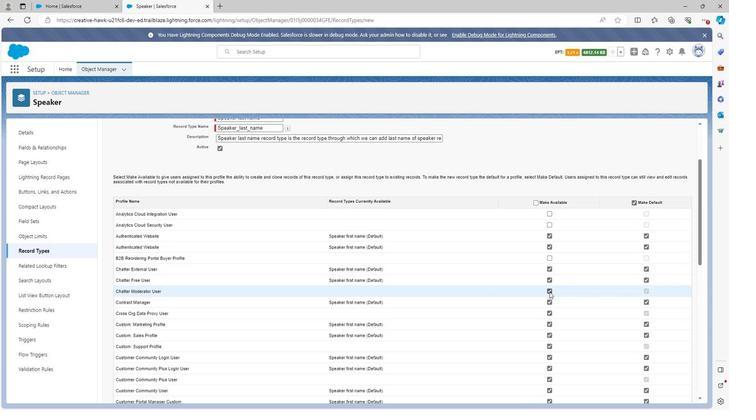 
Action: Mouse moved to (549, 314)
Screenshot: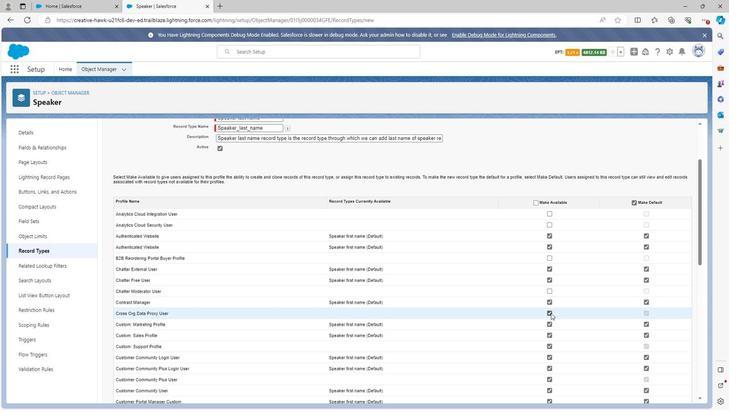 
Action: Mouse pressed left at (549, 314)
Screenshot: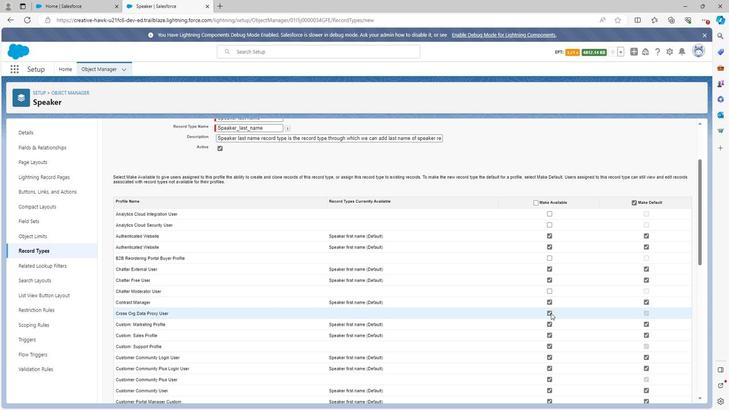 
Action: Mouse moved to (549, 314)
Screenshot: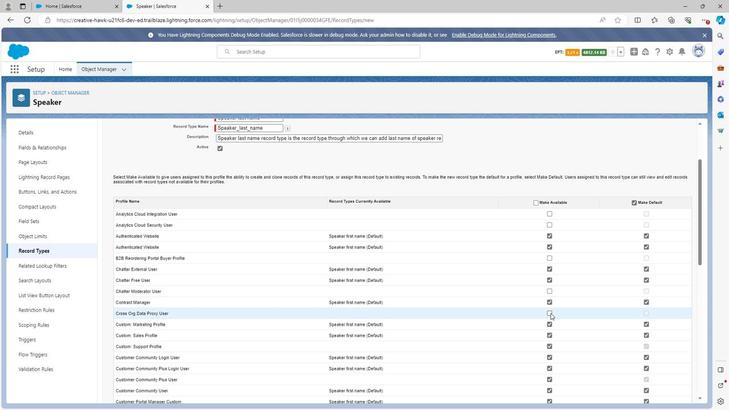 
Action: Mouse scrolled (549, 313) with delta (0, 0)
Screenshot: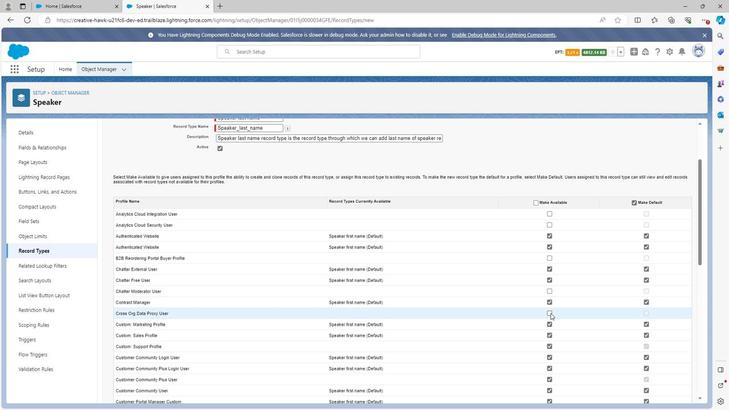 
Action: Mouse scrolled (549, 313) with delta (0, 0)
Screenshot: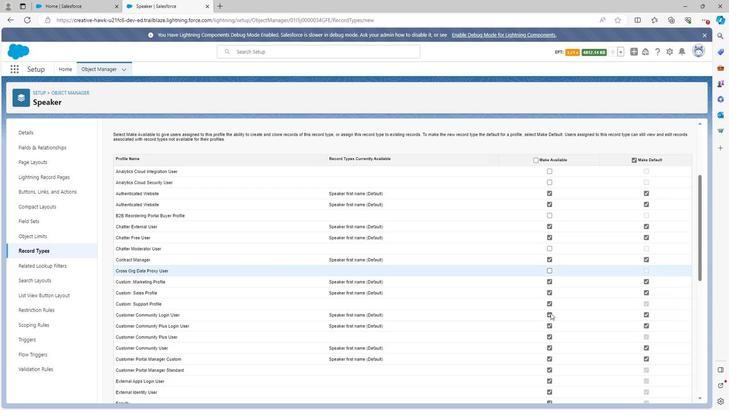 
Action: Mouse moved to (548, 260)
Screenshot: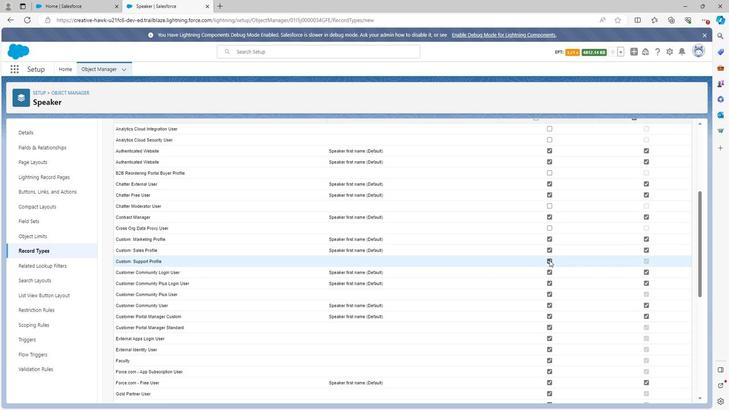 
Action: Mouse pressed left at (548, 260)
Screenshot: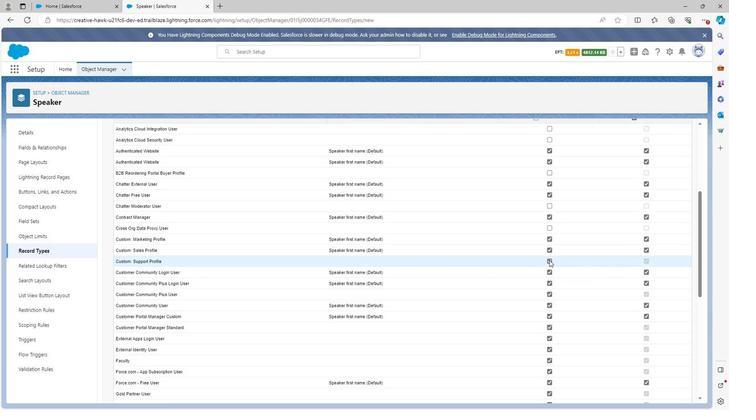 
Action: Mouse moved to (546, 296)
Screenshot: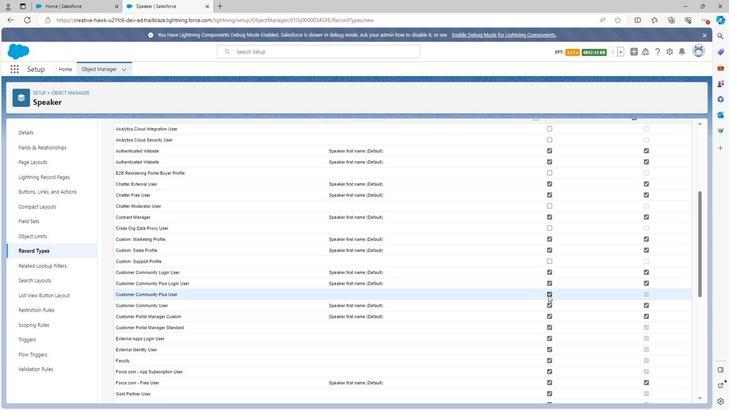 
Action: Mouse pressed left at (546, 296)
Screenshot: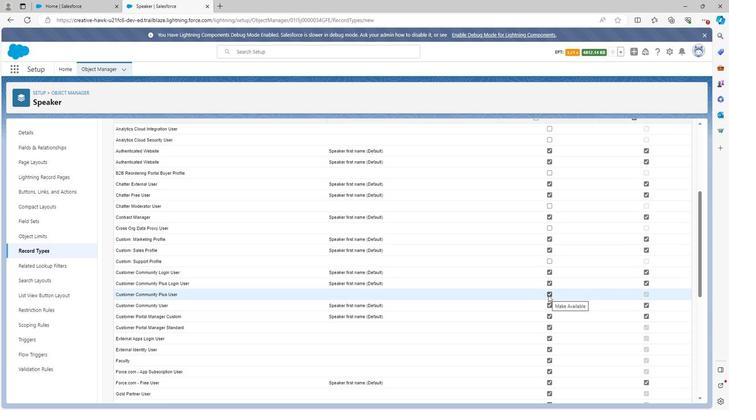 
Action: Mouse moved to (548, 329)
Screenshot: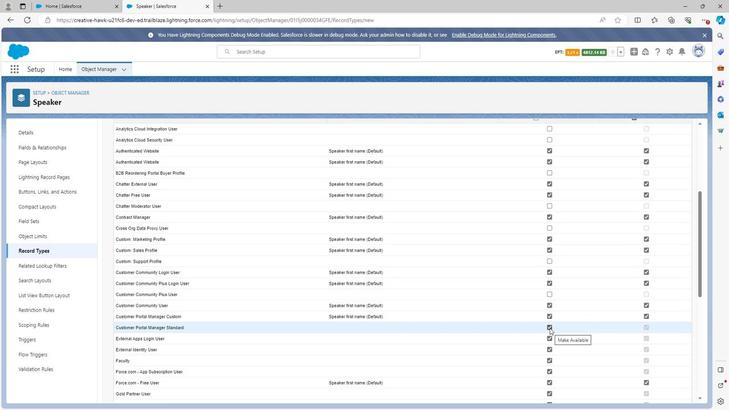 
Action: Mouse pressed left at (548, 329)
Screenshot: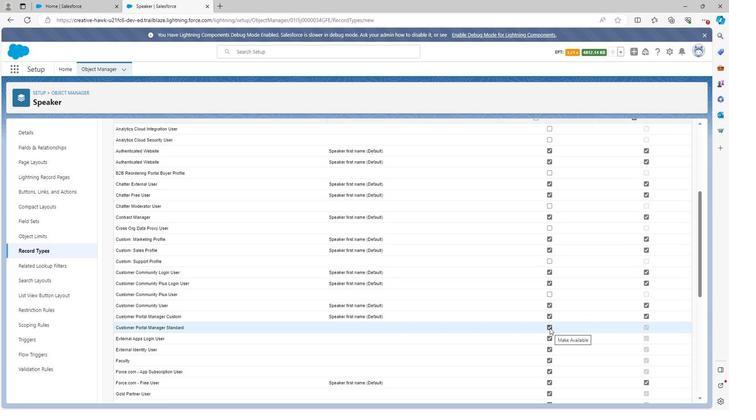 
Action: Mouse moved to (548, 340)
Screenshot: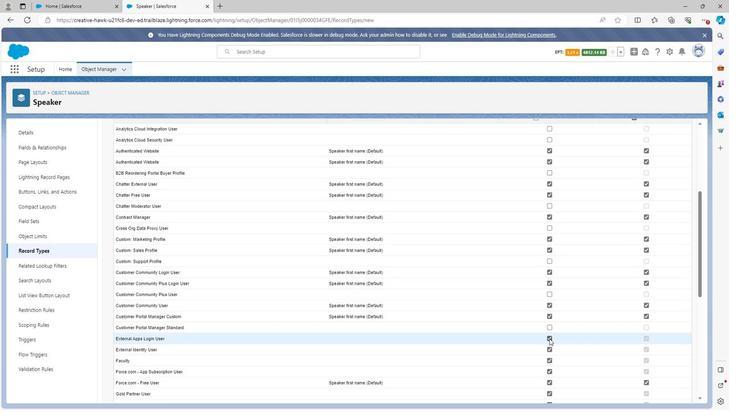 
Action: Mouse pressed left at (548, 340)
Screenshot: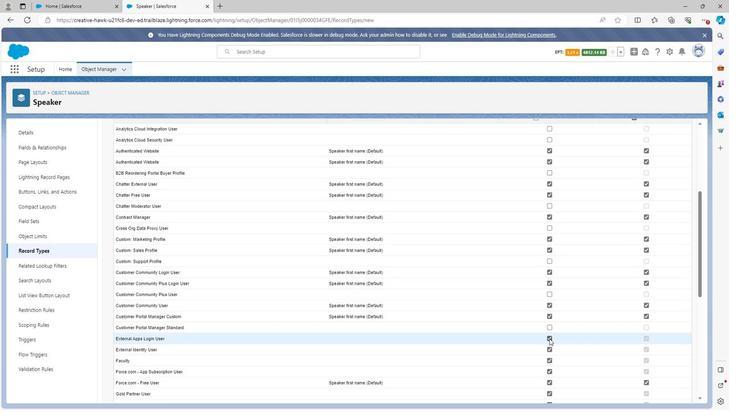 
Action: Mouse moved to (549, 350)
Screenshot: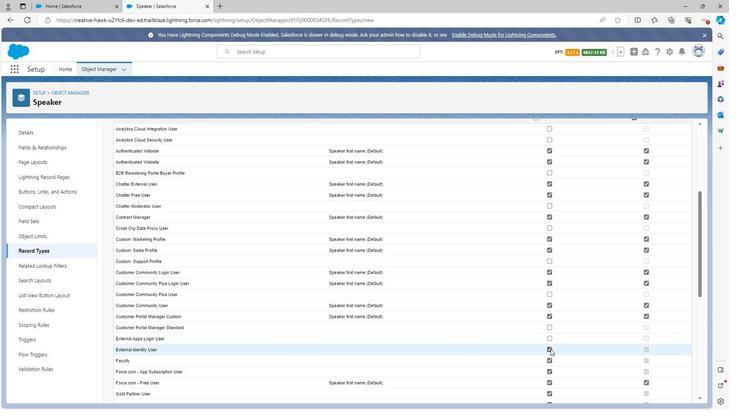 
Action: Mouse pressed left at (549, 350)
Screenshot: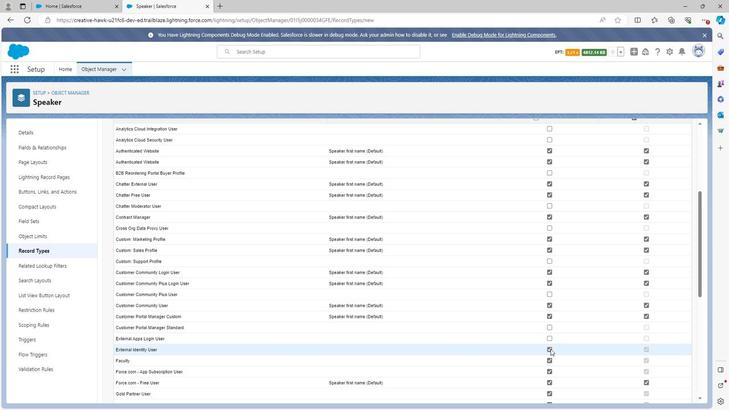 
Action: Mouse moved to (549, 362)
Screenshot: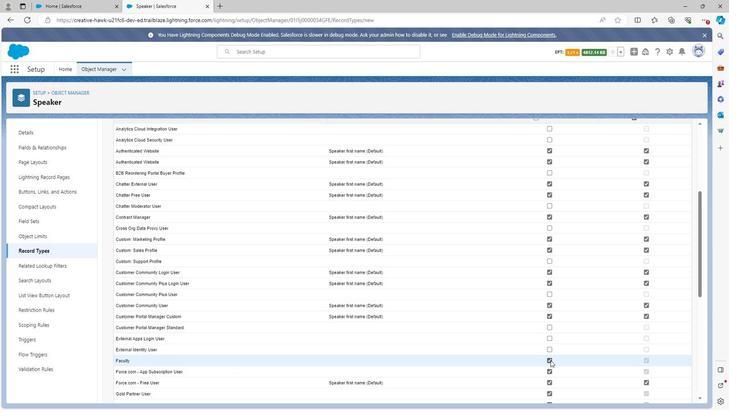 
Action: Mouse pressed left at (549, 362)
Screenshot: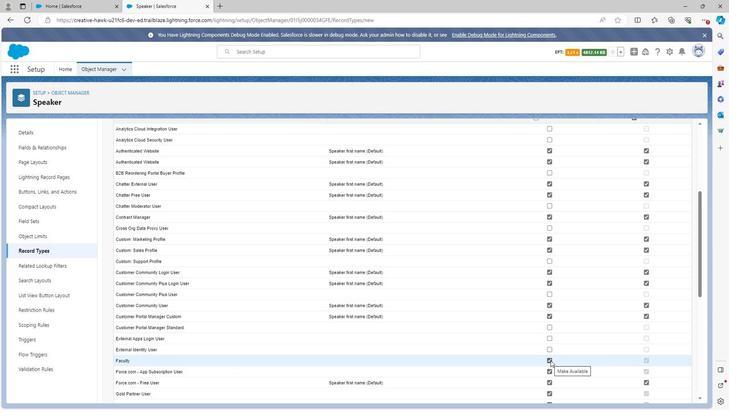 
Action: Mouse moved to (549, 361)
Screenshot: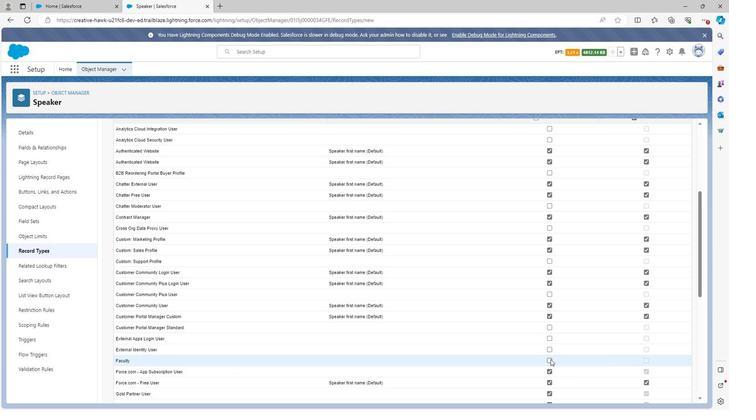 
Action: Mouse scrolled (549, 360) with delta (0, 0)
Screenshot: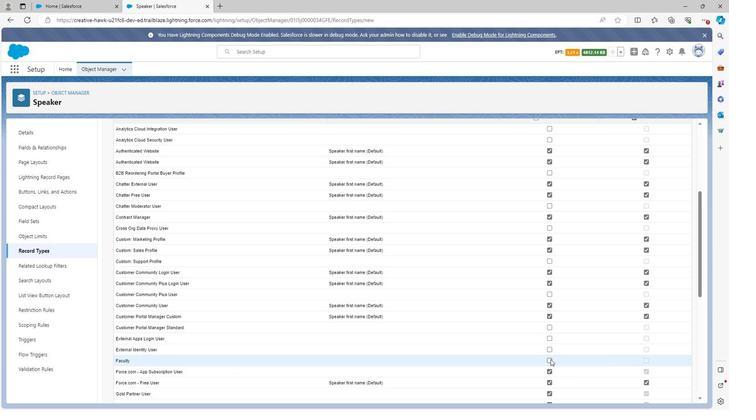 
Action: Mouse scrolled (549, 360) with delta (0, 0)
Screenshot: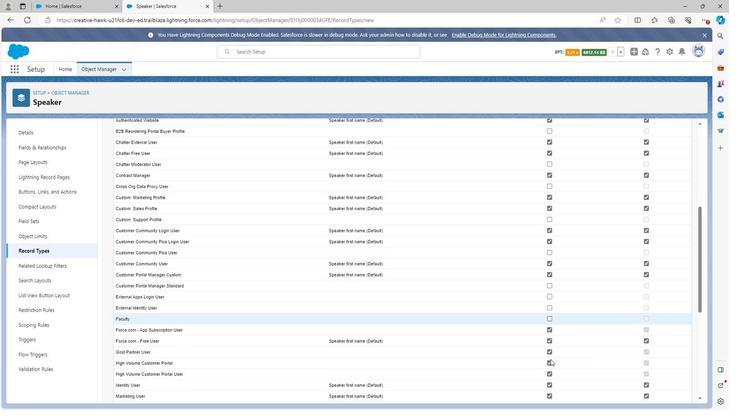 
Action: Mouse moved to (549, 360)
Screenshot: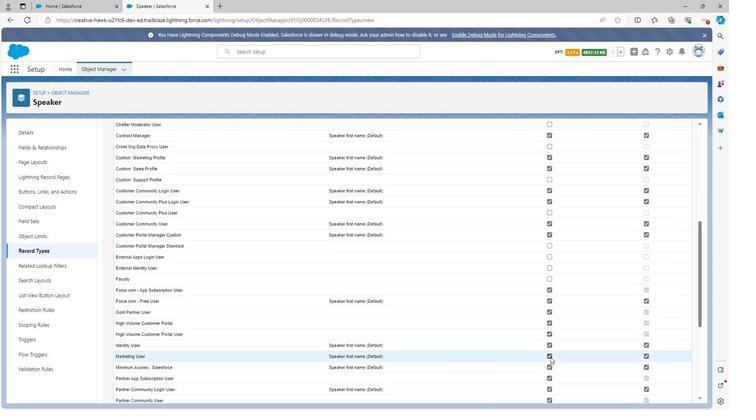 
Action: Mouse scrolled (549, 360) with delta (0, 0)
Screenshot: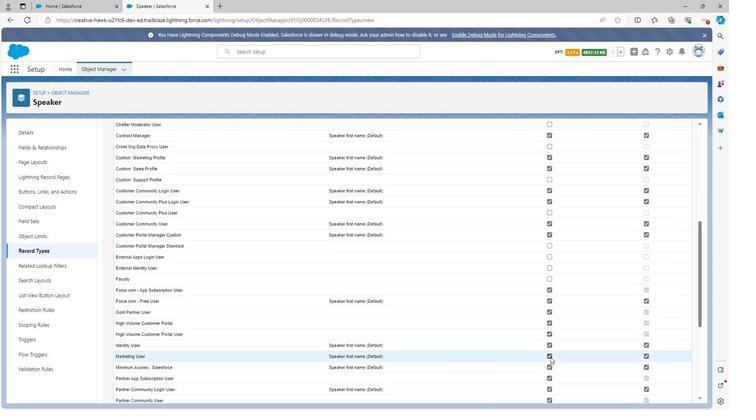 
Action: Mouse moved to (549, 354)
Screenshot: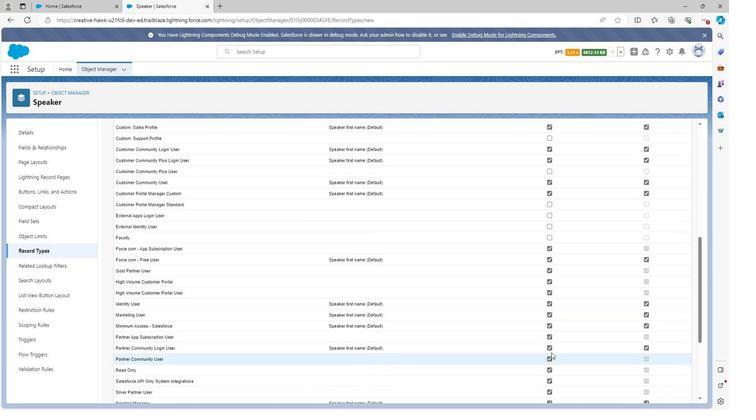 
Action: Mouse scrolled (549, 354) with delta (0, 0)
Screenshot: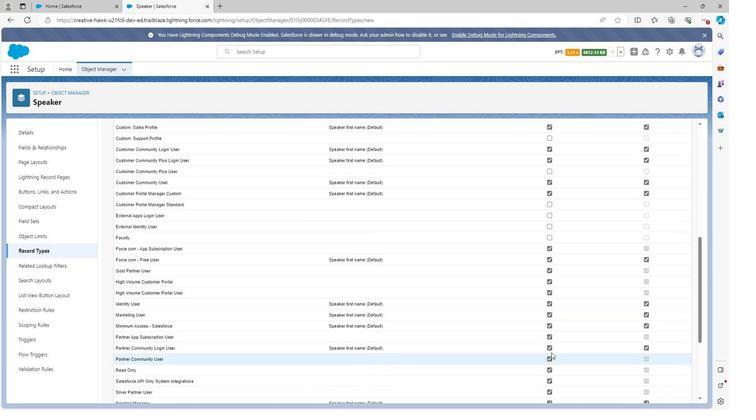 
Action: Mouse moved to (548, 223)
Screenshot: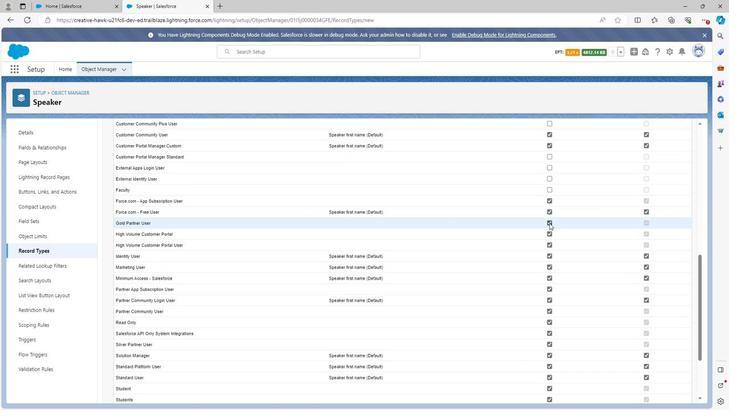 
Action: Mouse pressed left at (548, 223)
Screenshot: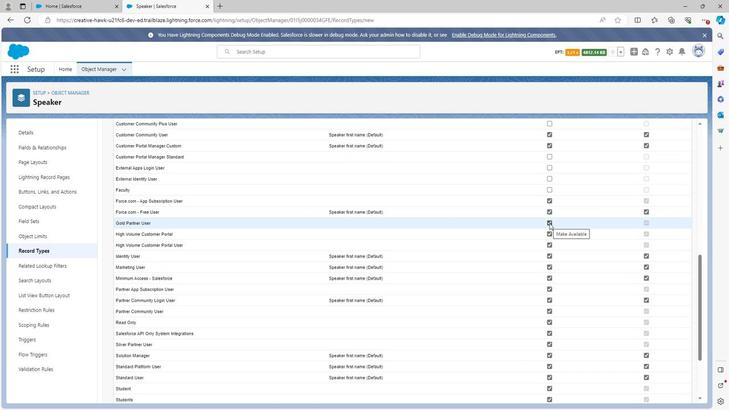 
Action: Mouse moved to (547, 232)
Screenshot: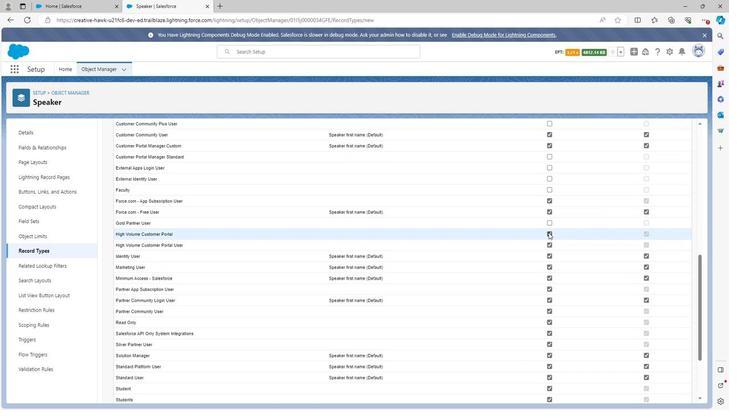 
Action: Mouse pressed left at (547, 232)
Screenshot: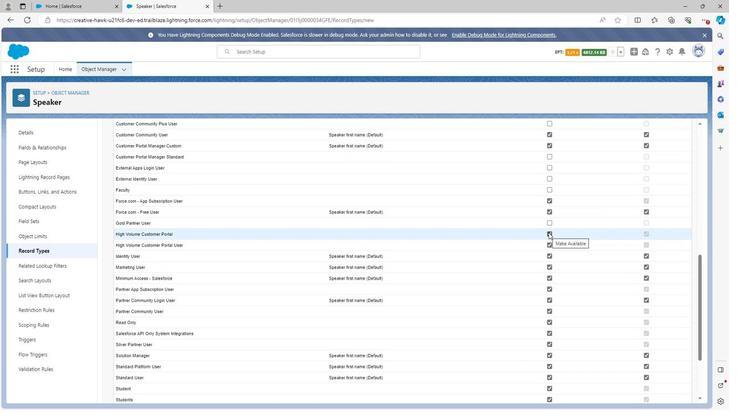 
Action: Mouse moved to (548, 244)
Screenshot: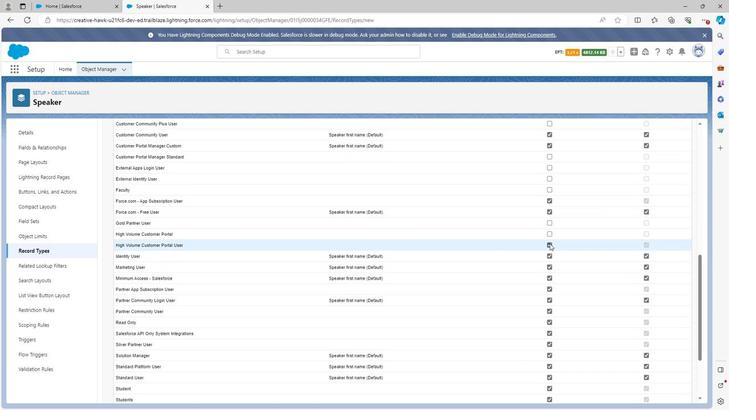 
Action: Mouse pressed left at (548, 244)
Screenshot: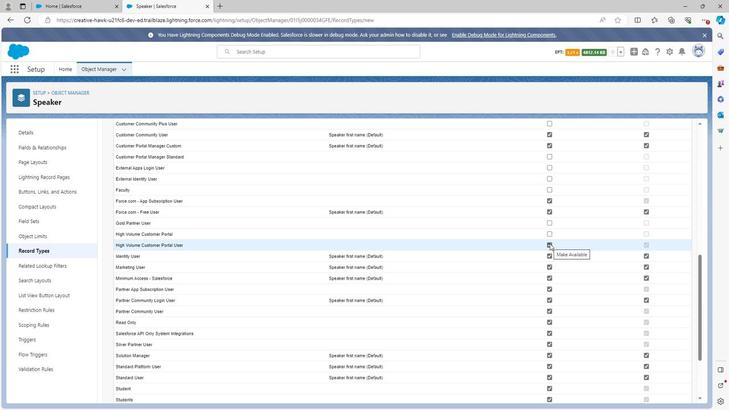 
Action: Mouse moved to (548, 288)
Screenshot: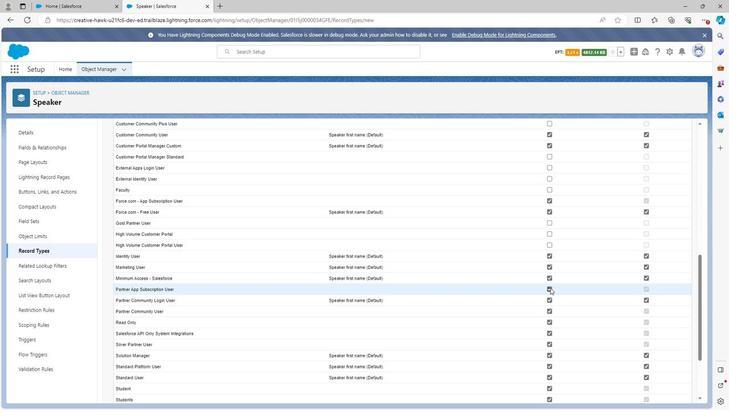 
Action: Mouse pressed left at (548, 288)
Screenshot: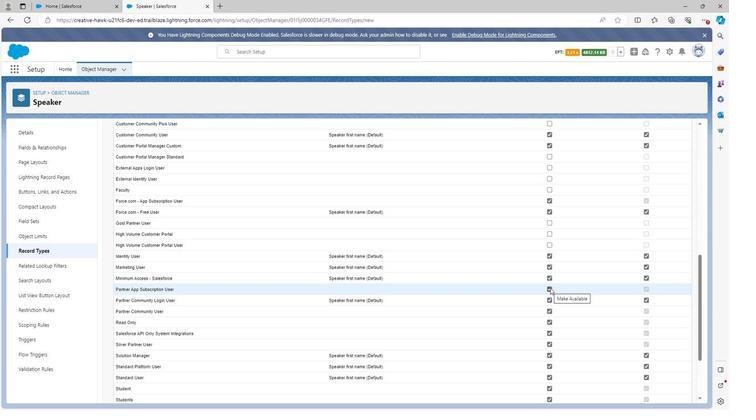 
Action: Mouse moved to (547, 311)
Screenshot: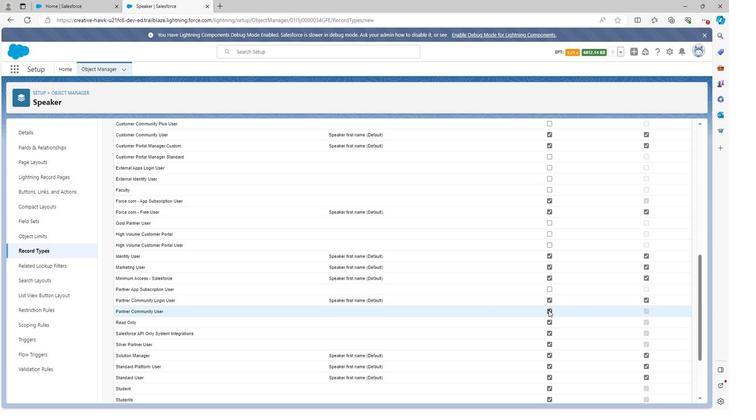 
Action: Mouse pressed left at (547, 311)
Screenshot: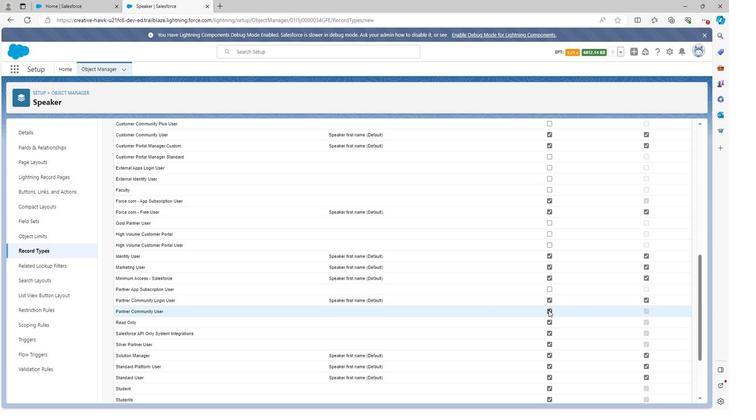 
Action: Mouse moved to (548, 324)
Screenshot: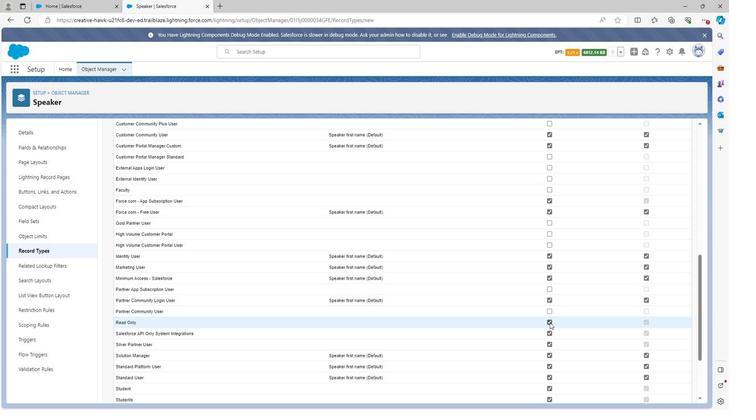 
Action: Mouse pressed left at (548, 324)
Screenshot: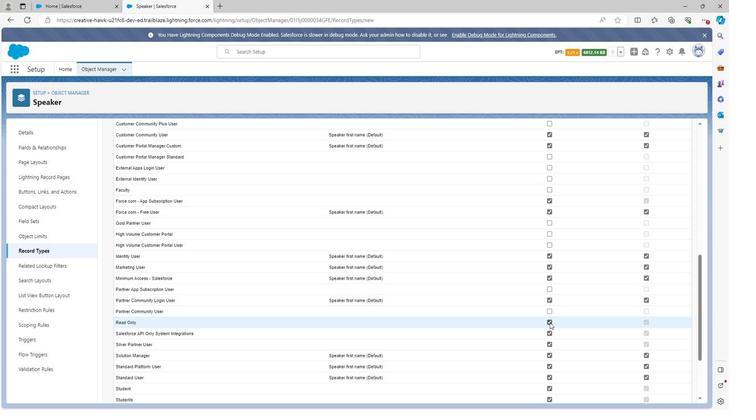 
Action: Mouse moved to (549, 334)
Screenshot: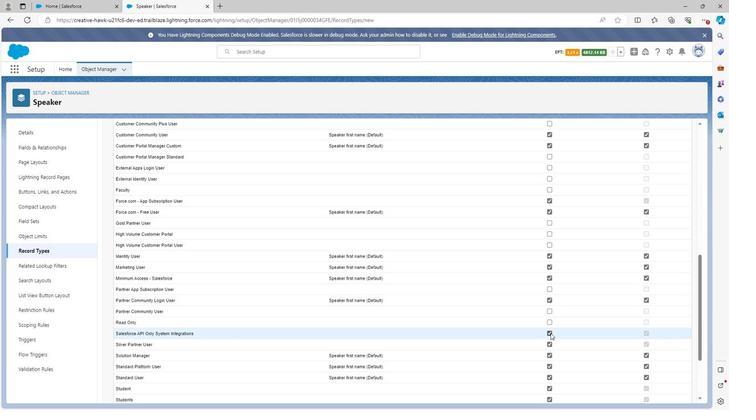 
Action: Mouse pressed left at (549, 334)
